 Task: Look for space in Lofthouse, United Kingdom from 4th August, 2023 to 8th August, 2023 for 1 adult in price range Rs.10000 to Rs.15000. Place can be private room with 1  bedroom having 1 bed and 1 bathroom. Property type can be flatguest house, hotel. Amenities needed are: wifi. Booking option can be shelf check-in. Required host language is English.
Action: Mouse moved to (546, 120)
Screenshot: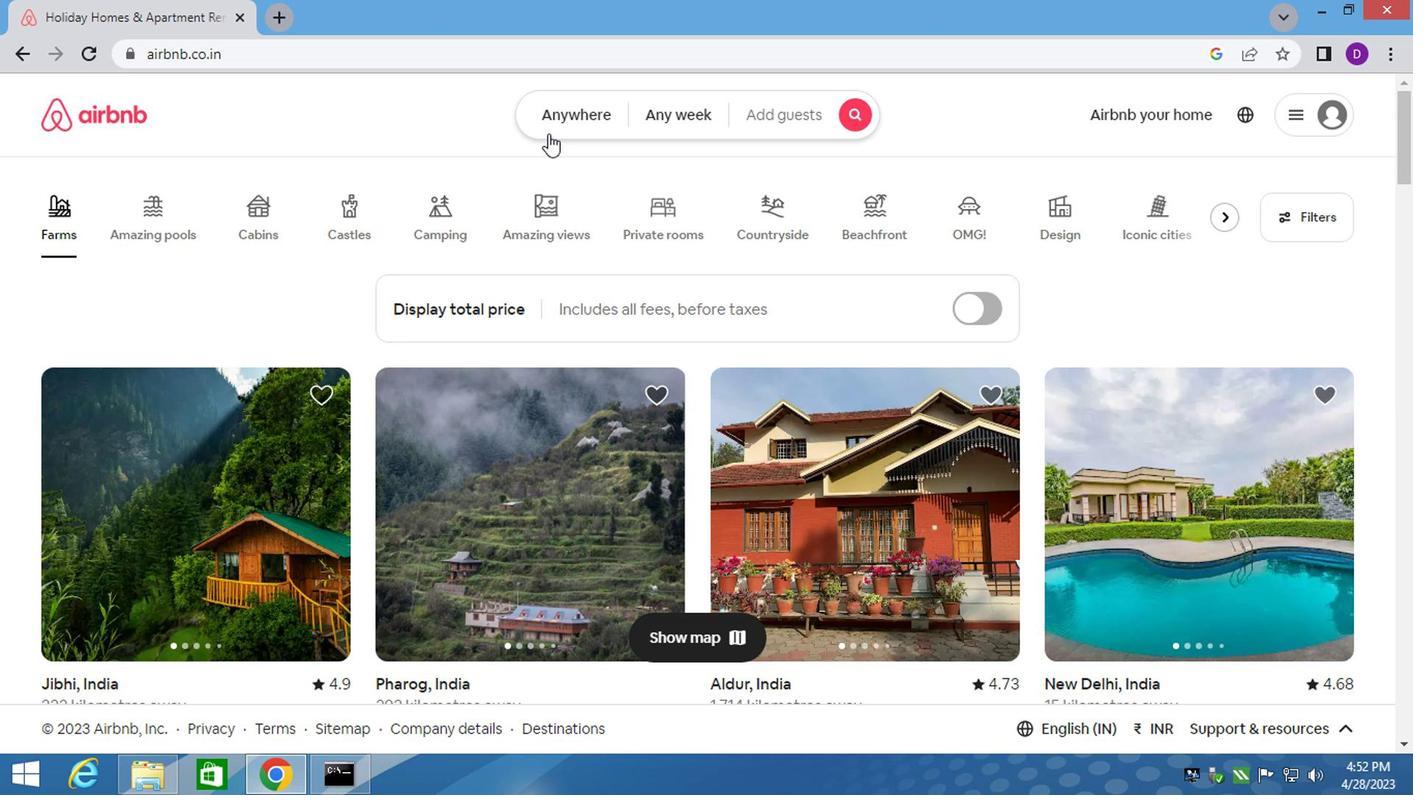 
Action: Mouse pressed left at (546, 120)
Screenshot: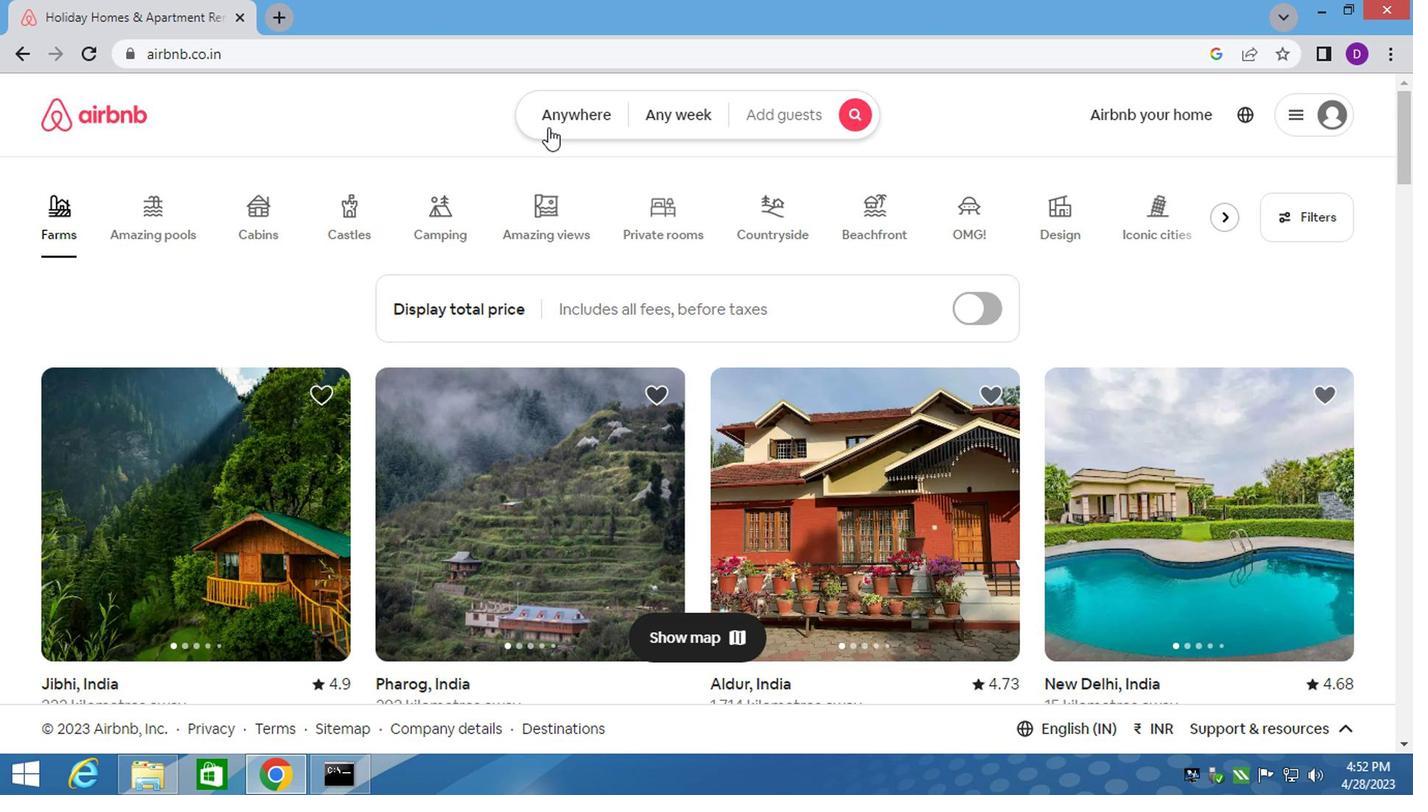 
Action: Mouse moved to (410, 206)
Screenshot: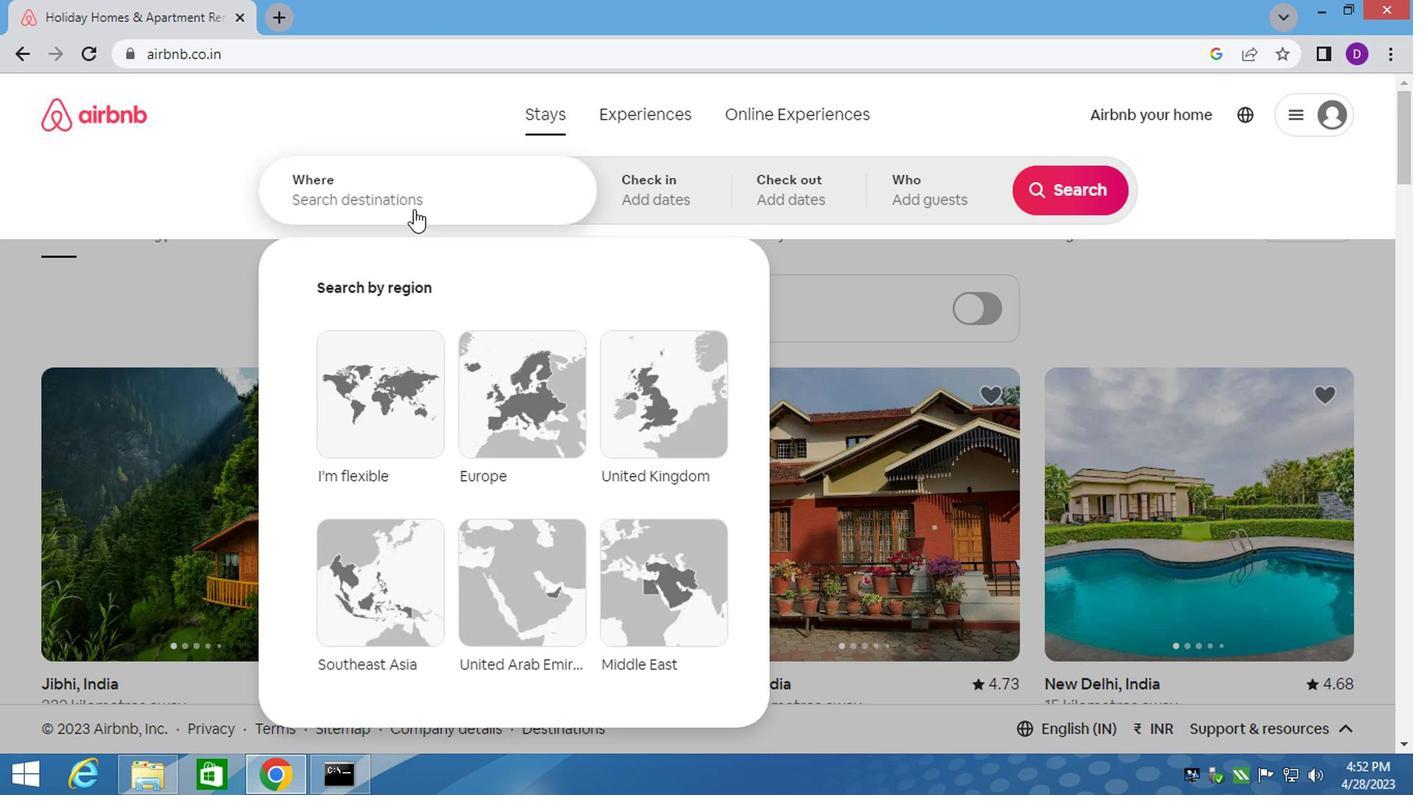 
Action: Mouse pressed left at (410, 206)
Screenshot: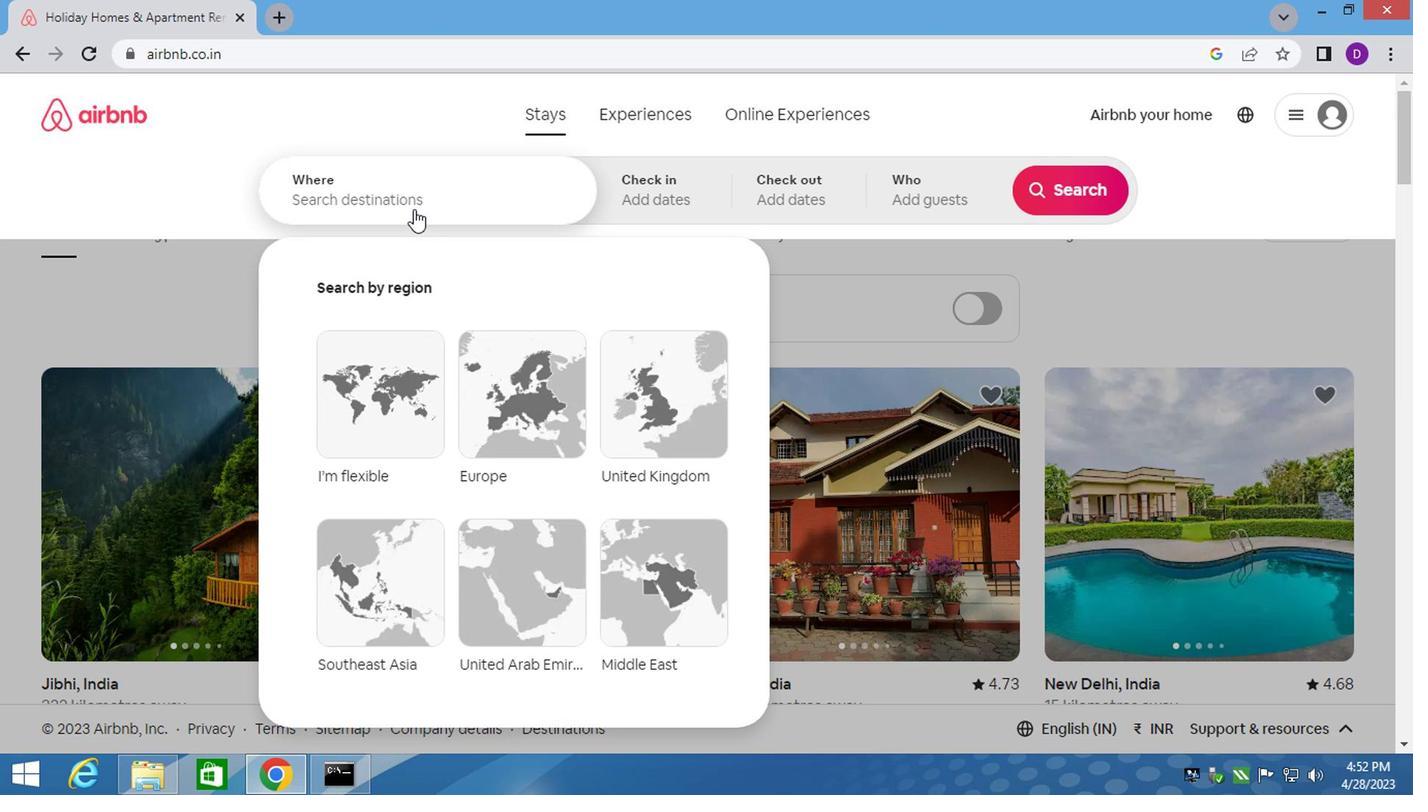 
Action: Key pressed <Key.shift>LOFTHOUSE,<Key.space><Key.shift>UNITED<Key.backspace><Key.backspace><Key.backspace><Key.backspace><Key.backspace><Key.backspace><Key.shift>UNITED<Key.space><Key.shift><Key.shift><Key.shift>KINGDOM<Key.enter>
Screenshot: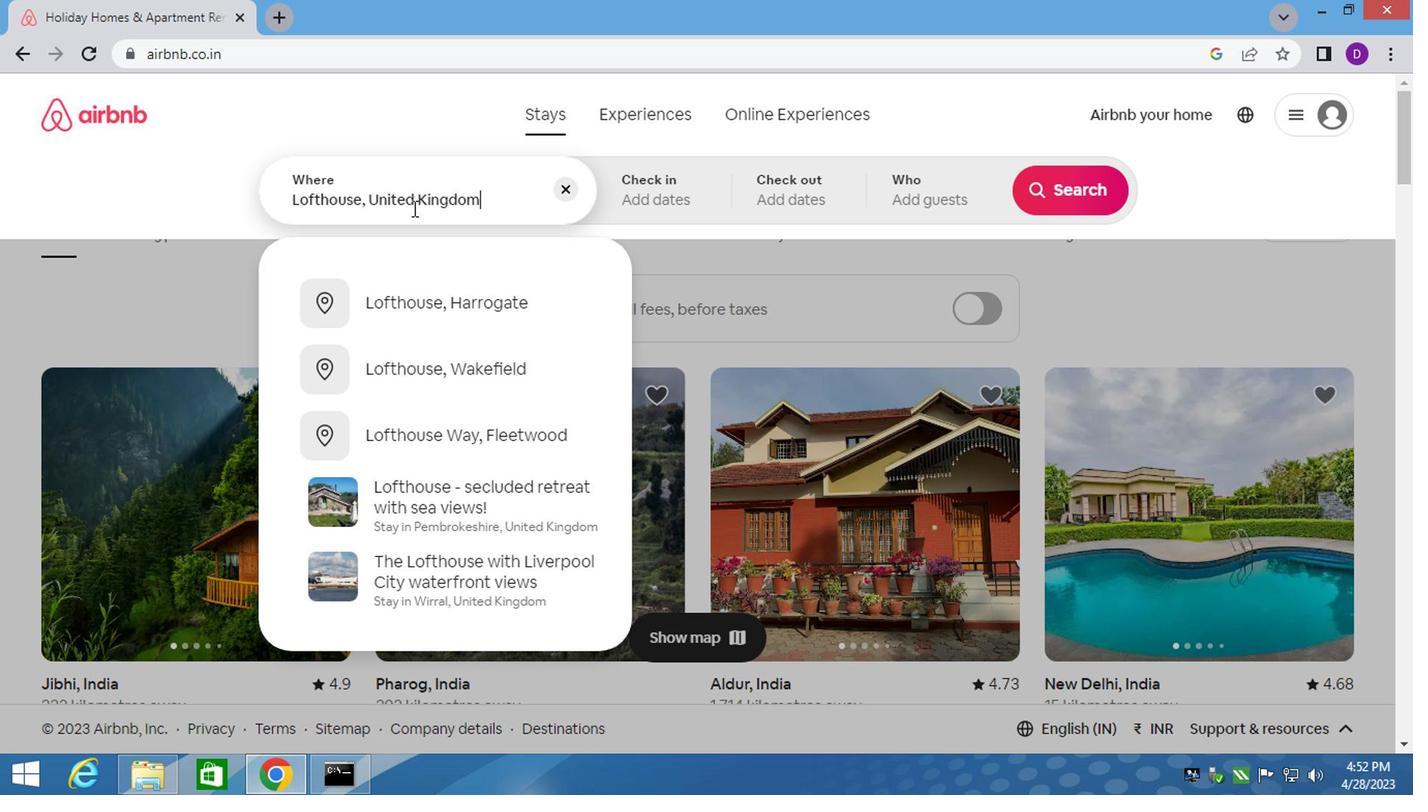 
Action: Mouse moved to (1050, 353)
Screenshot: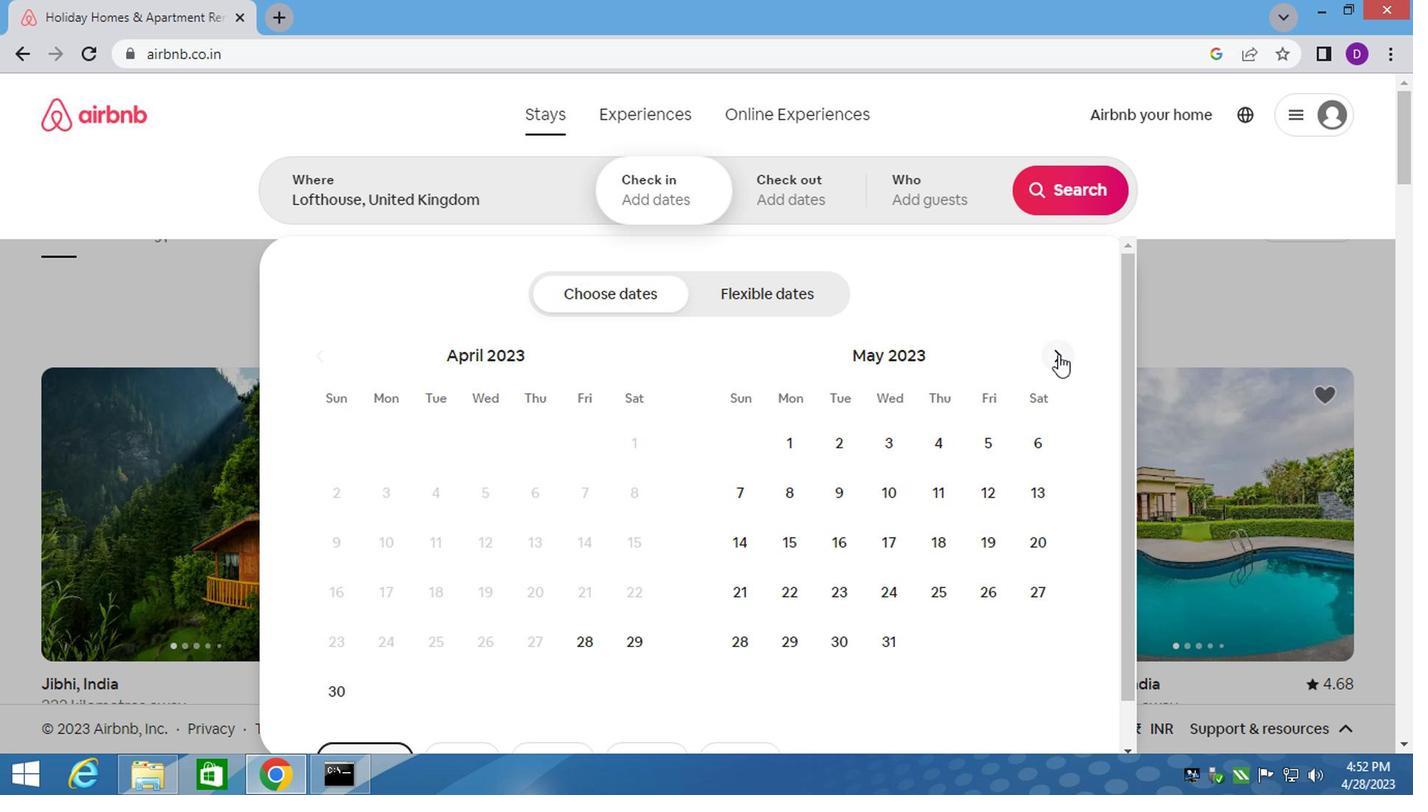 
Action: Mouse pressed left at (1050, 353)
Screenshot: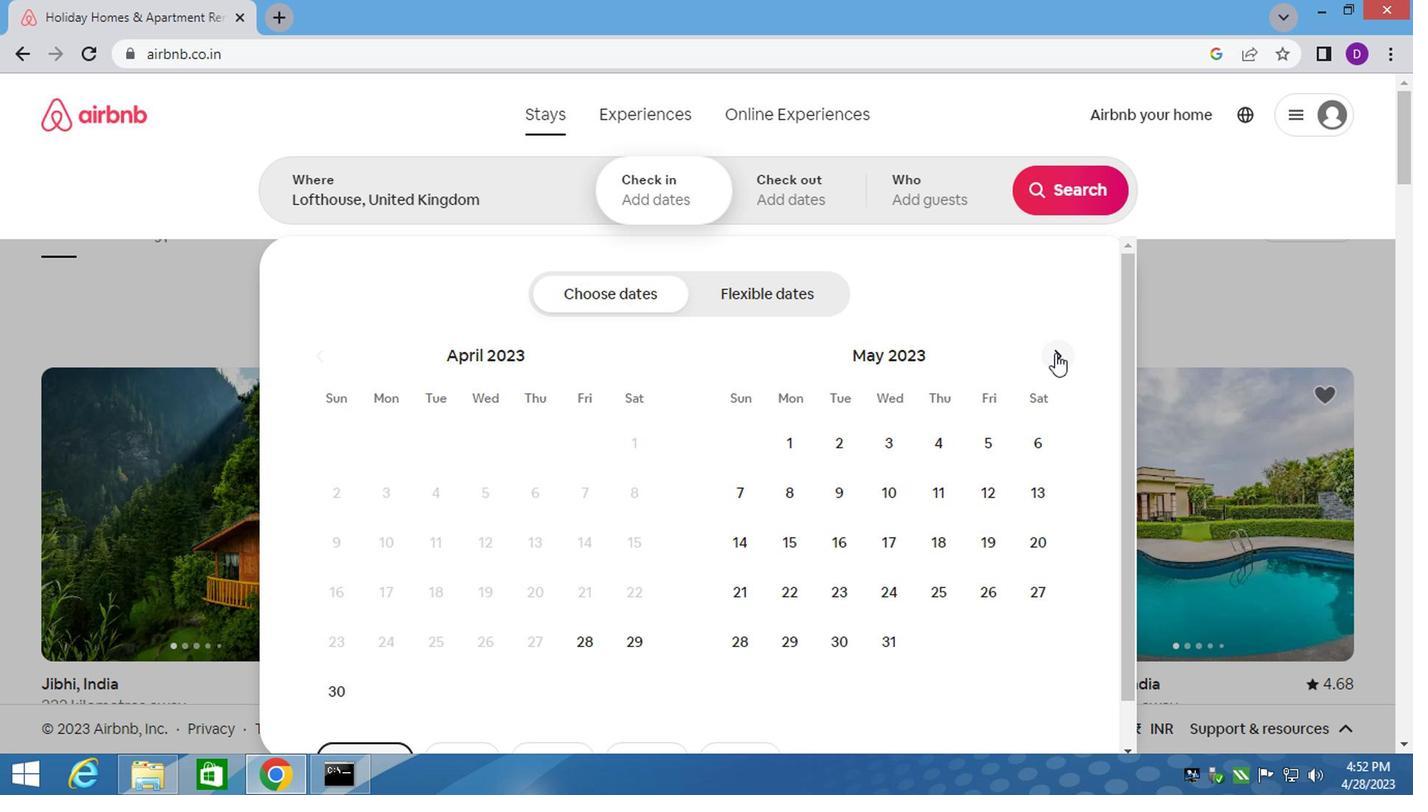 
Action: Mouse pressed left at (1050, 353)
Screenshot: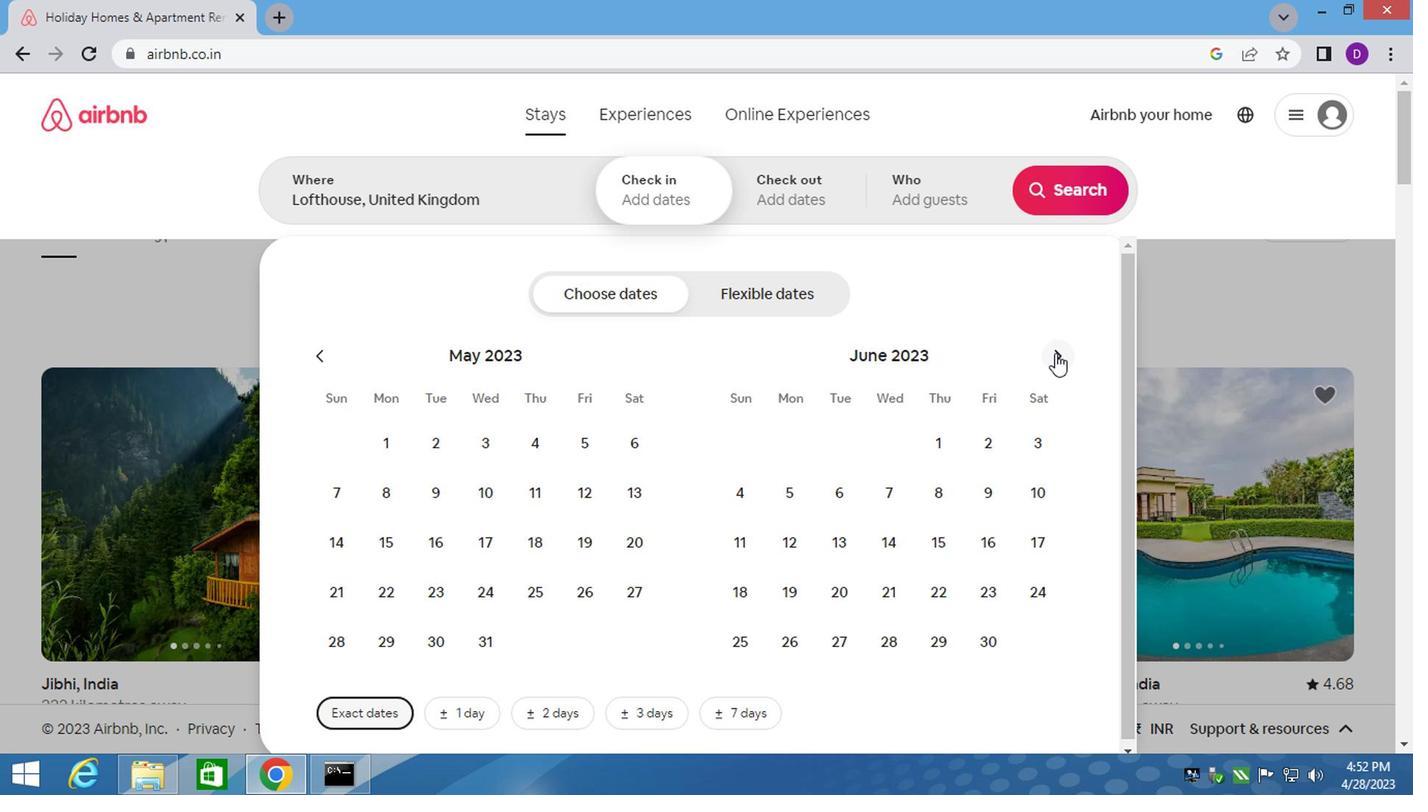 
Action: Mouse pressed left at (1050, 353)
Screenshot: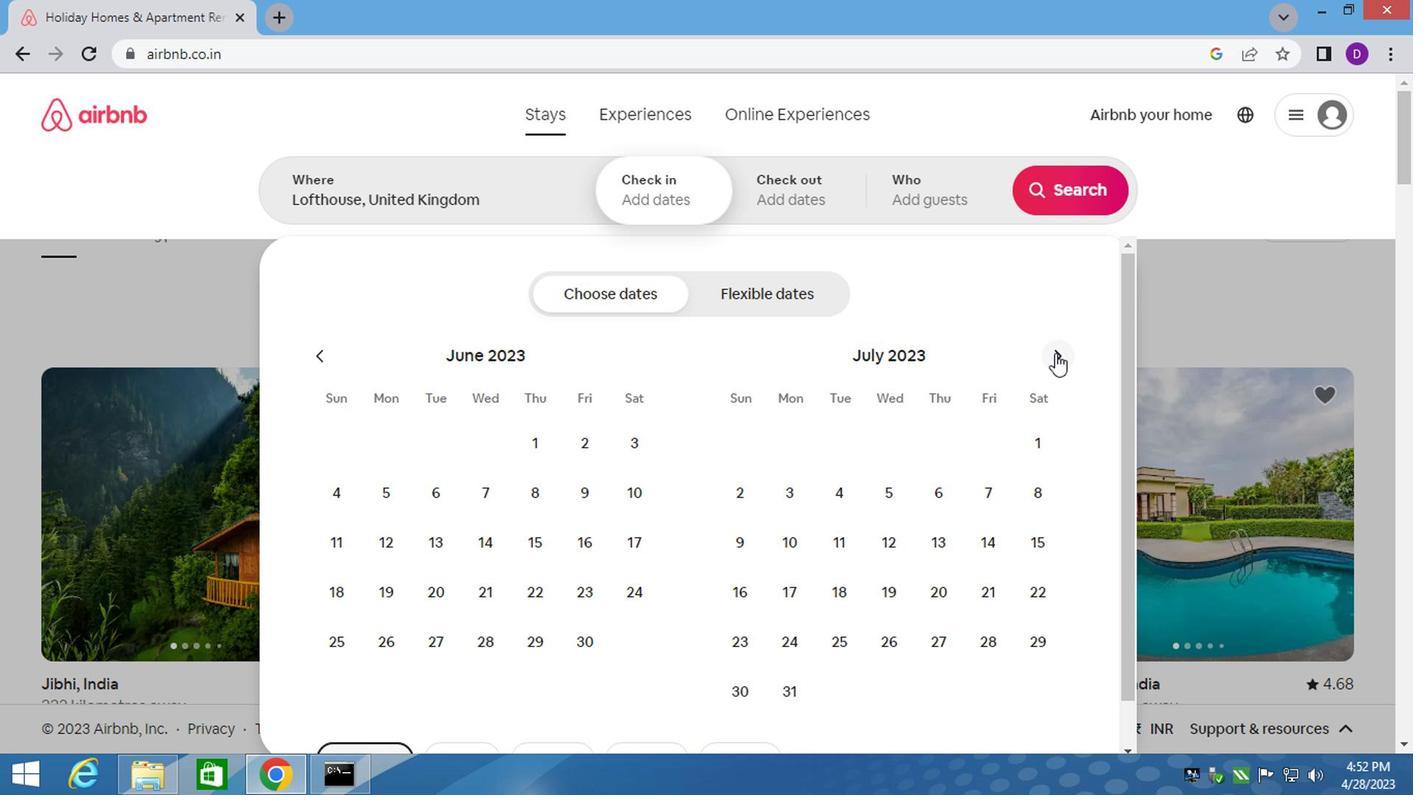 
Action: Mouse moved to (983, 450)
Screenshot: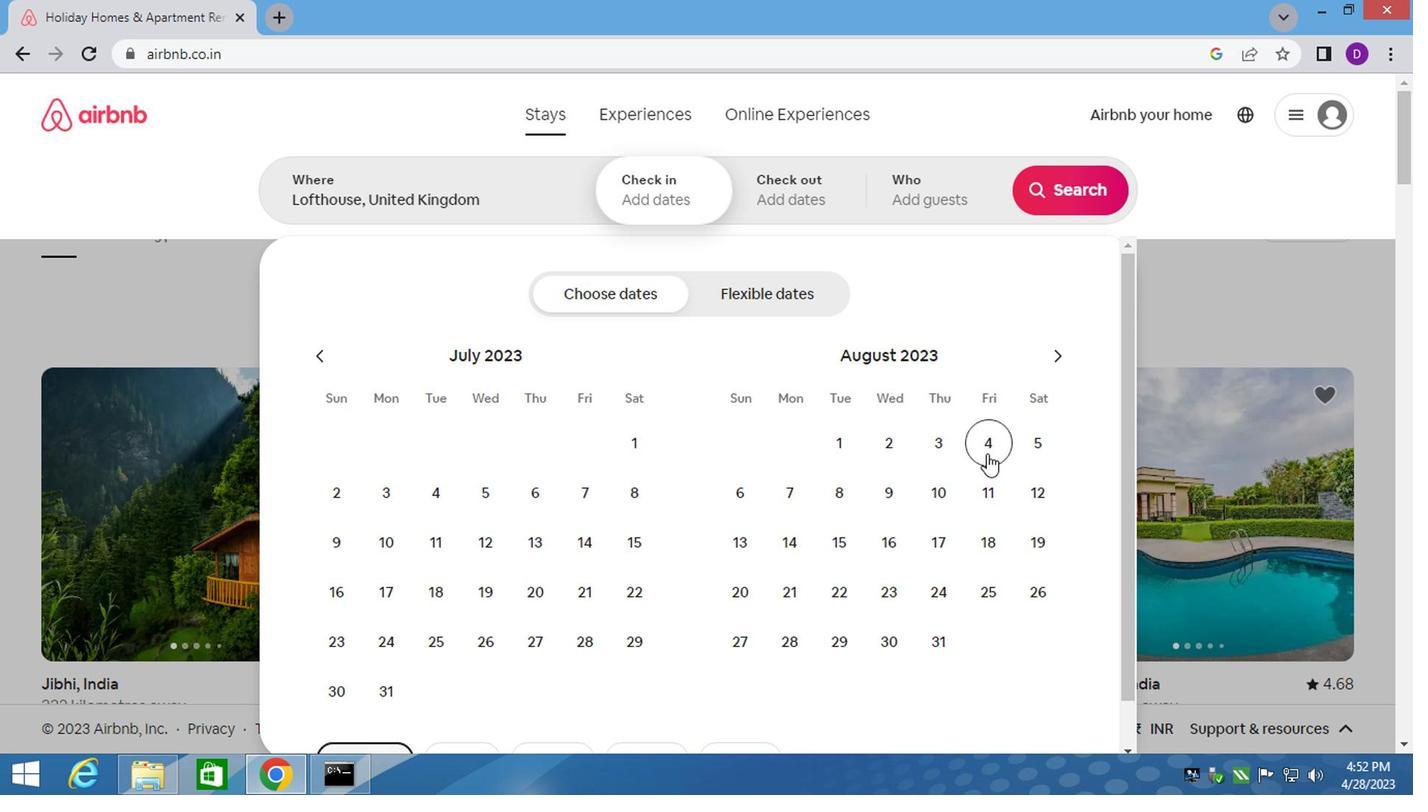 
Action: Mouse pressed left at (983, 450)
Screenshot: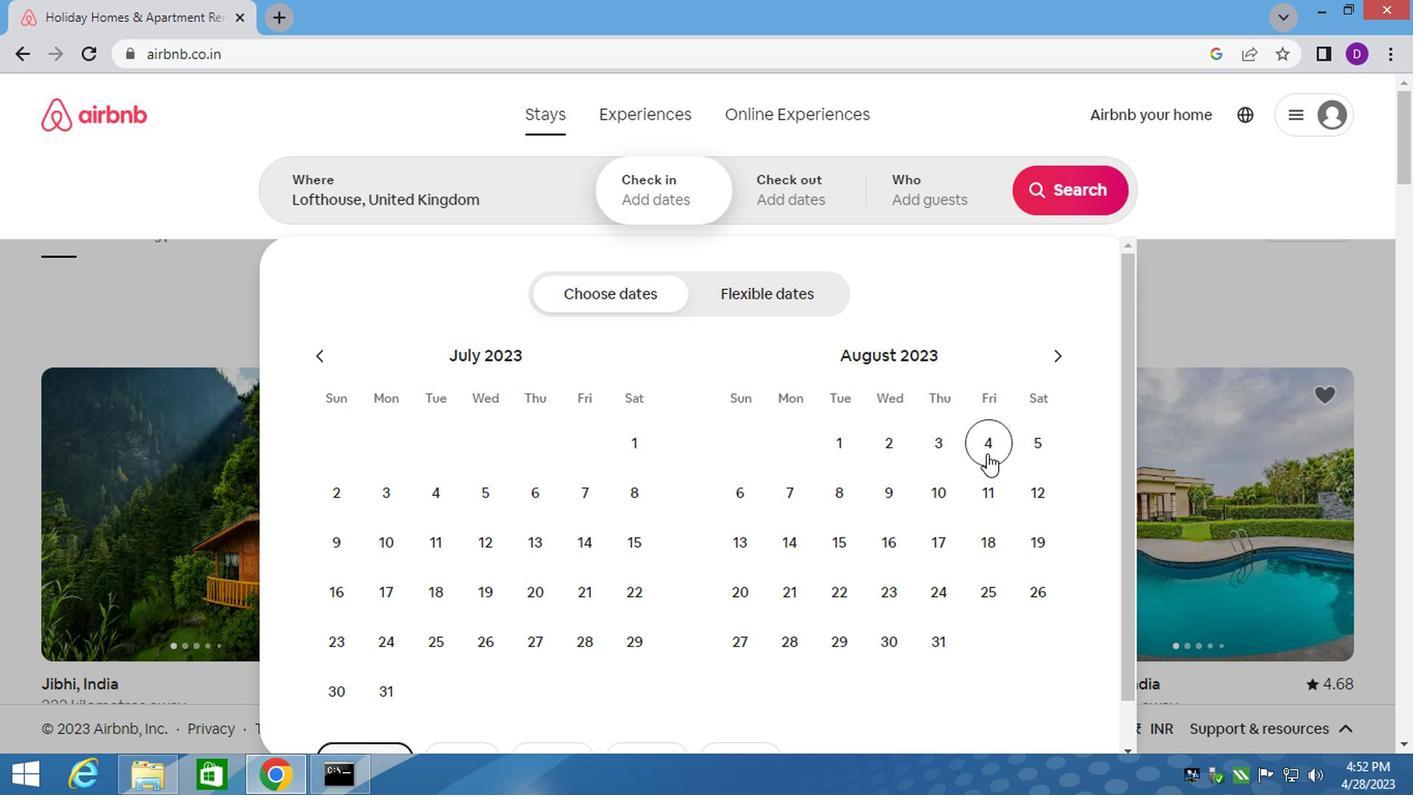 
Action: Mouse moved to (844, 499)
Screenshot: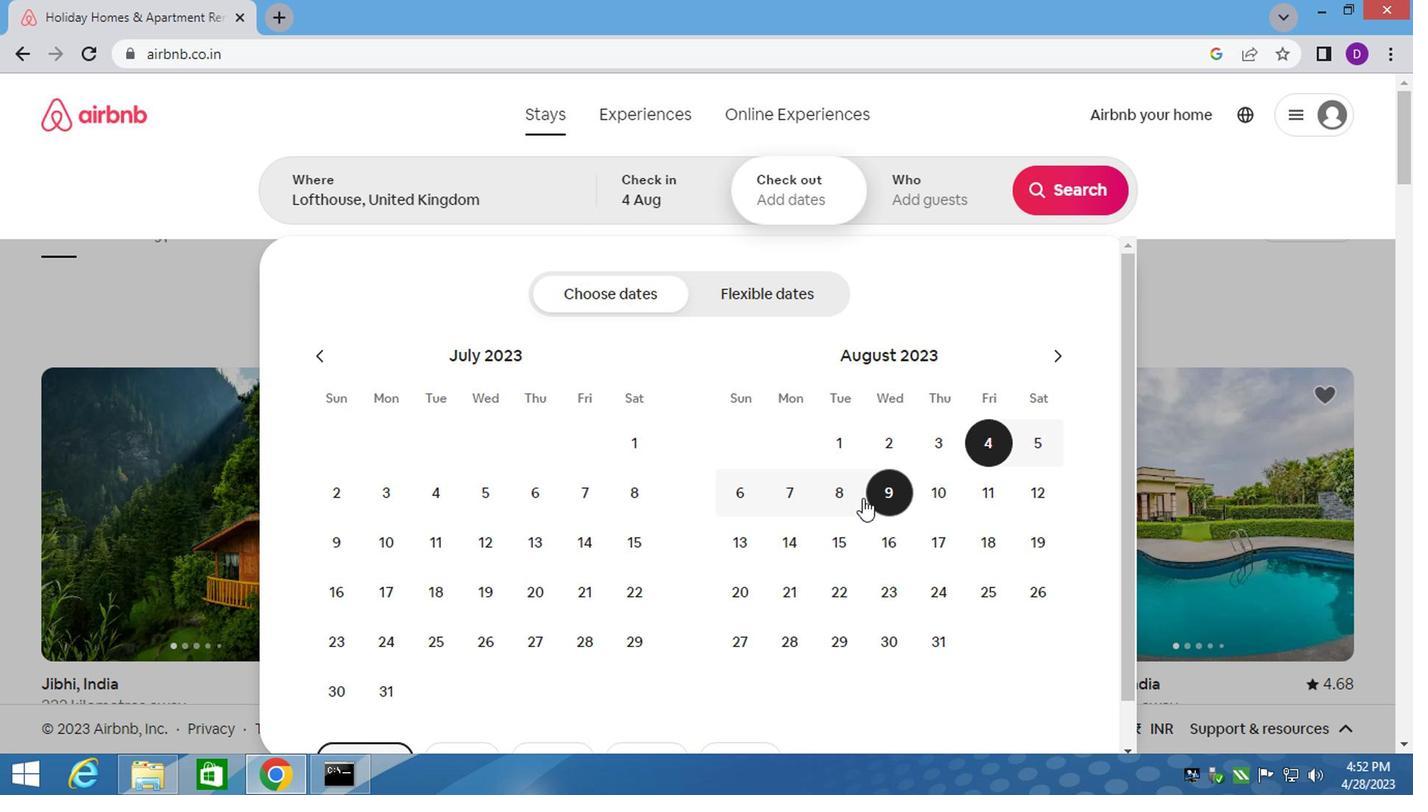 
Action: Mouse pressed left at (844, 499)
Screenshot: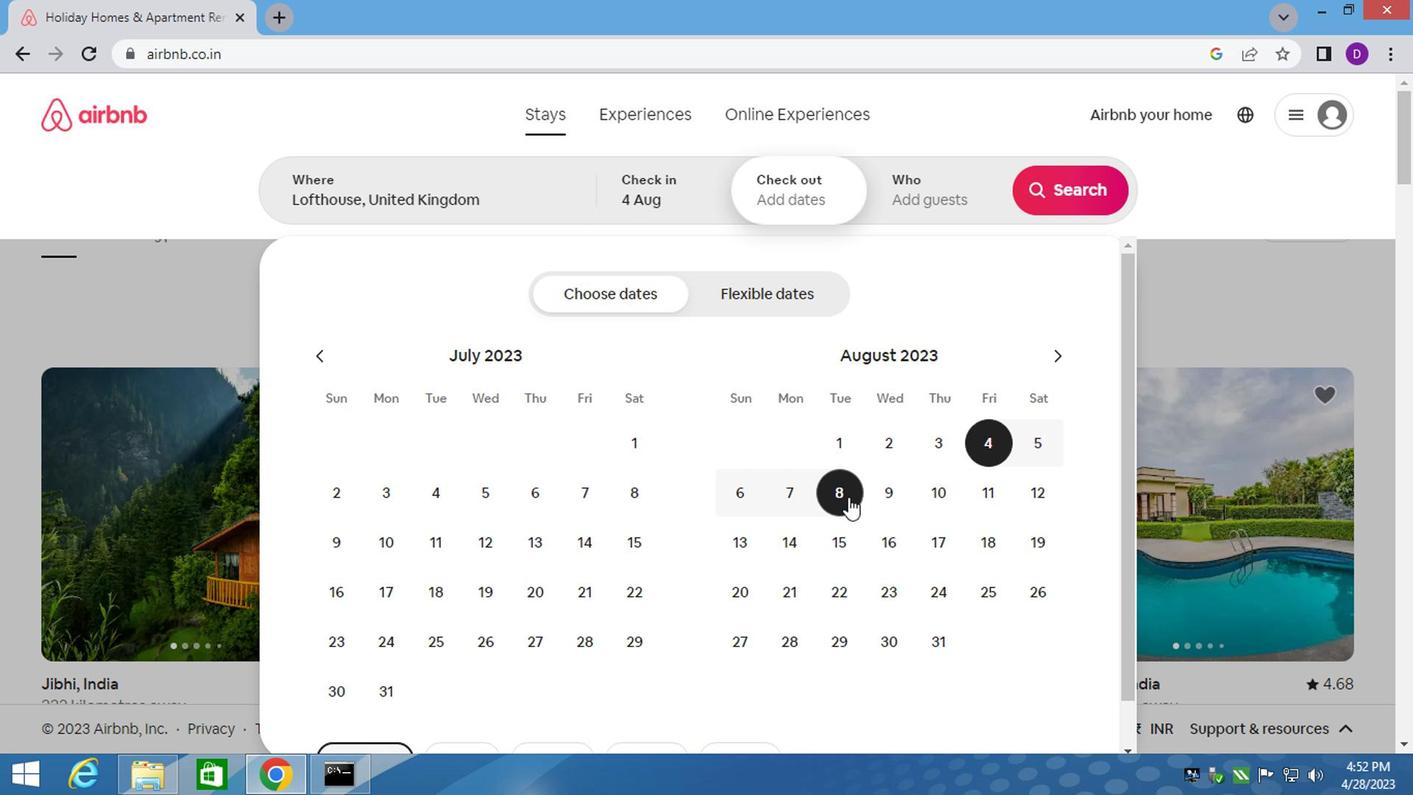 
Action: Mouse moved to (934, 189)
Screenshot: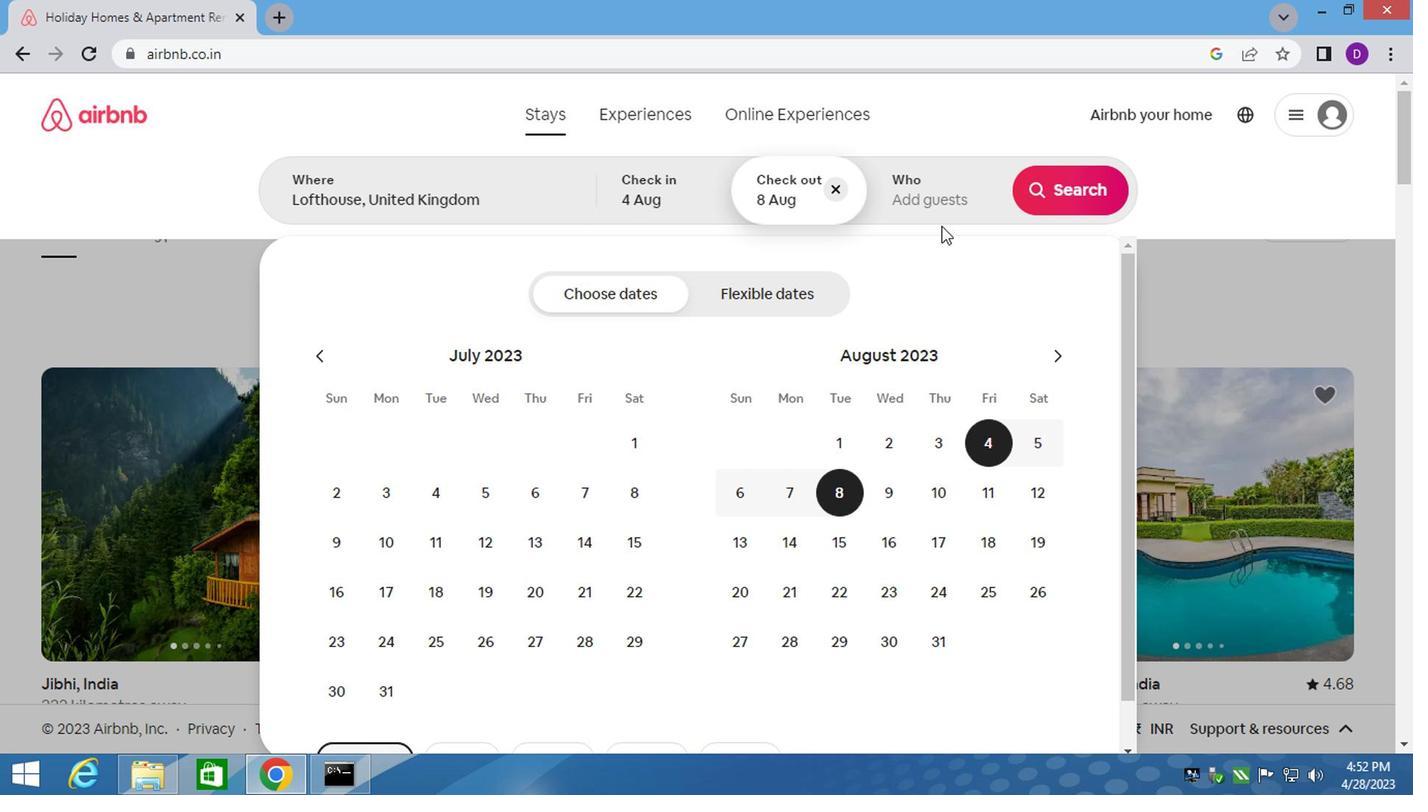 
Action: Mouse pressed left at (934, 189)
Screenshot: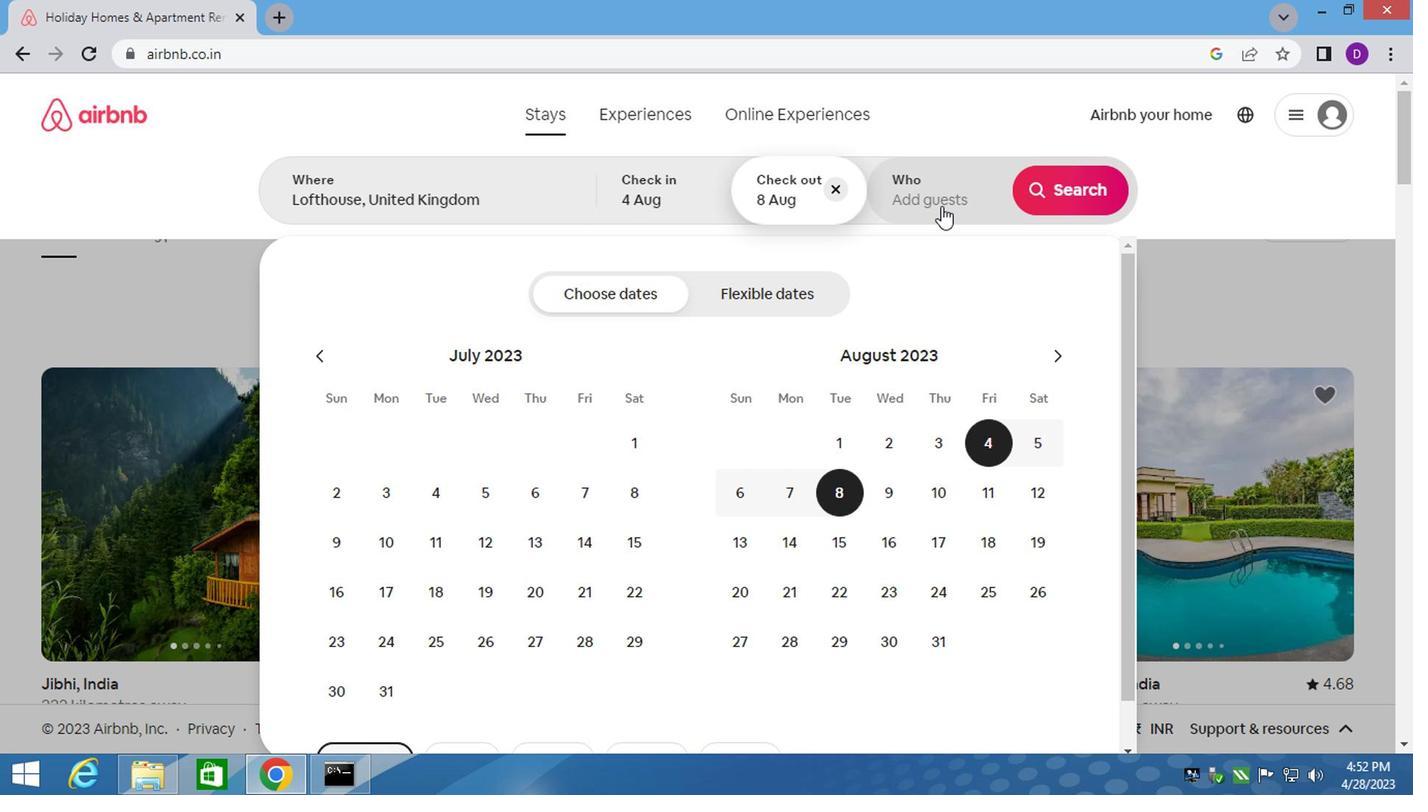 
Action: Mouse moved to (1072, 301)
Screenshot: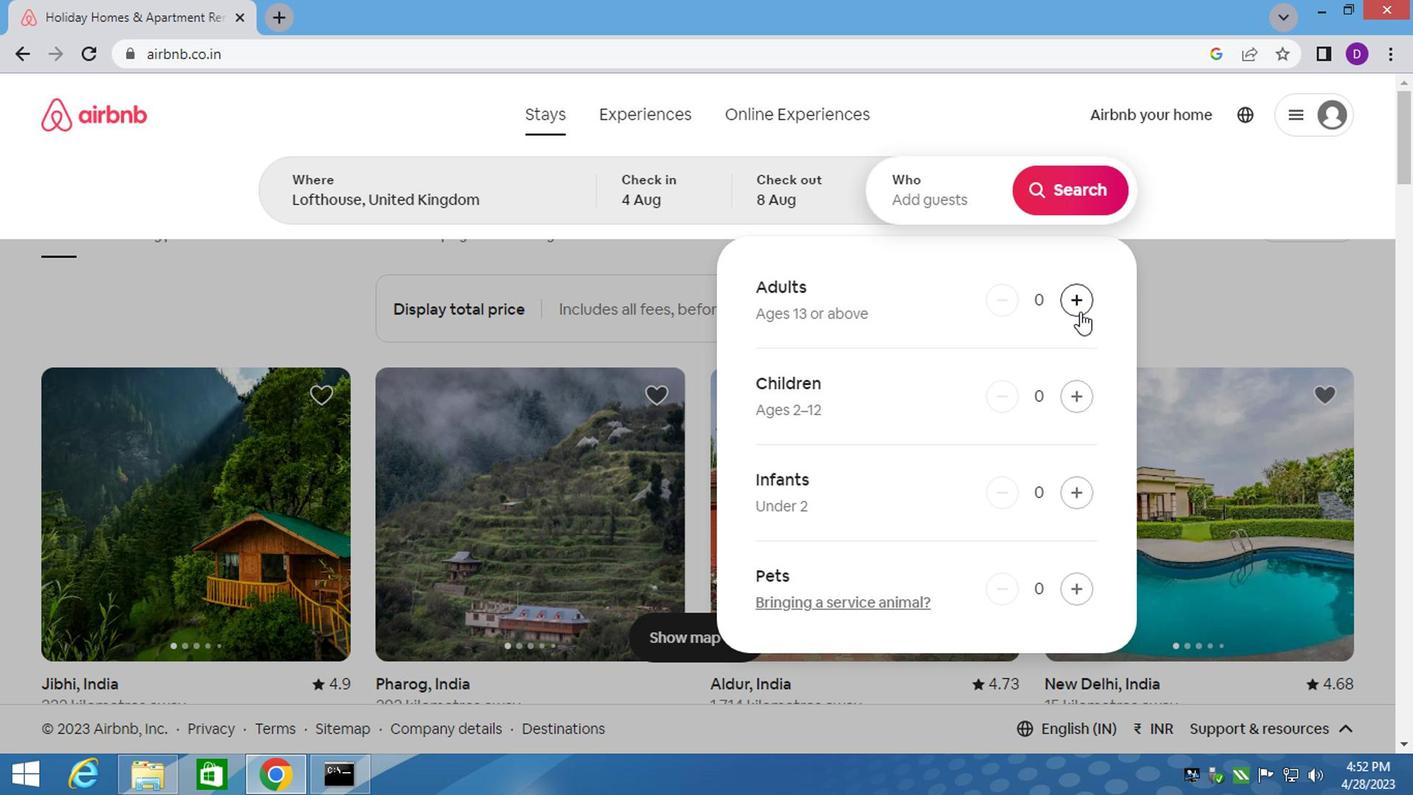 
Action: Mouse pressed left at (1072, 301)
Screenshot: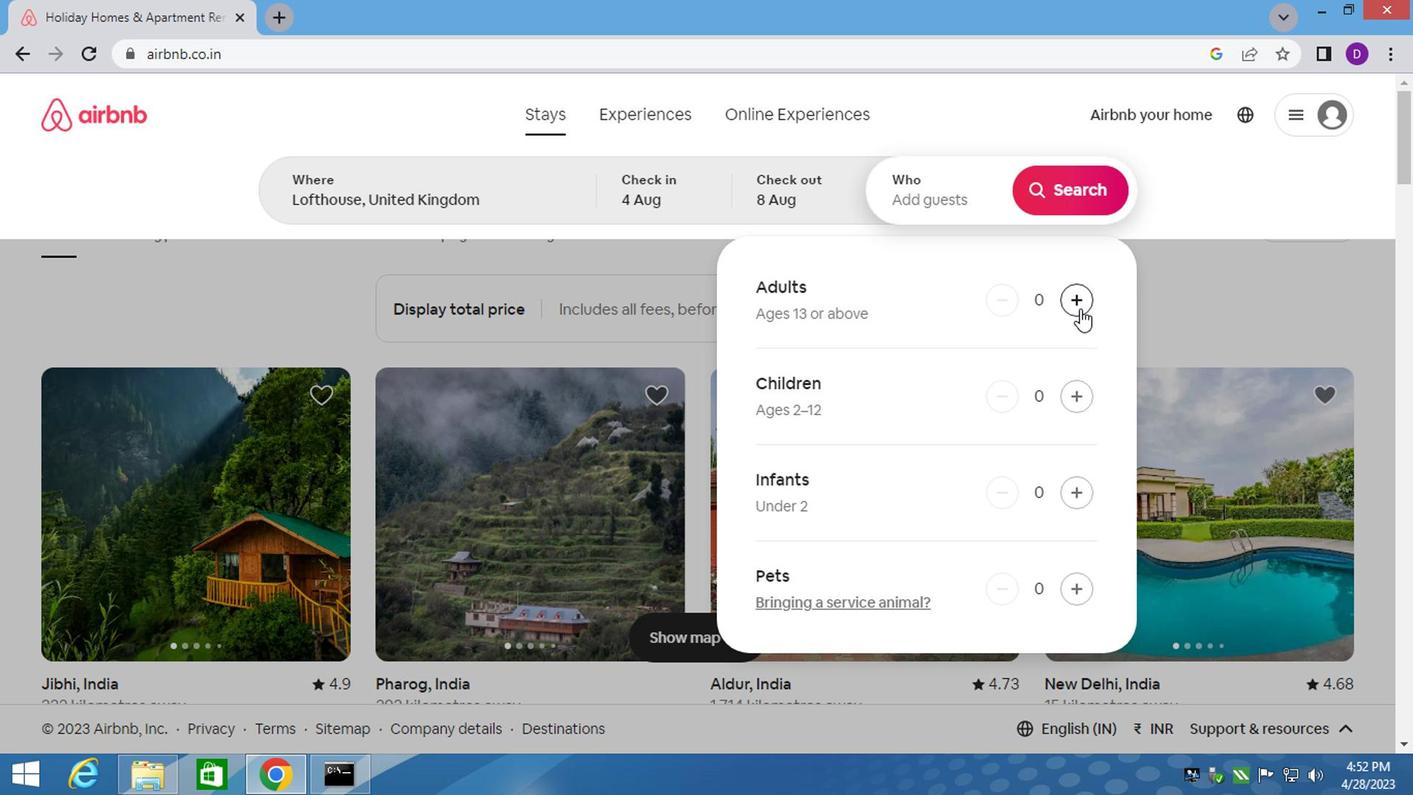 
Action: Mouse moved to (1080, 196)
Screenshot: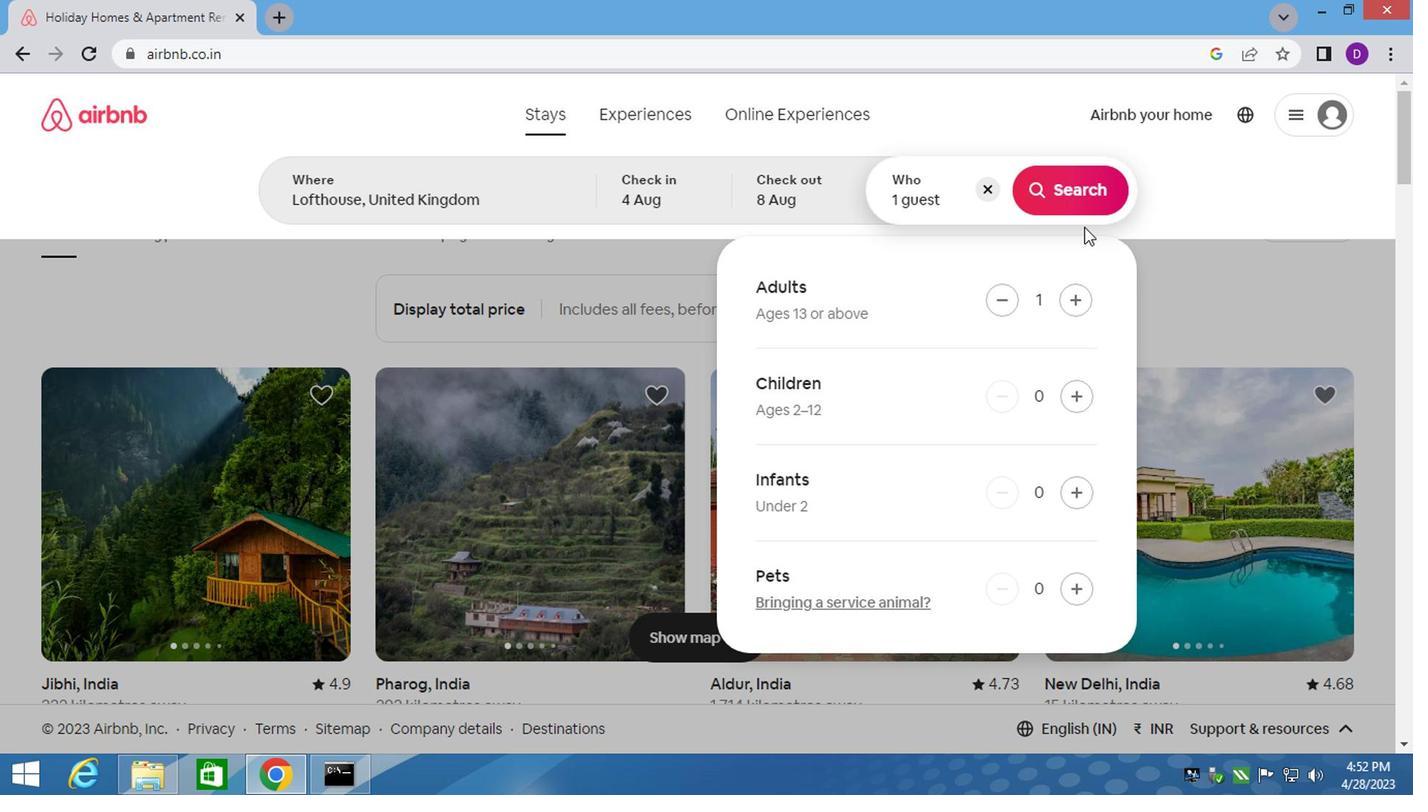 
Action: Mouse pressed left at (1080, 196)
Screenshot: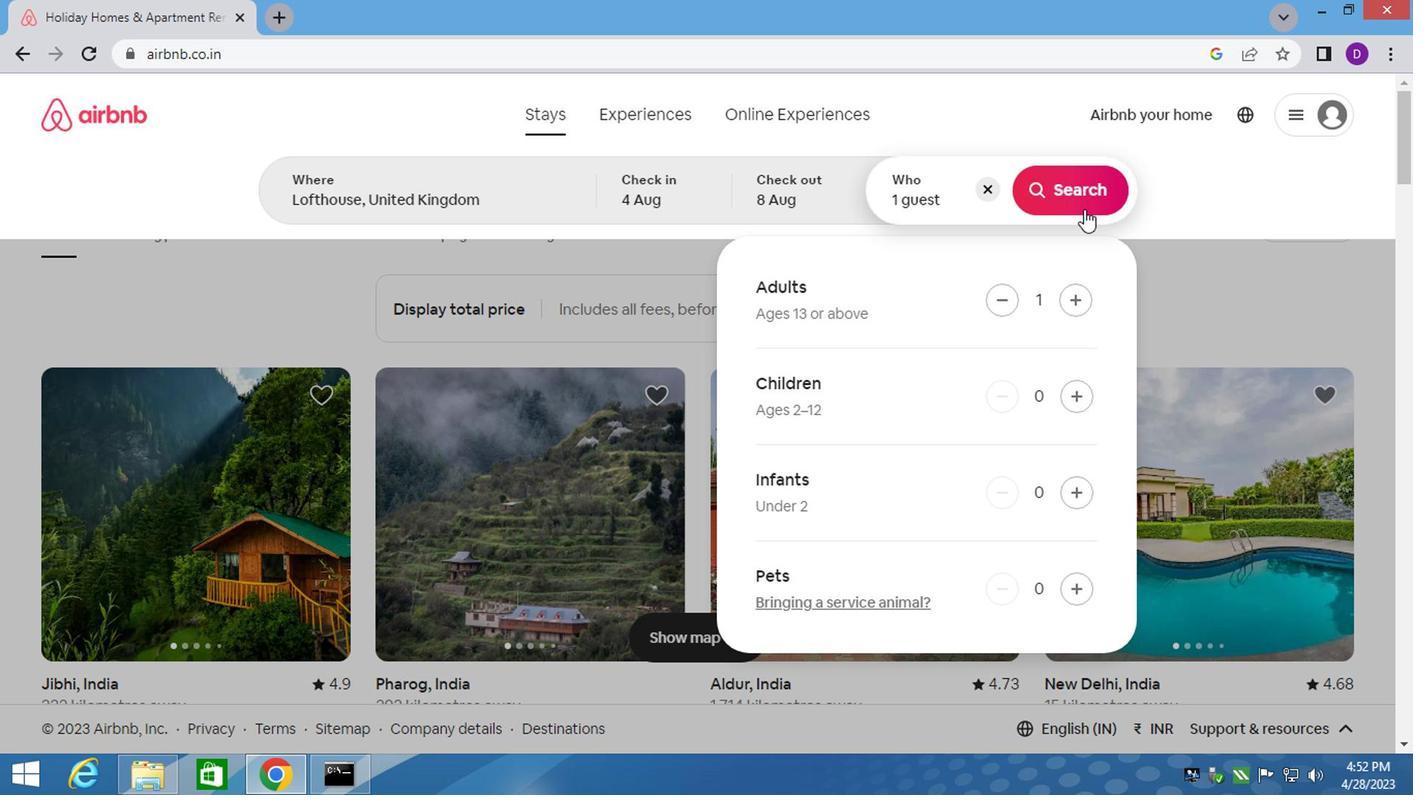
Action: Mouse moved to (1302, 194)
Screenshot: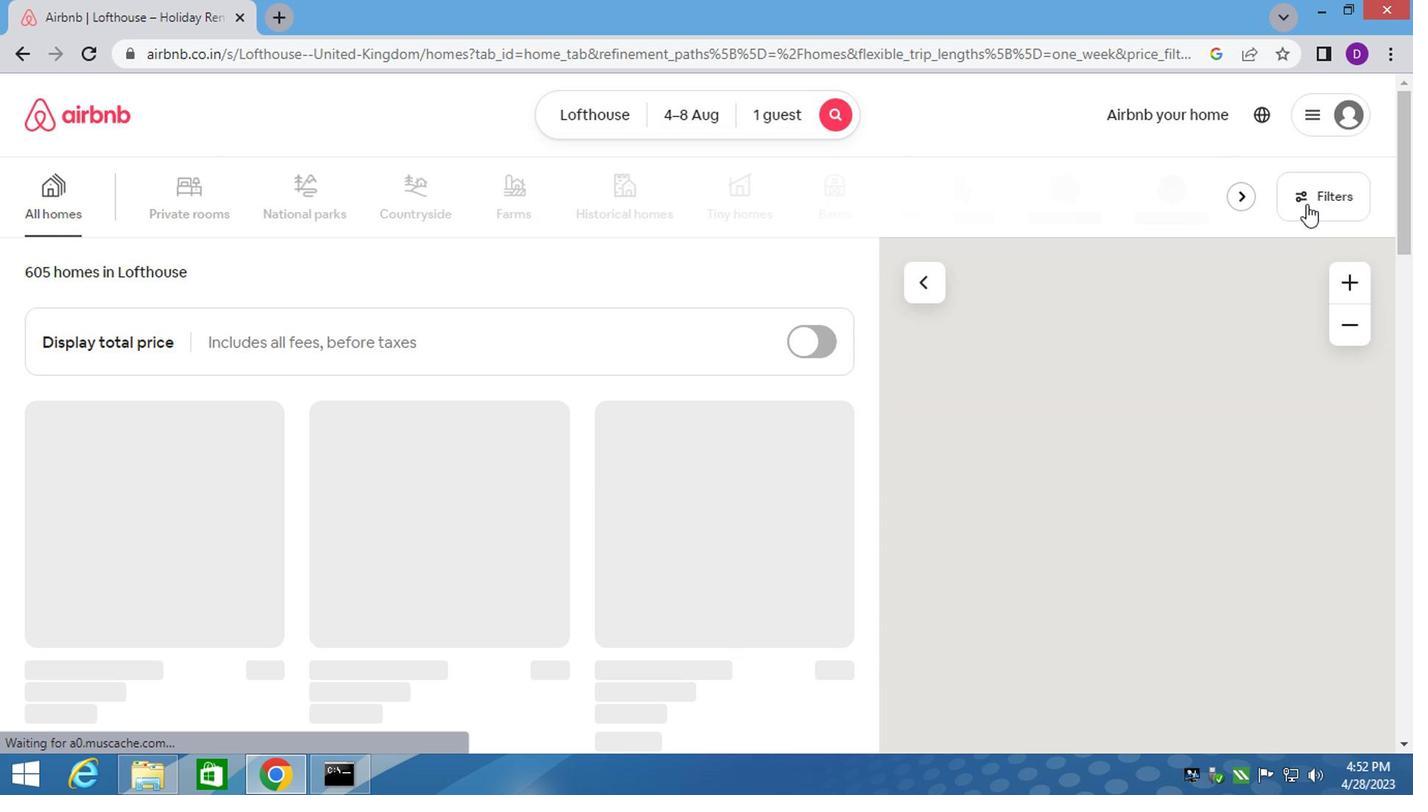 
Action: Mouse pressed left at (1302, 194)
Screenshot: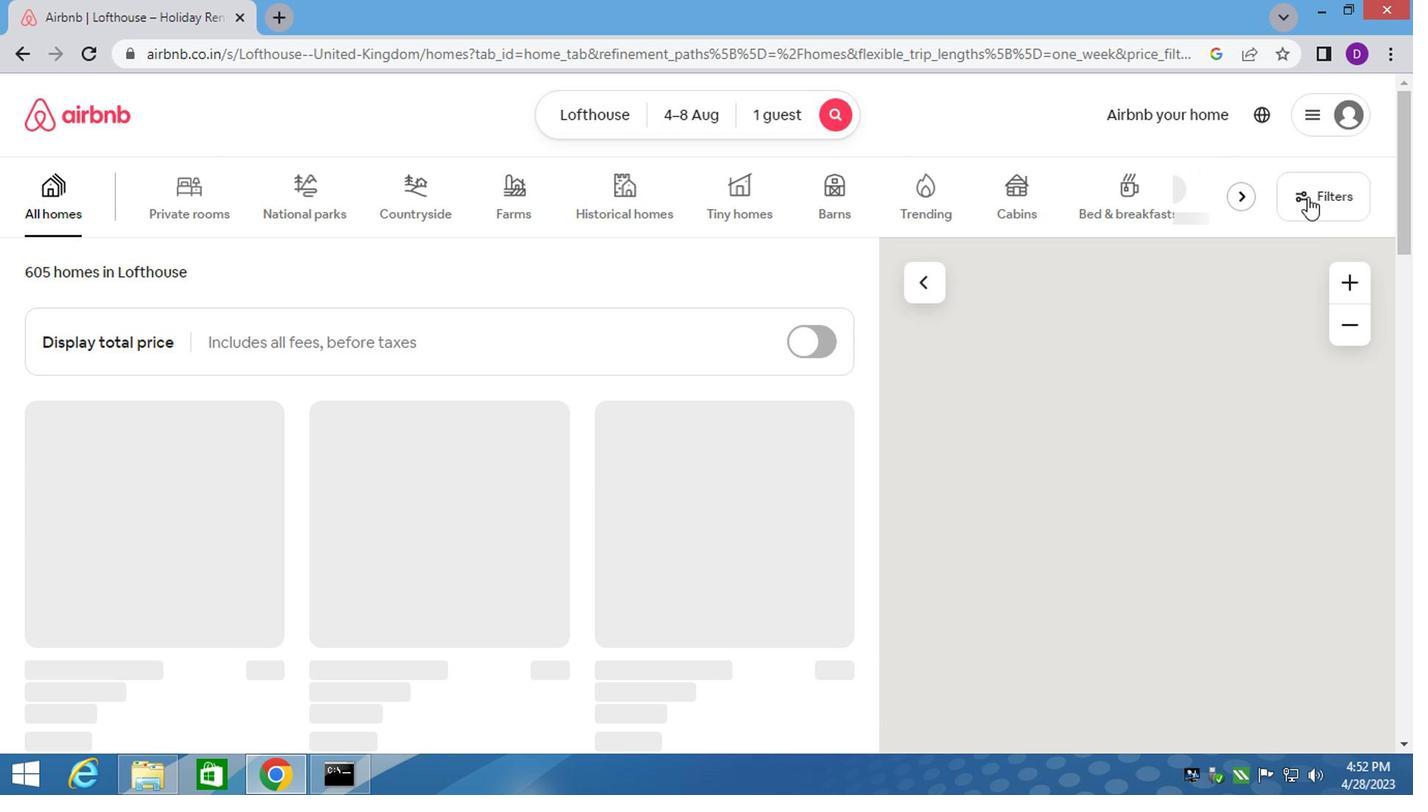 
Action: Mouse moved to (434, 468)
Screenshot: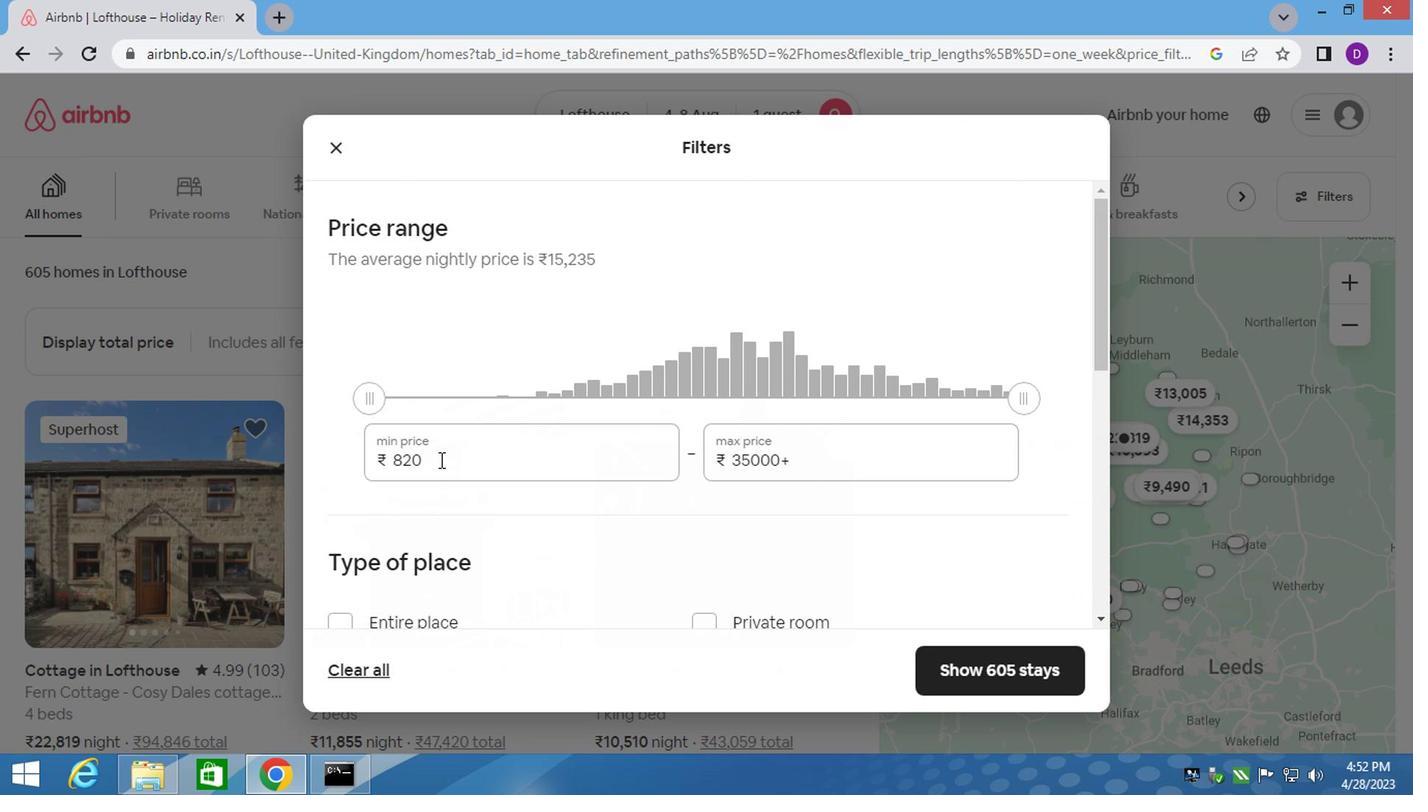 
Action: Mouse pressed left at (434, 468)
Screenshot: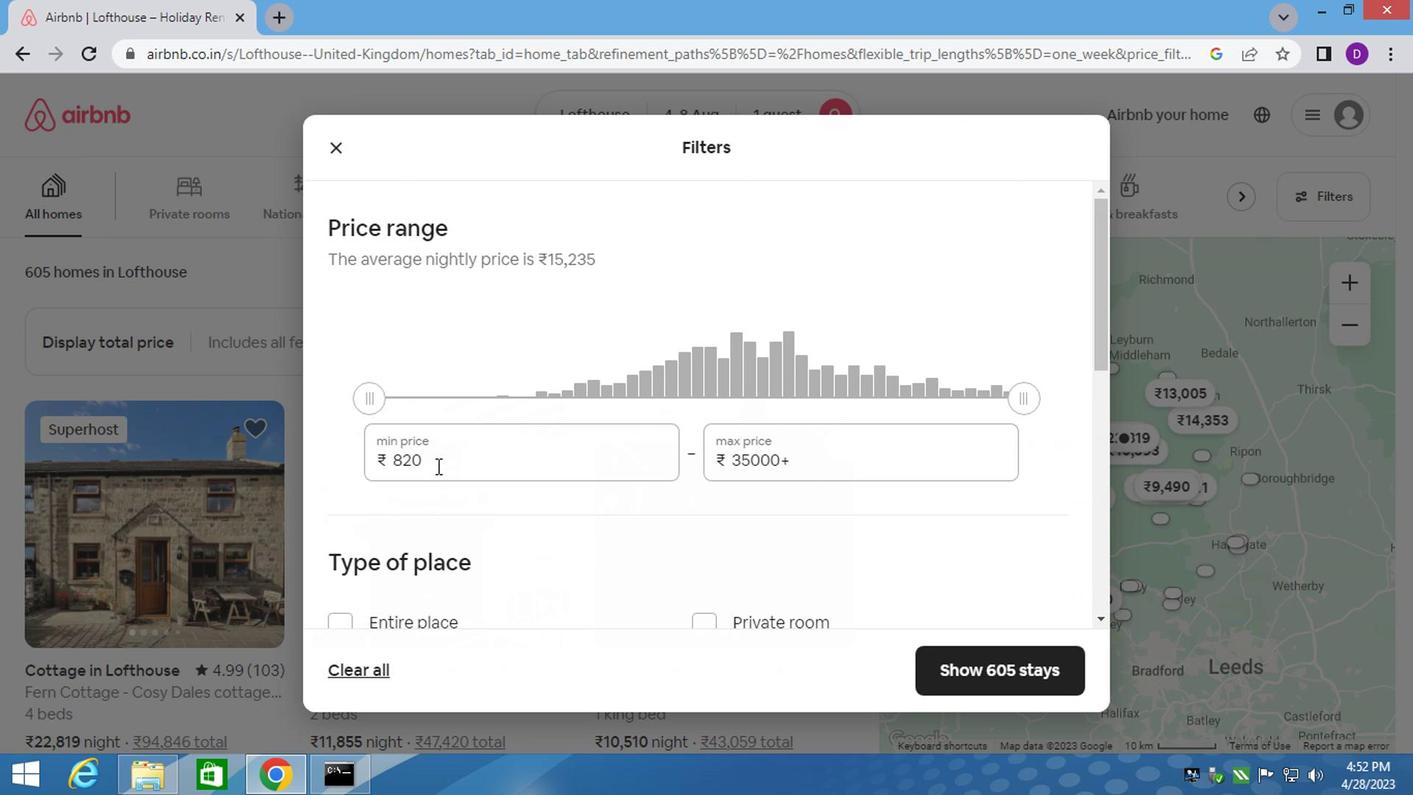 
Action: Mouse pressed left at (434, 468)
Screenshot: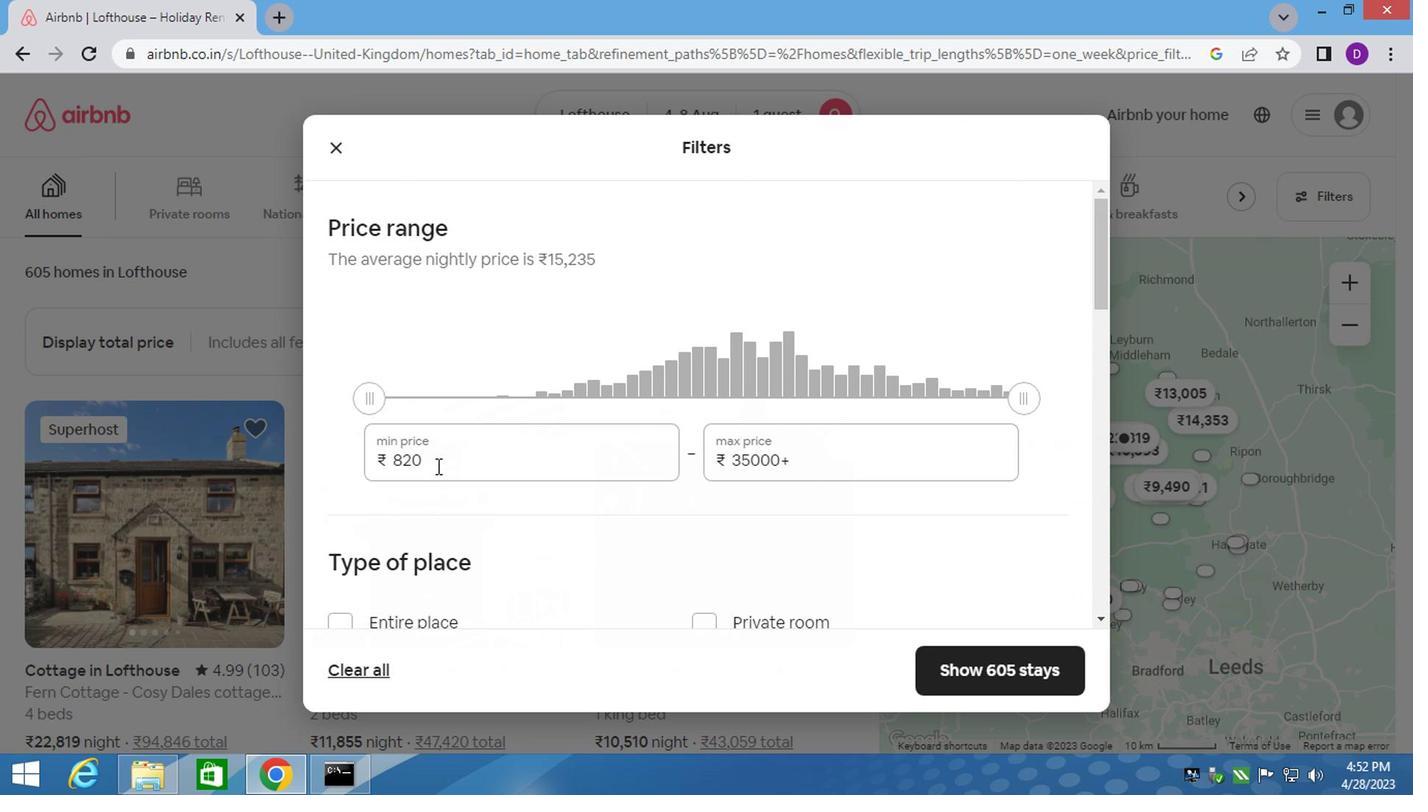
Action: Key pressed 10000<Key.tab>15000
Screenshot: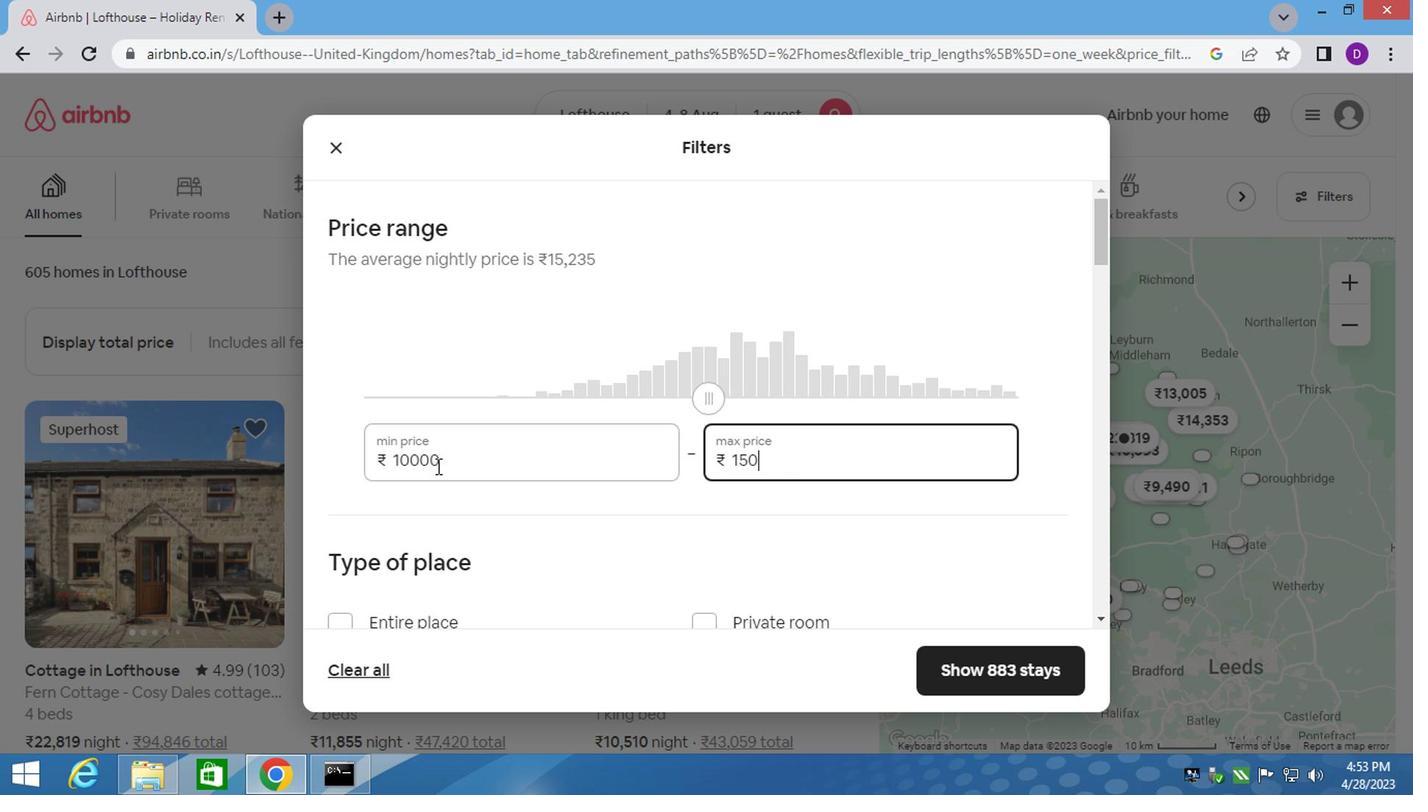 
Action: Mouse moved to (371, 513)
Screenshot: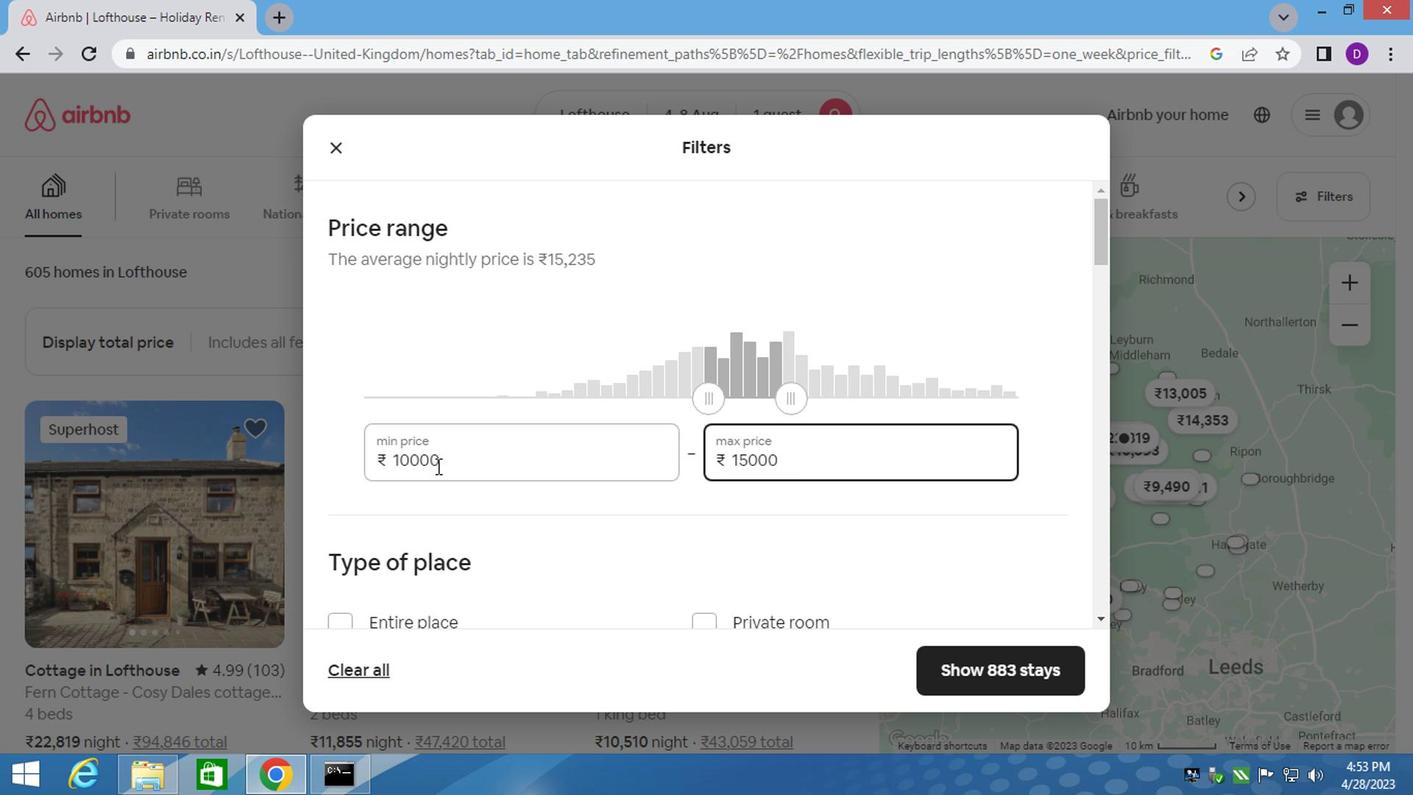 
Action: Mouse scrolled (371, 511) with delta (0, -1)
Screenshot: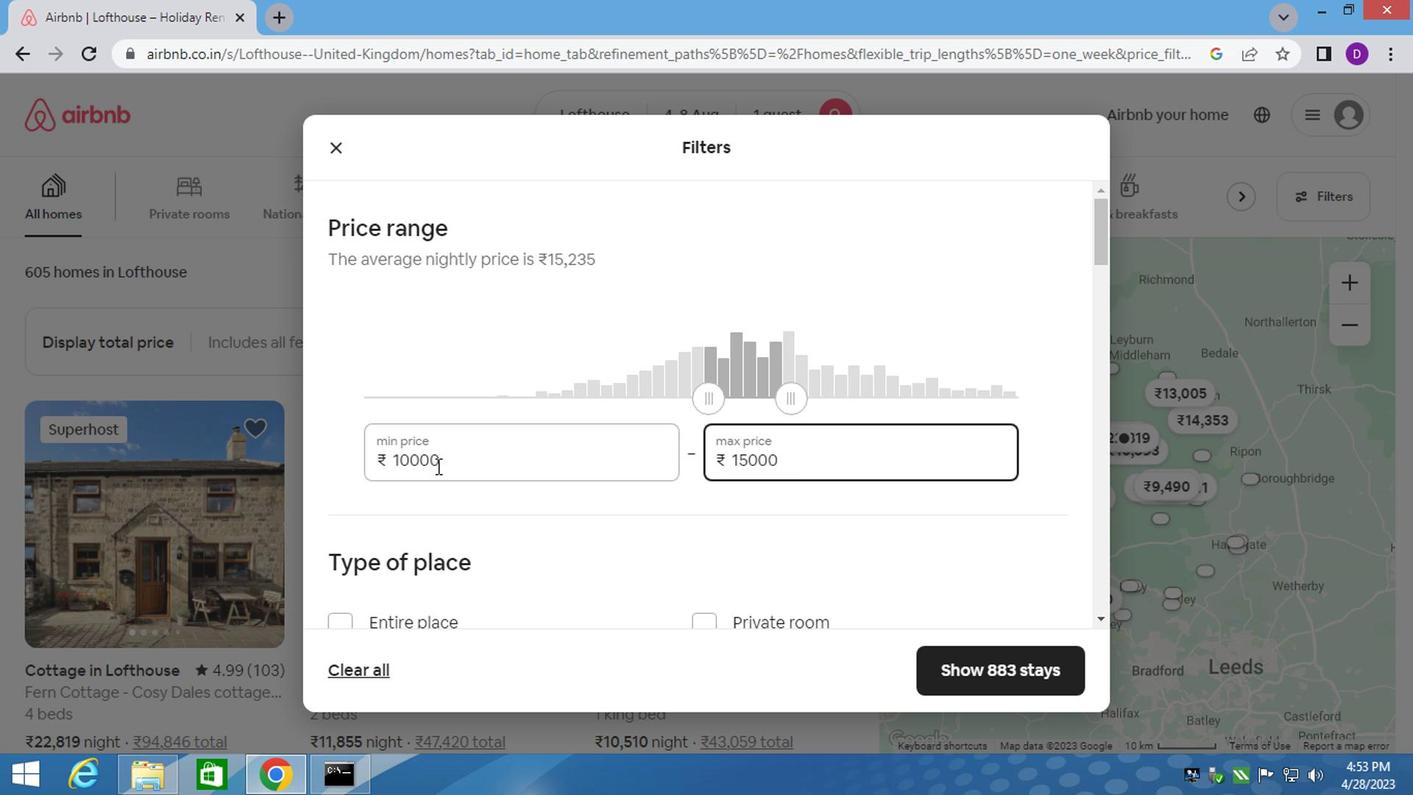 
Action: Mouse scrolled (371, 511) with delta (0, -1)
Screenshot: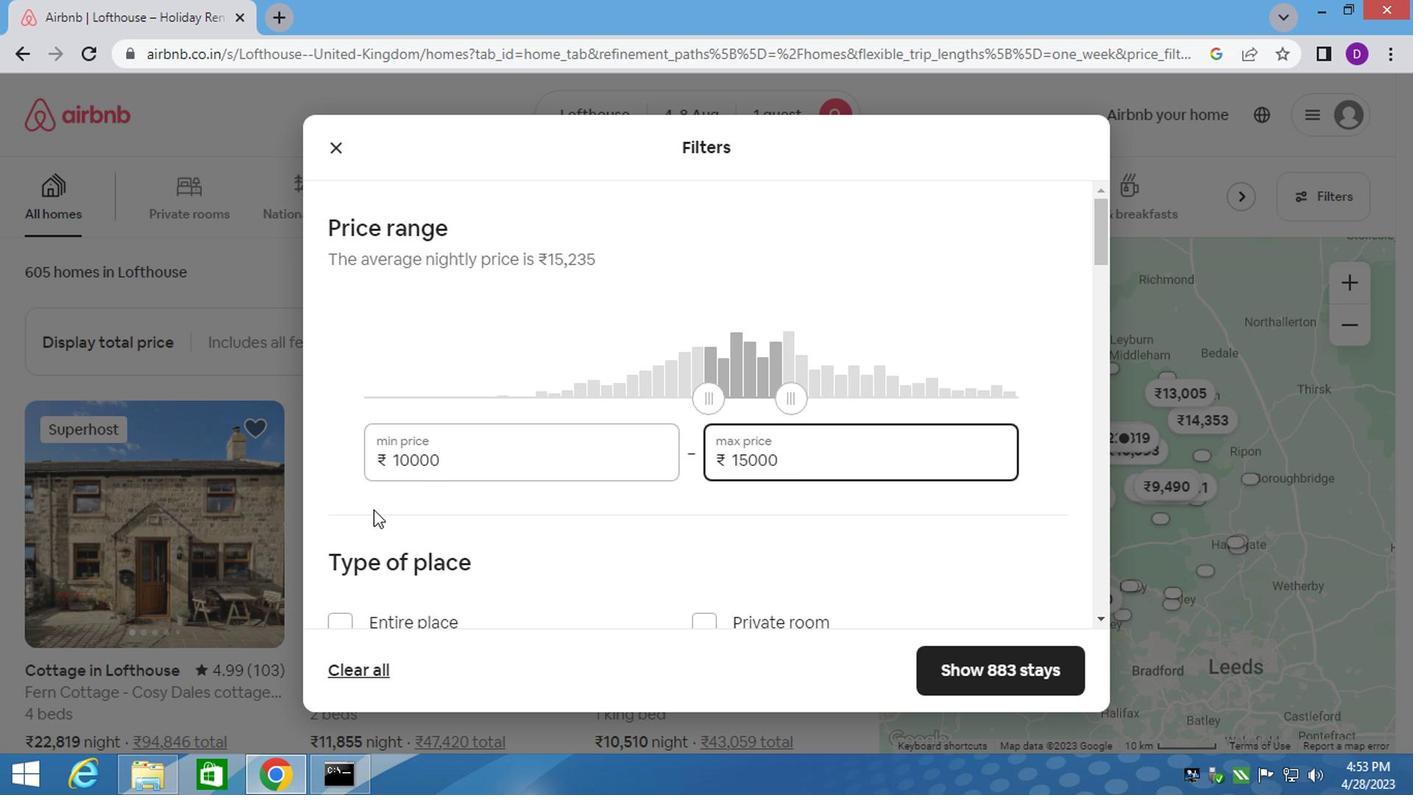 
Action: Mouse moved to (370, 513)
Screenshot: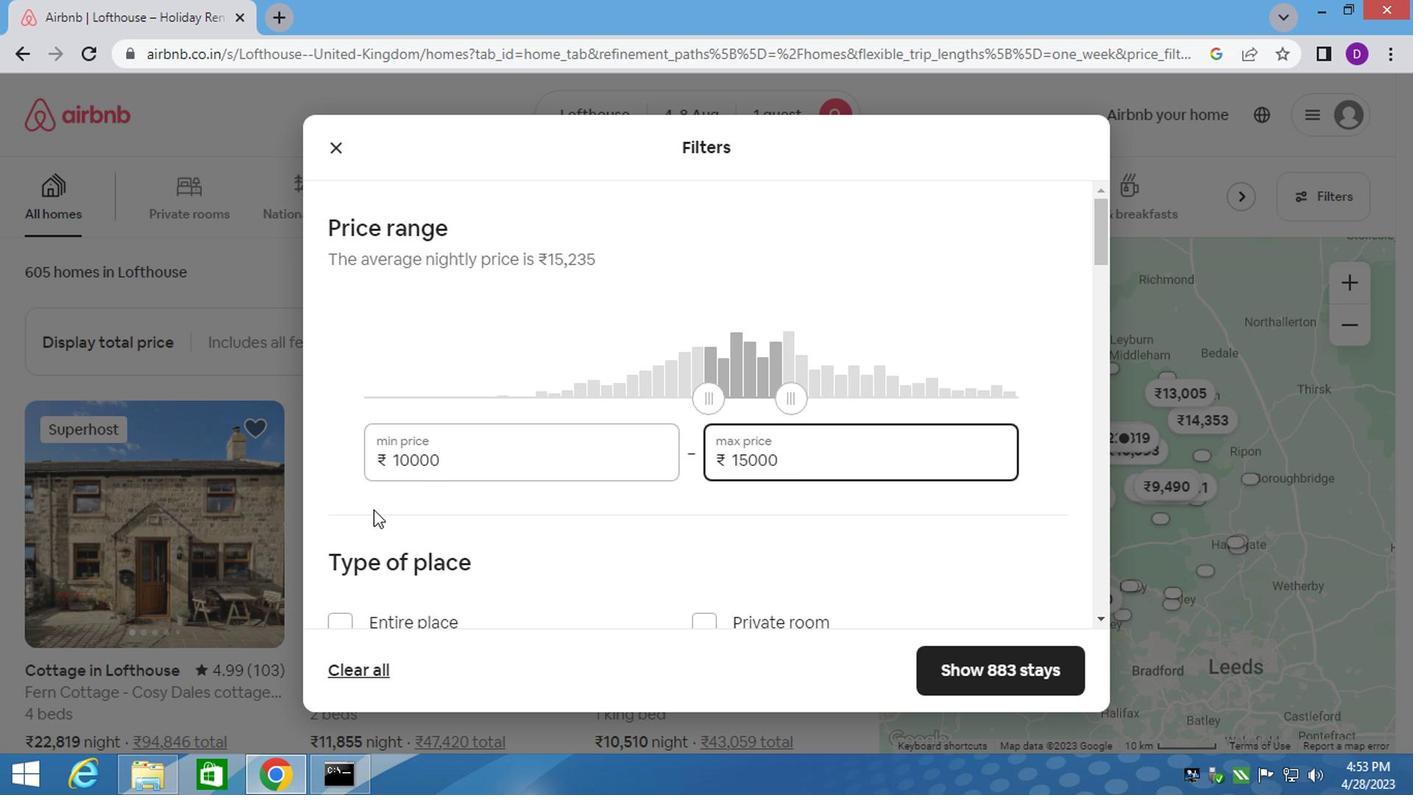 
Action: Mouse scrolled (370, 513) with delta (0, 0)
Screenshot: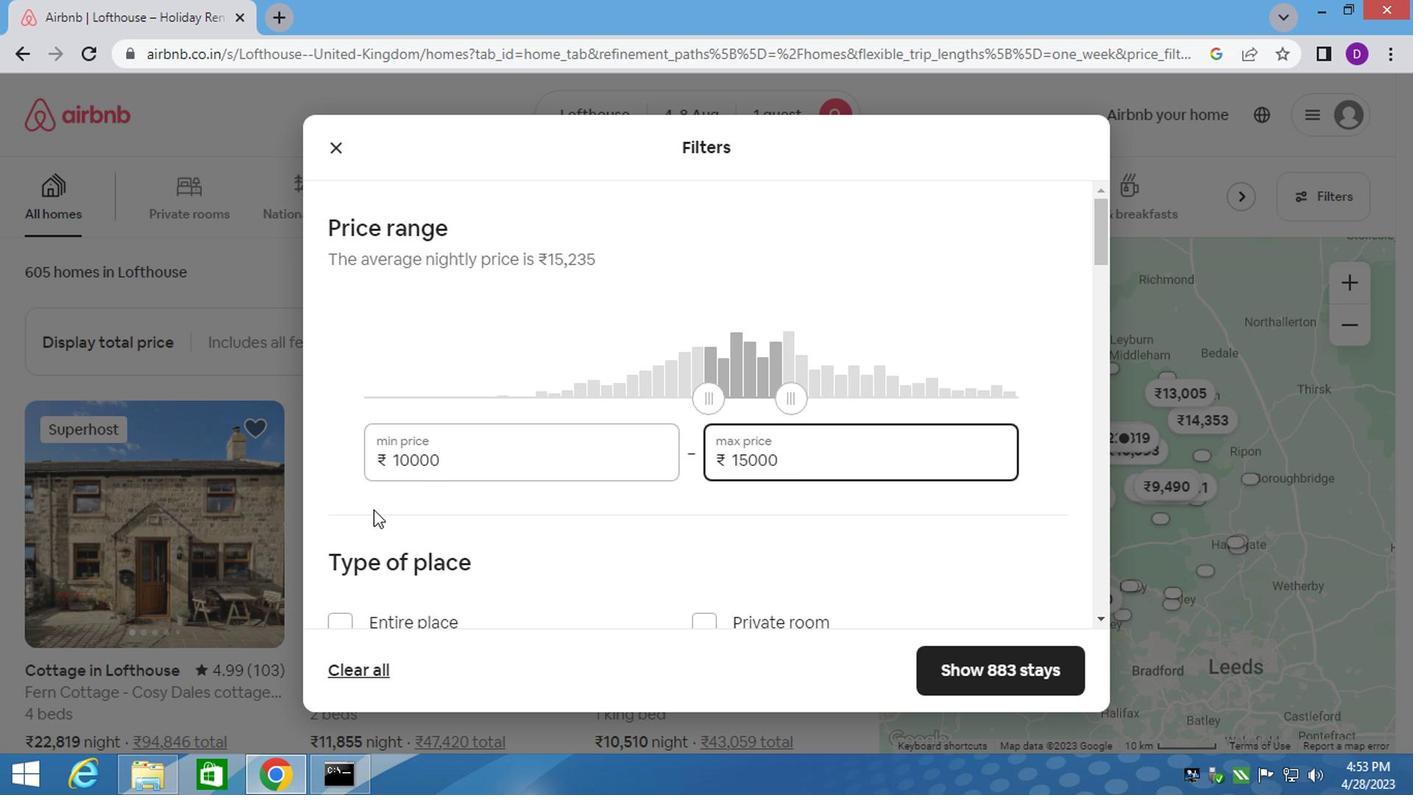 
Action: Mouse moved to (703, 317)
Screenshot: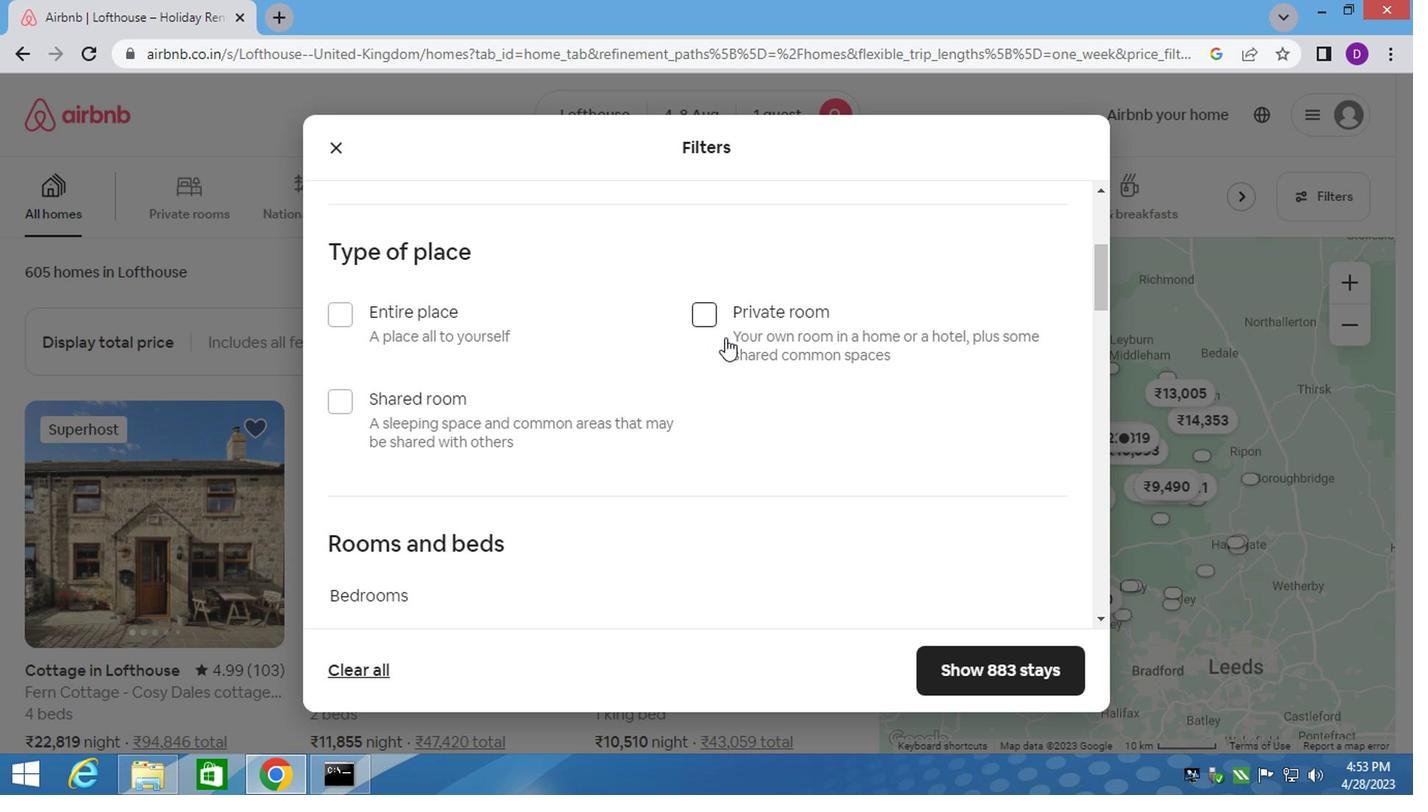 
Action: Mouse pressed left at (703, 317)
Screenshot: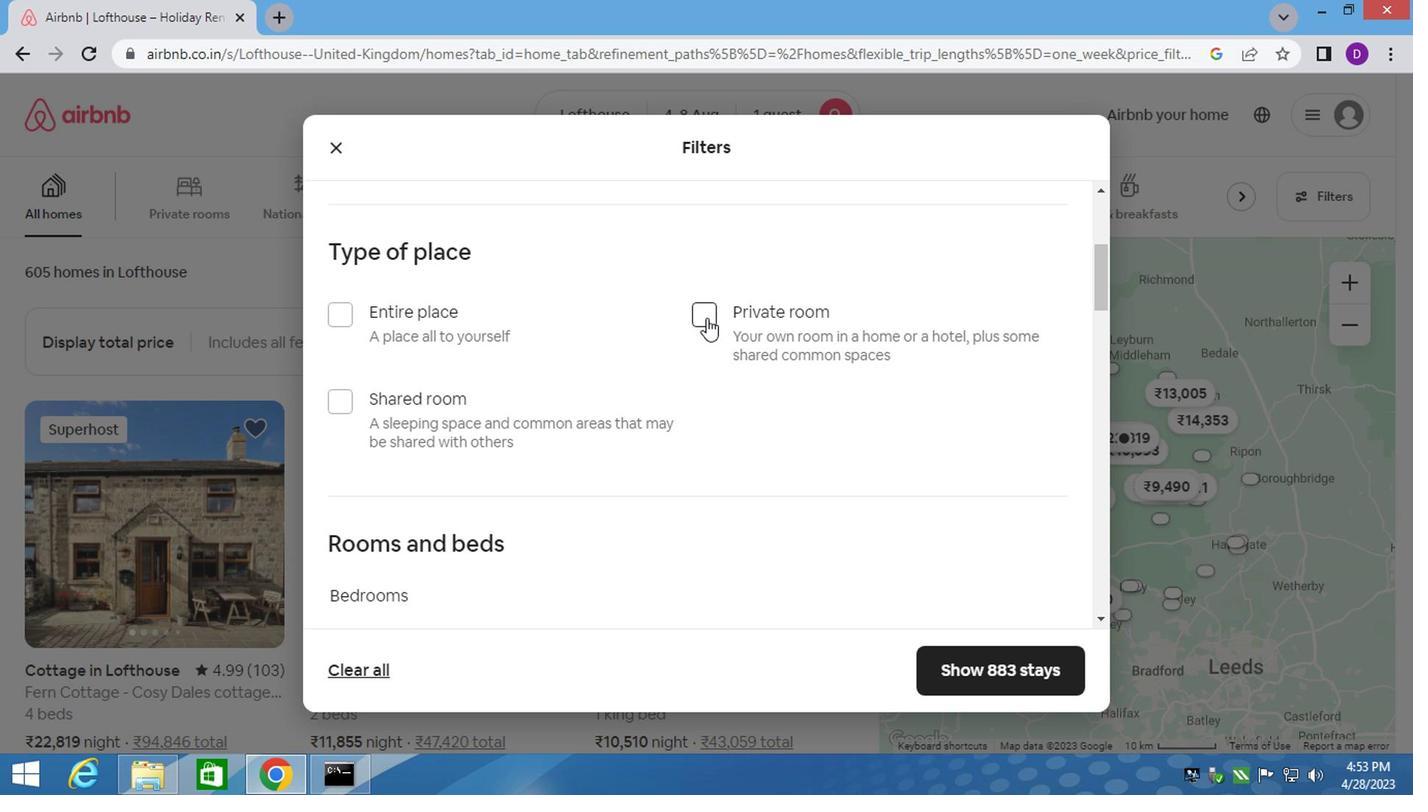 
Action: Mouse moved to (678, 368)
Screenshot: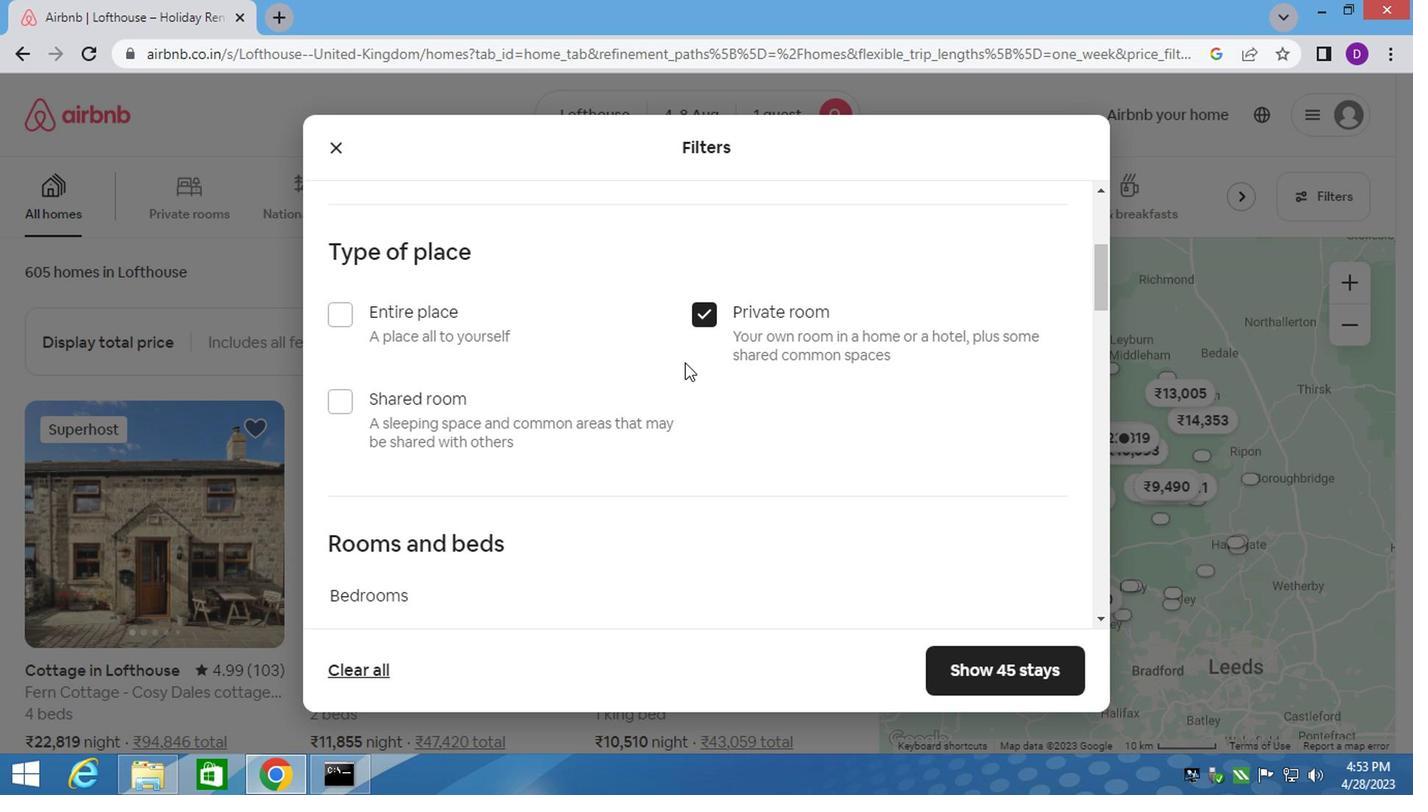 
Action: Mouse scrolled (678, 367) with delta (0, 0)
Screenshot: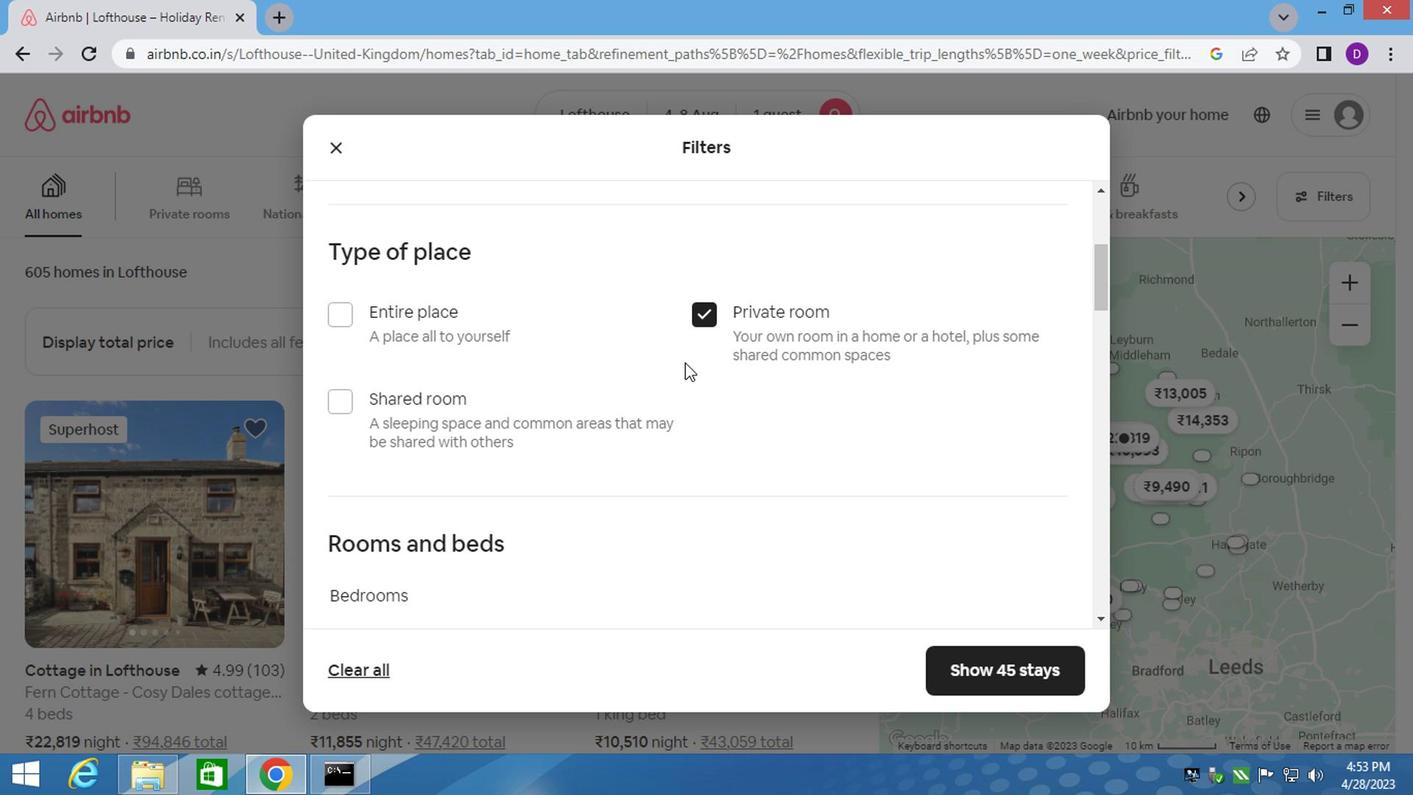 
Action: Mouse moved to (676, 371)
Screenshot: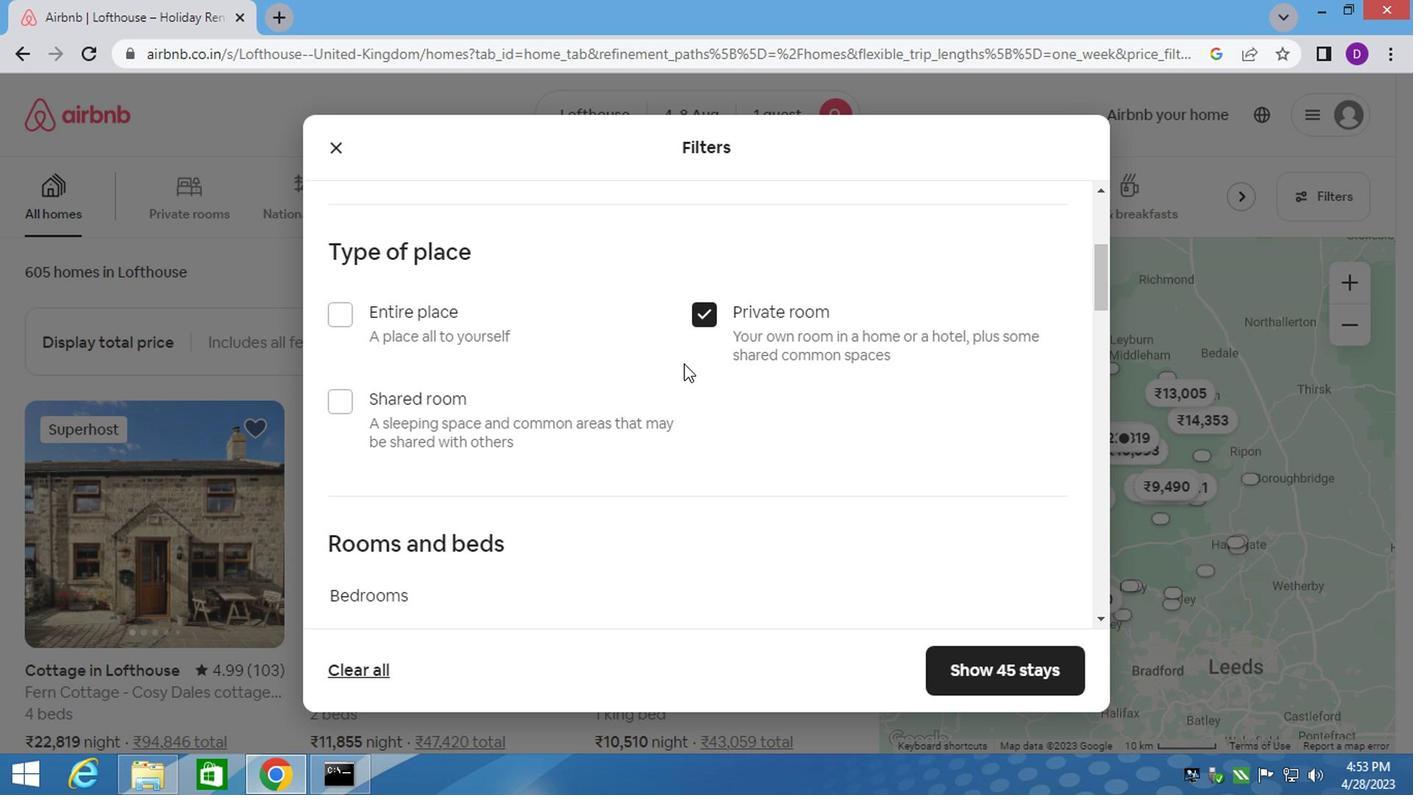 
Action: Mouse scrolled (676, 370) with delta (0, -1)
Screenshot: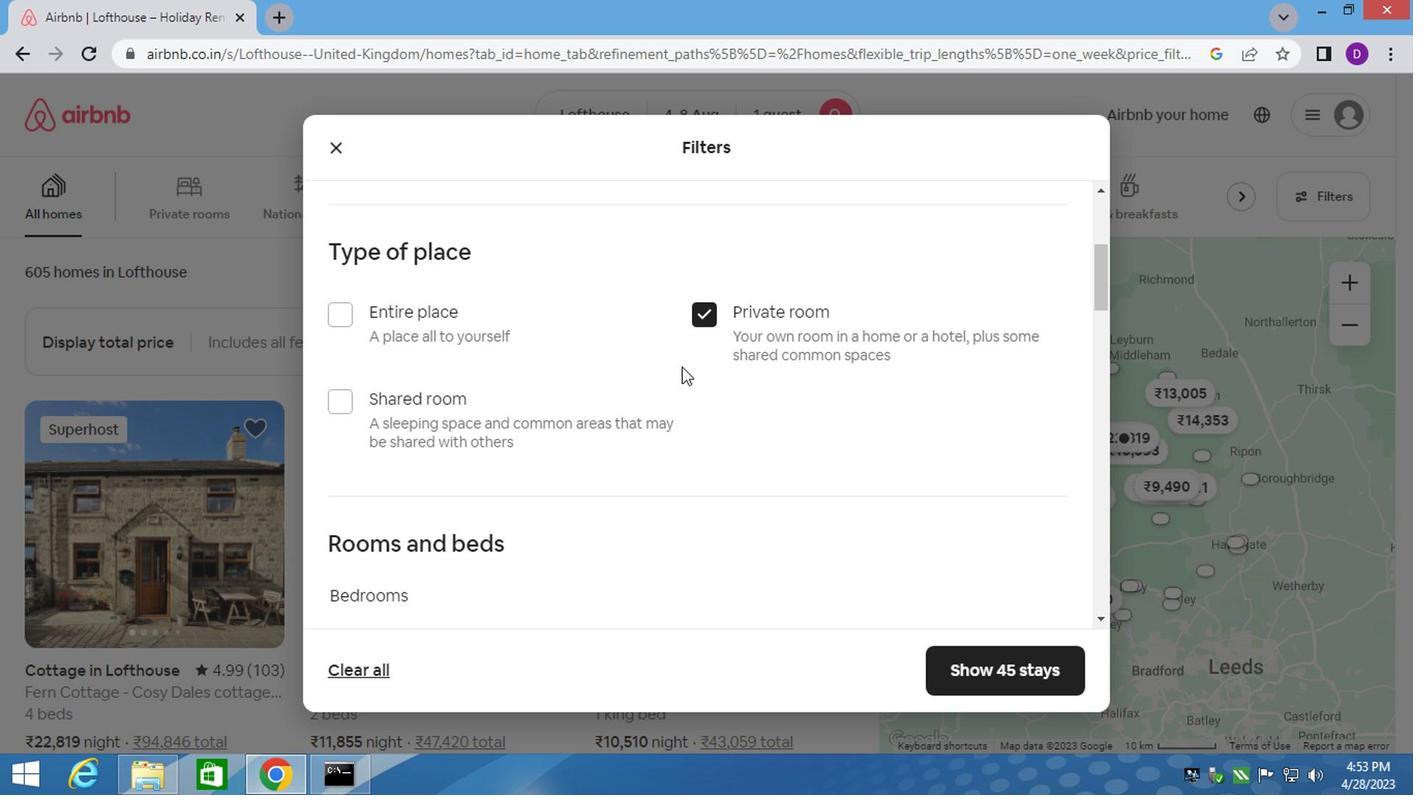 
Action: Mouse moved to (674, 375)
Screenshot: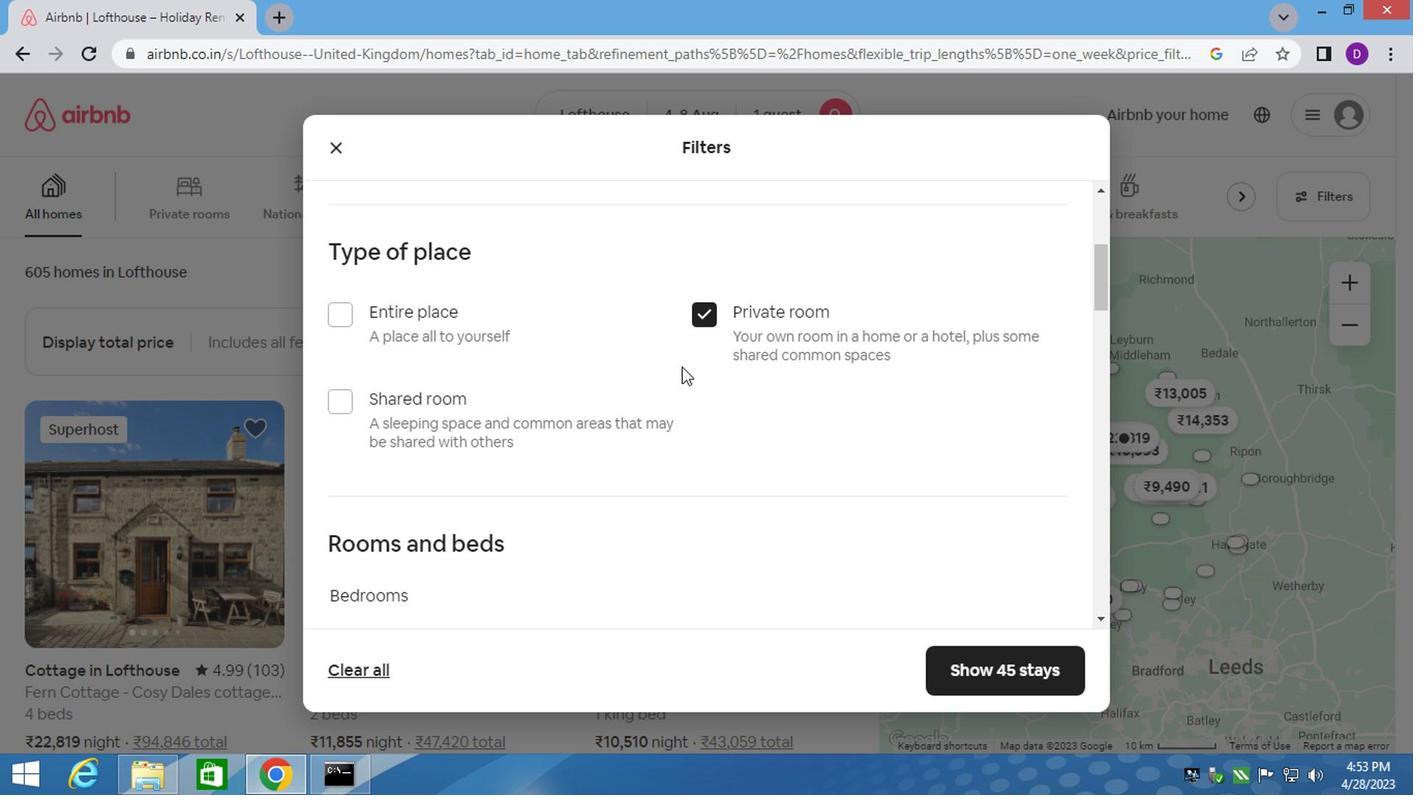 
Action: Mouse scrolled (674, 374) with delta (0, 0)
Screenshot: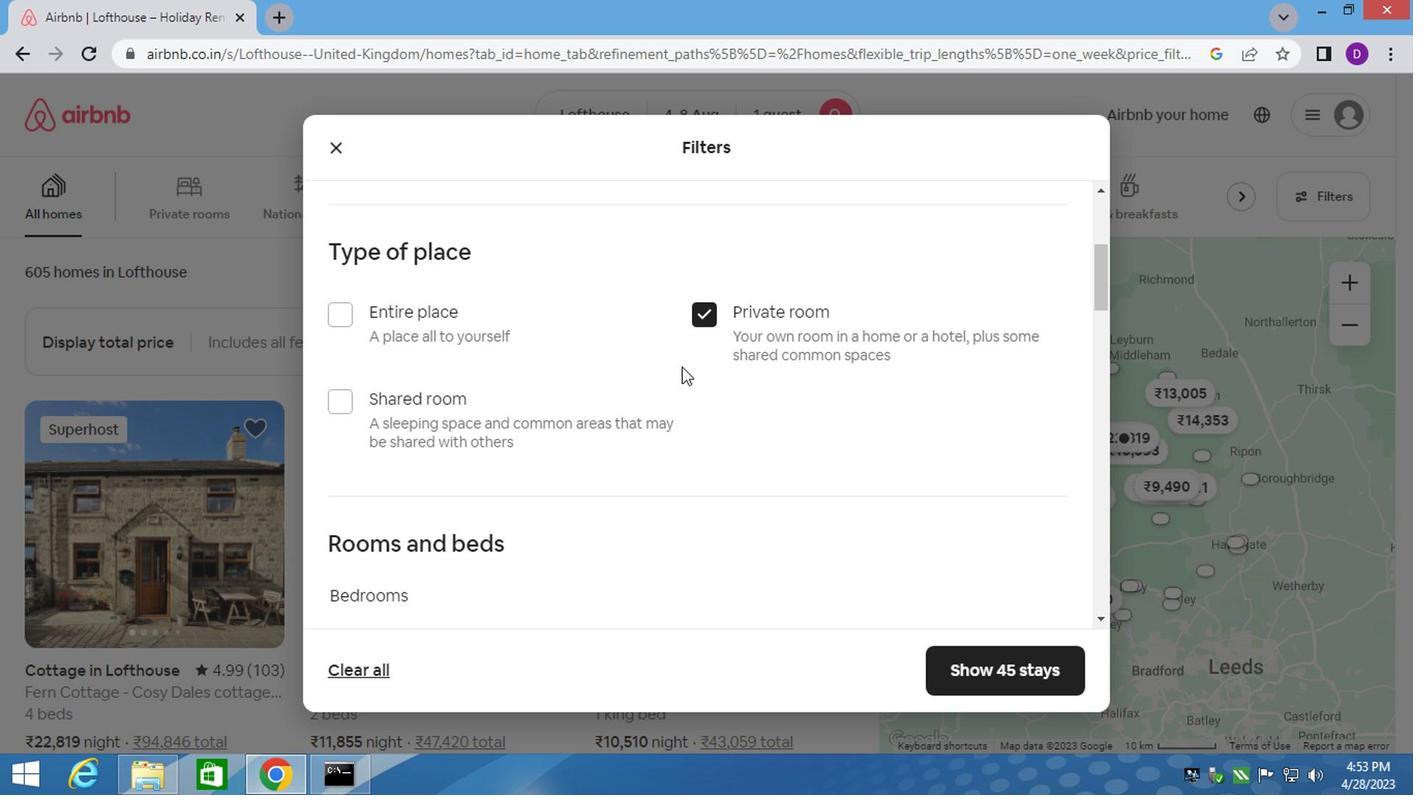 
Action: Mouse moved to (466, 333)
Screenshot: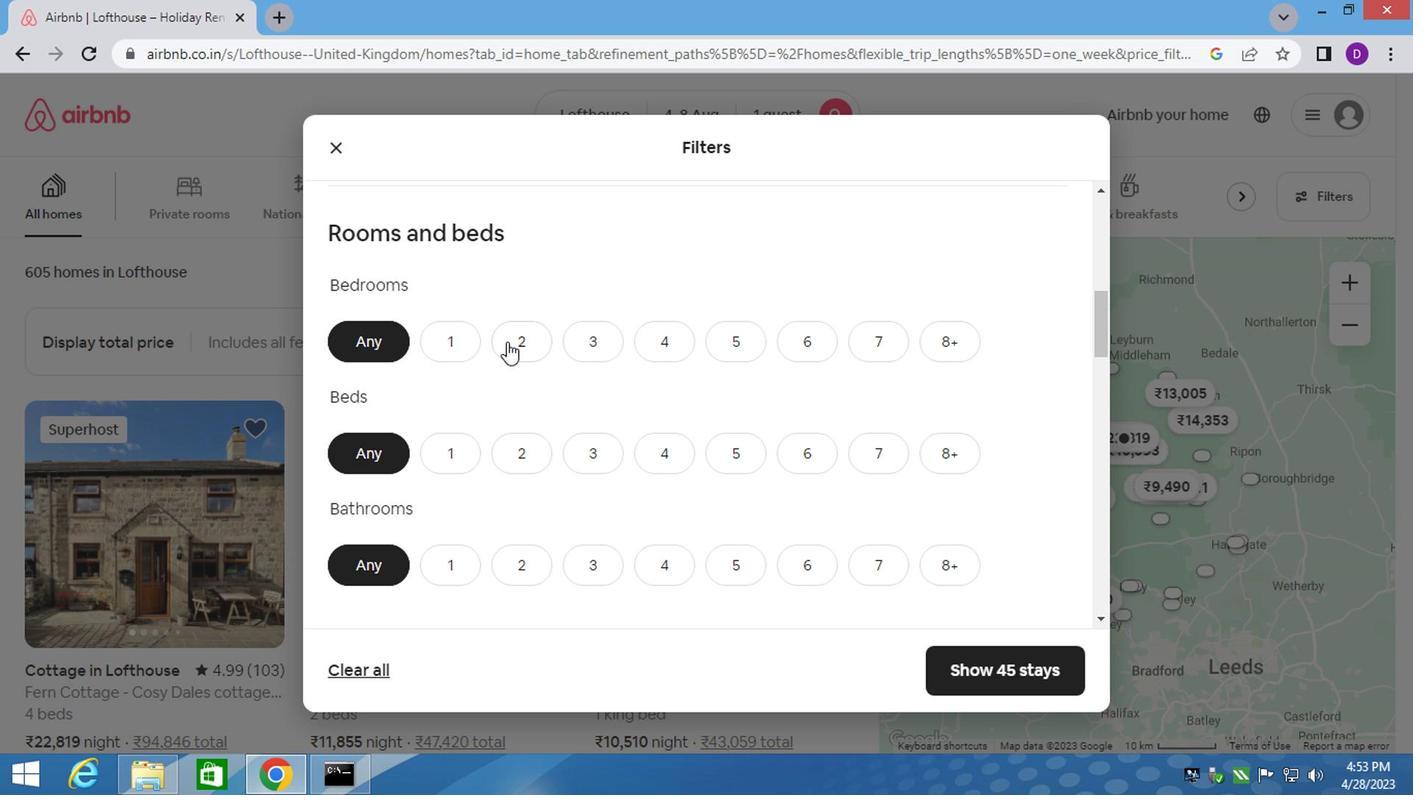 
Action: Mouse pressed left at (466, 333)
Screenshot: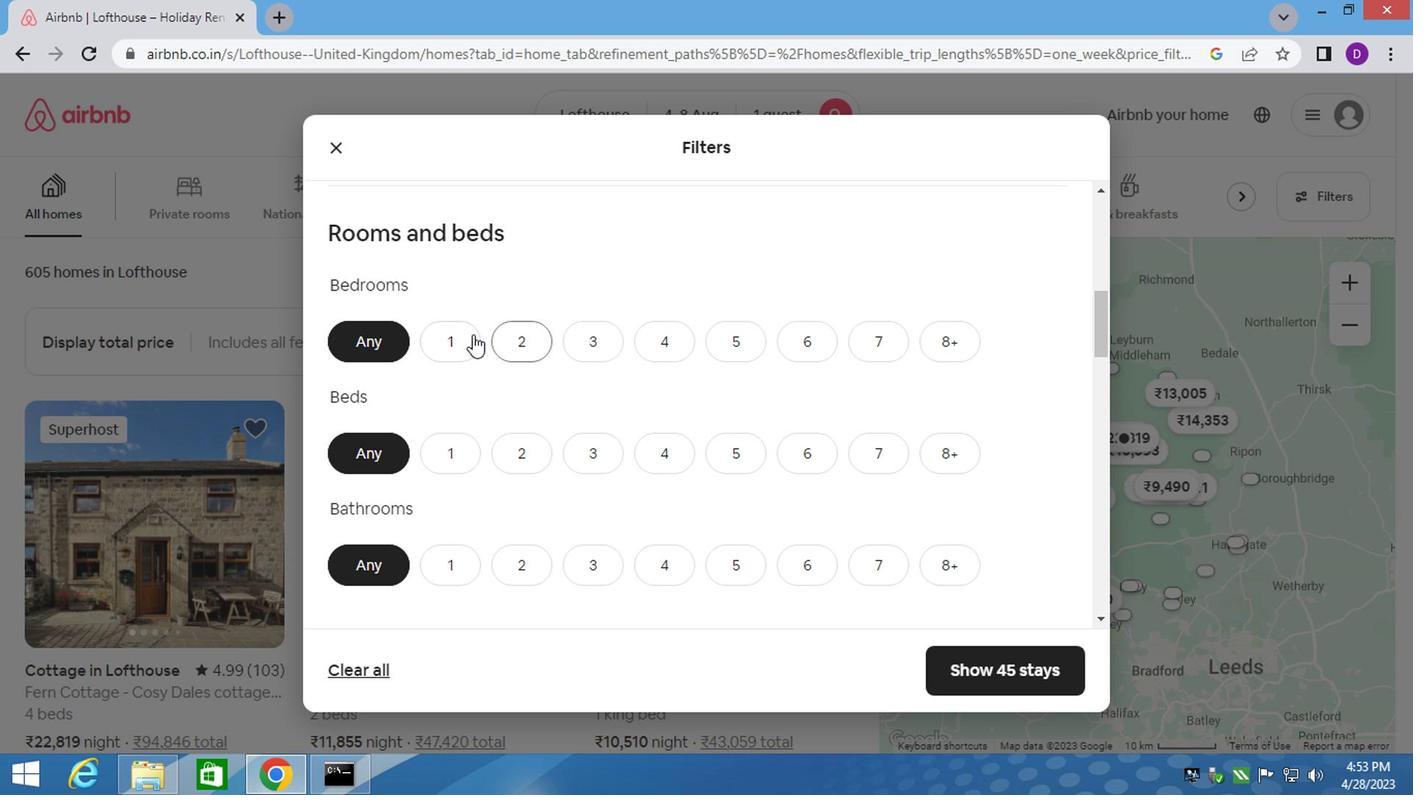 
Action: Mouse moved to (459, 466)
Screenshot: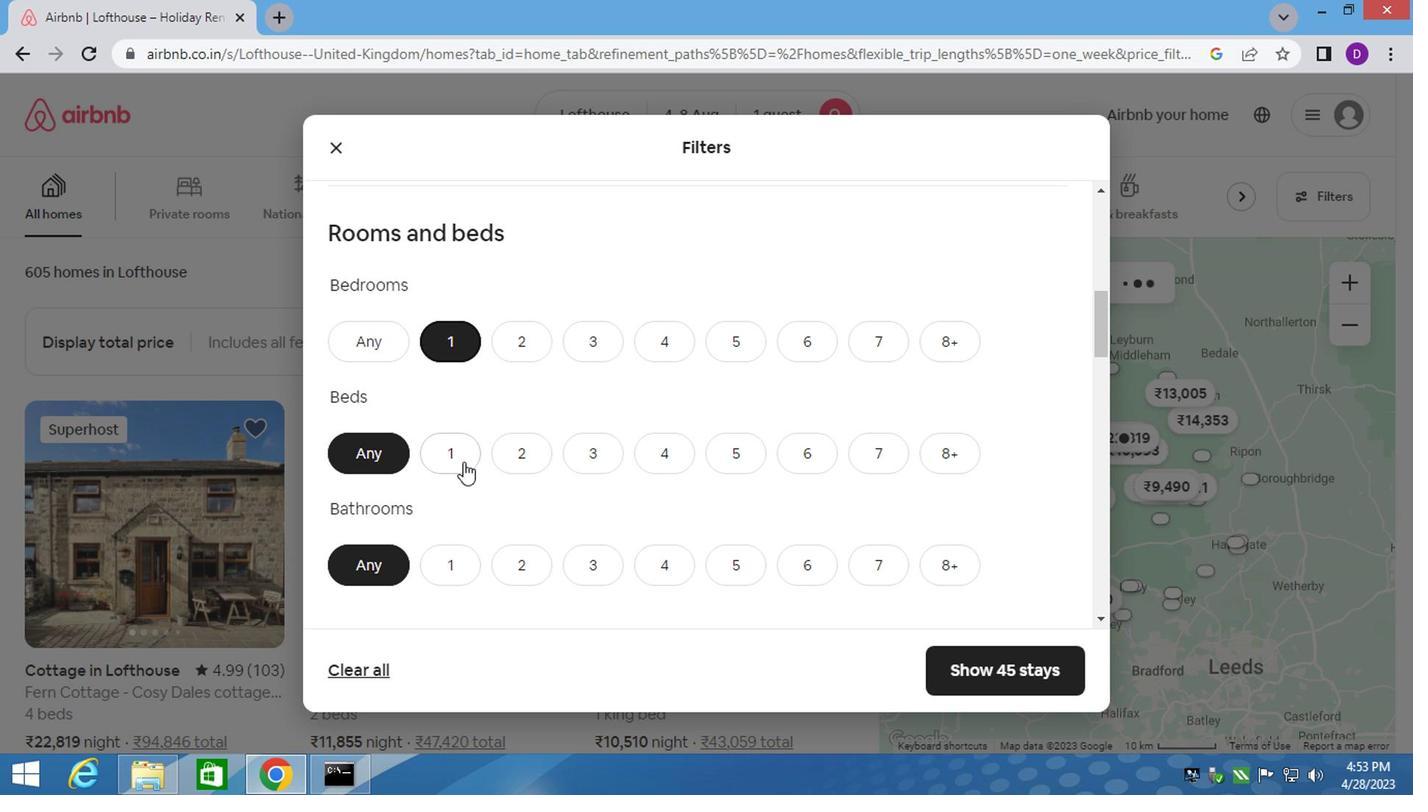 
Action: Mouse pressed left at (459, 466)
Screenshot: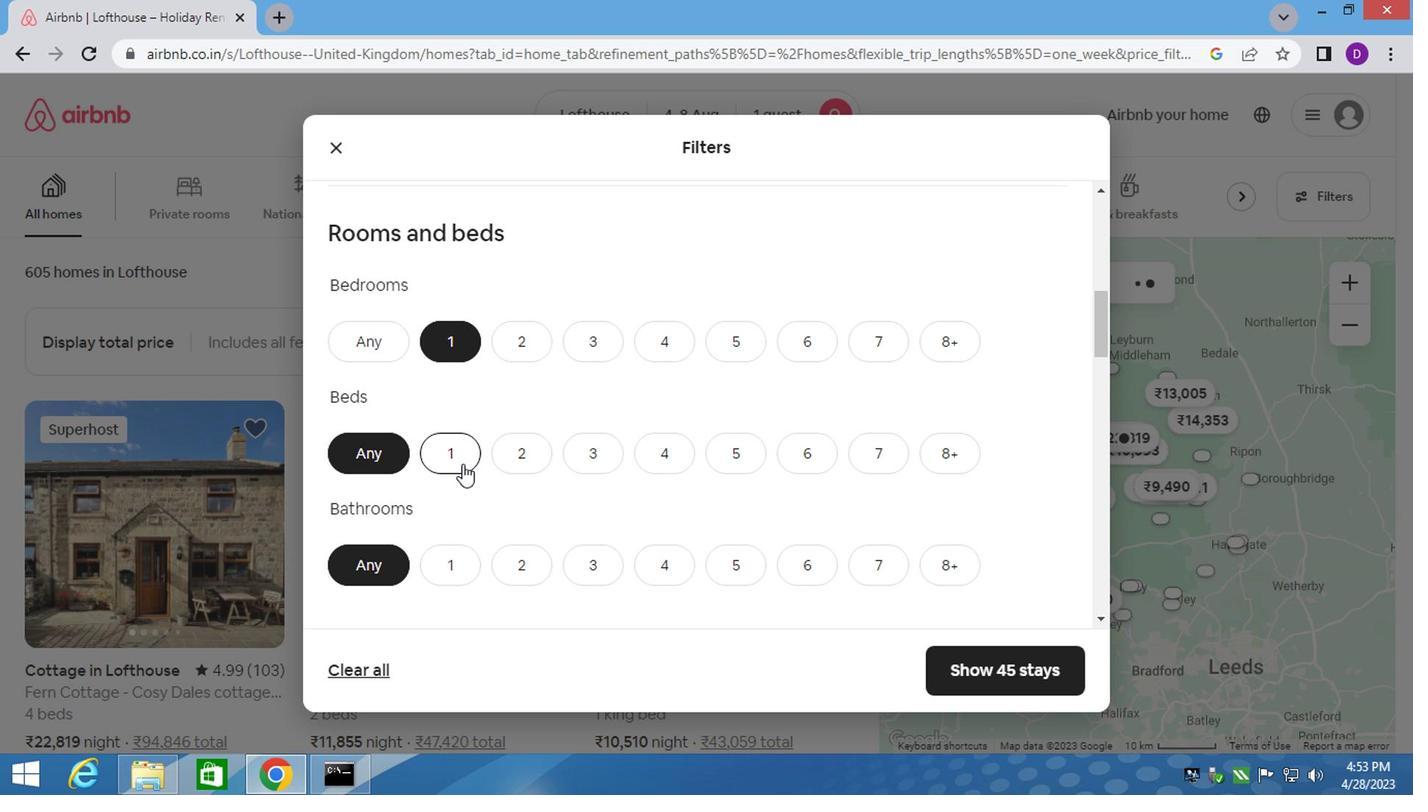 
Action: Mouse moved to (443, 564)
Screenshot: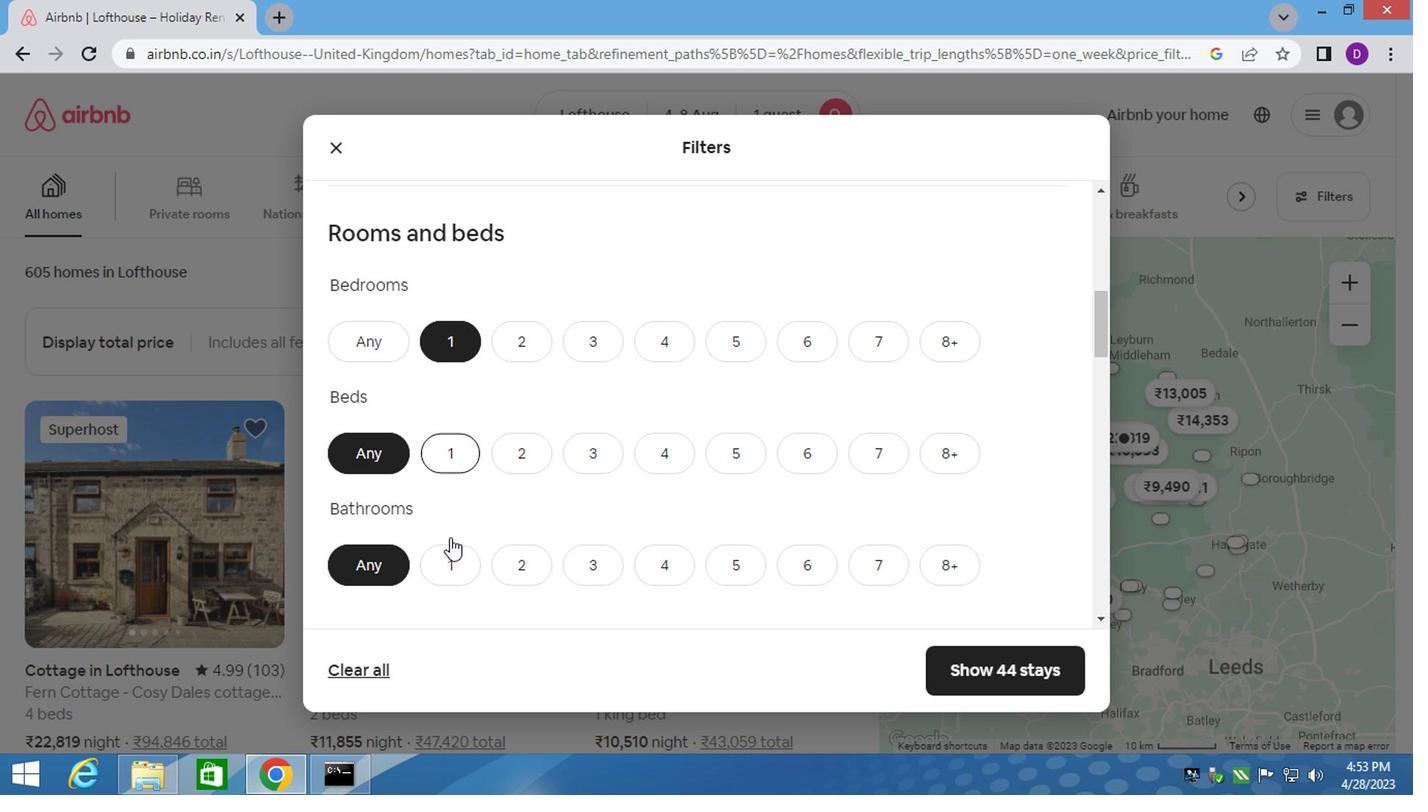 
Action: Mouse pressed left at (443, 564)
Screenshot: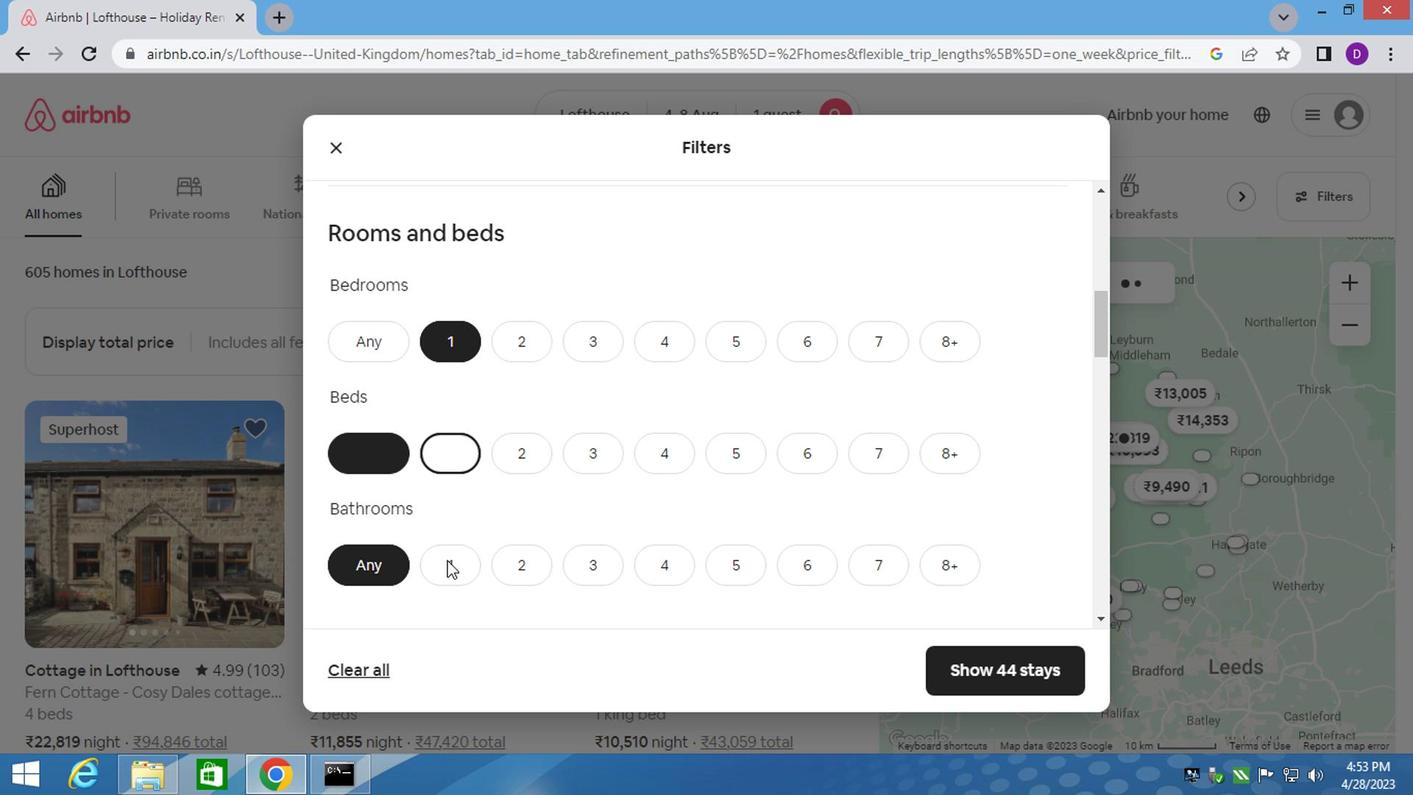 
Action: Mouse scrolled (443, 563) with delta (0, -1)
Screenshot: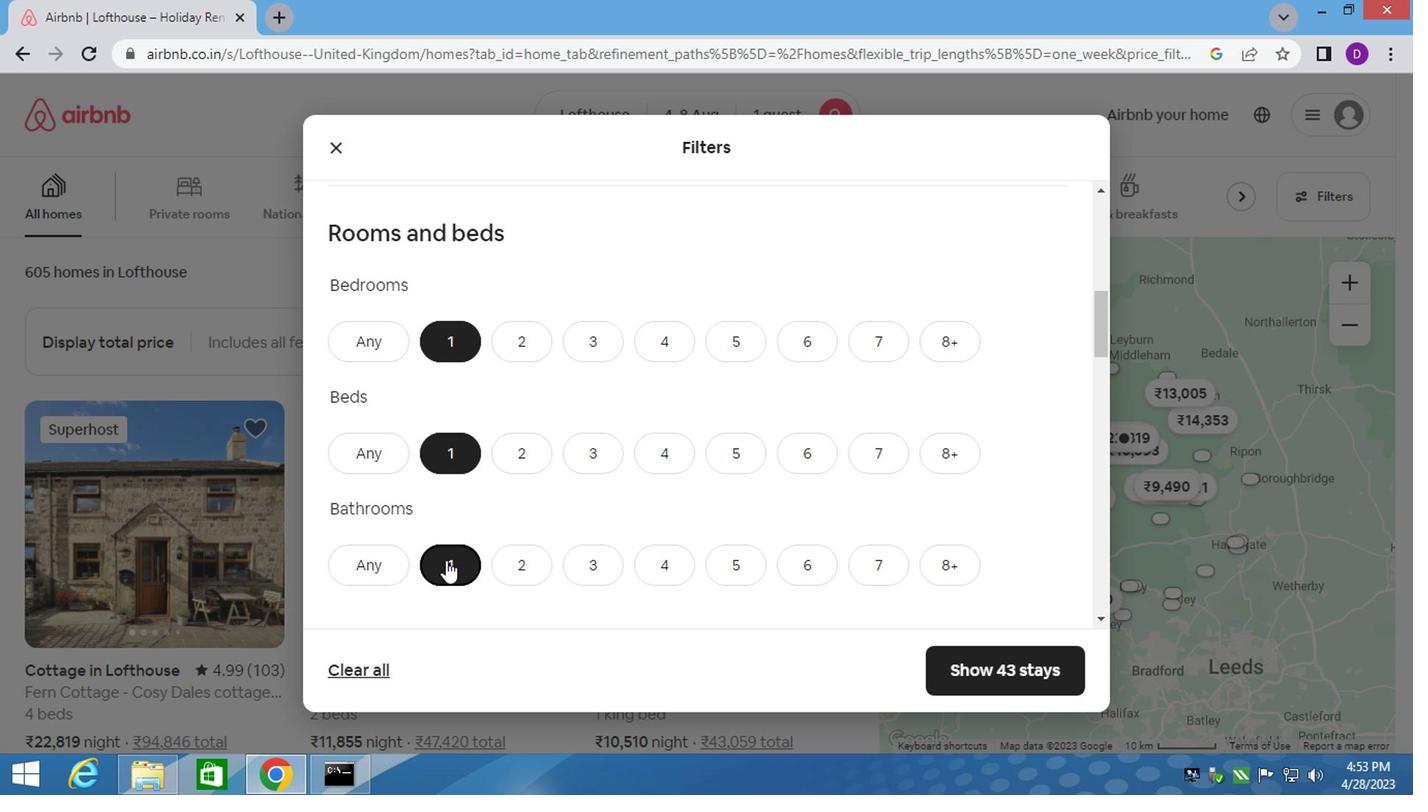 
Action: Mouse scrolled (443, 563) with delta (0, -1)
Screenshot: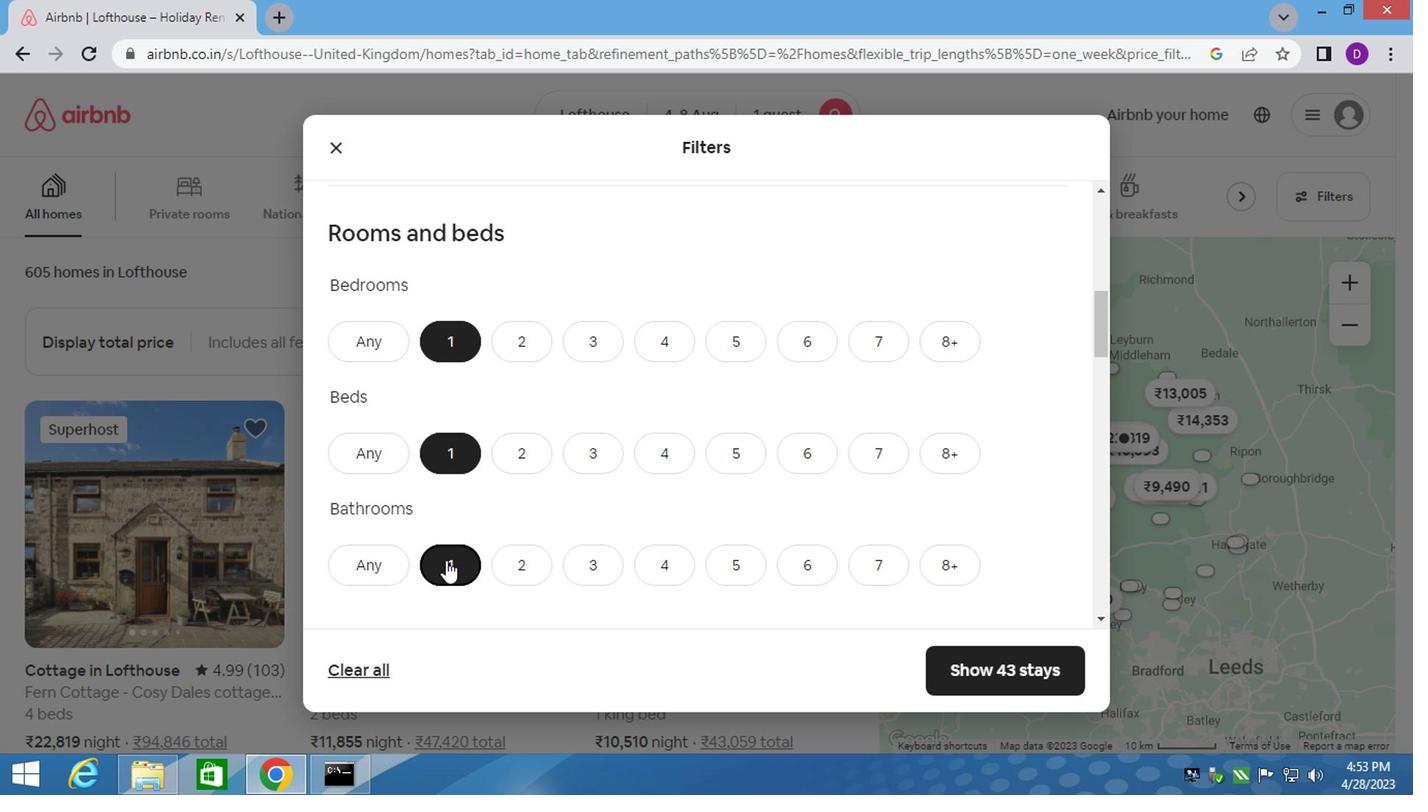 
Action: Mouse moved to (447, 574)
Screenshot: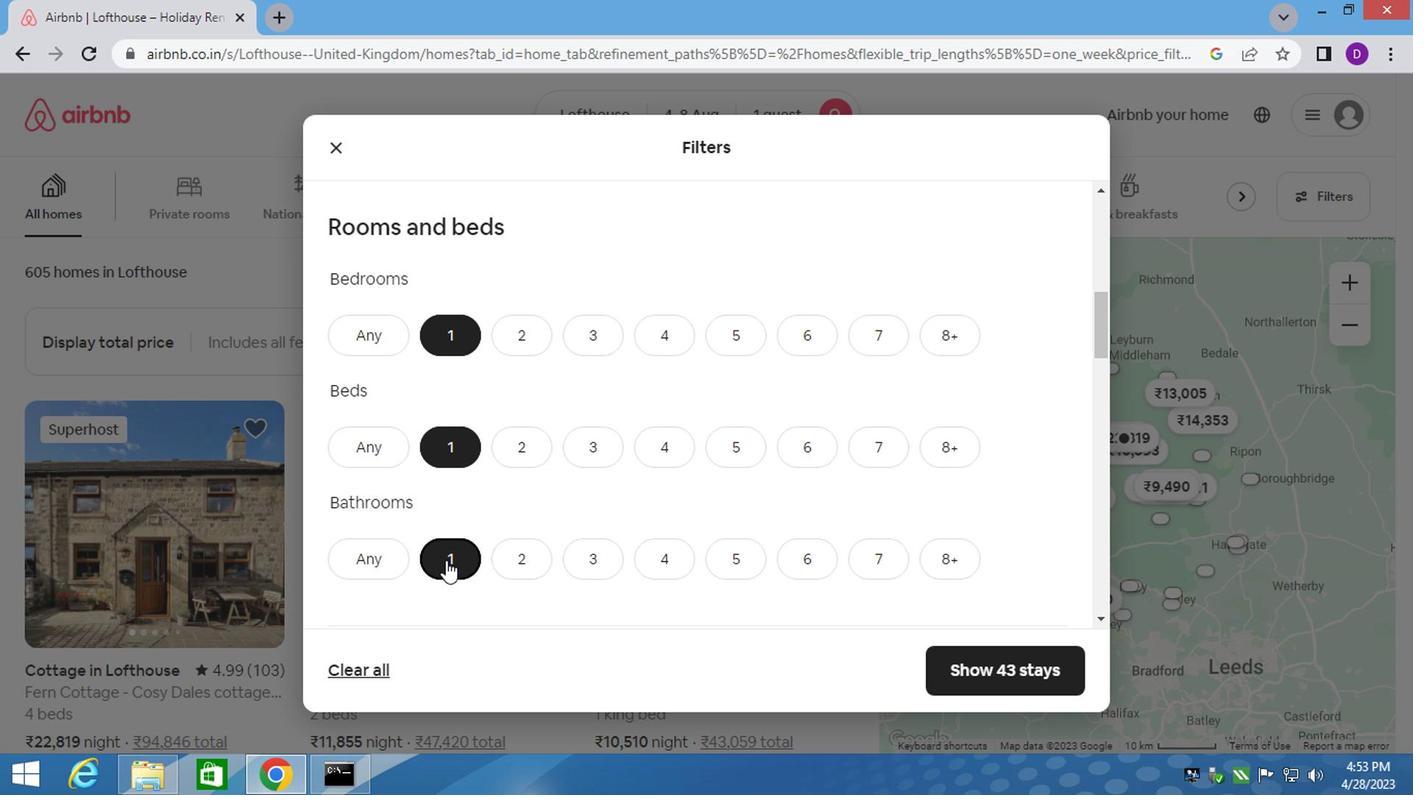 
Action: Mouse scrolled (447, 572) with delta (0, -1)
Screenshot: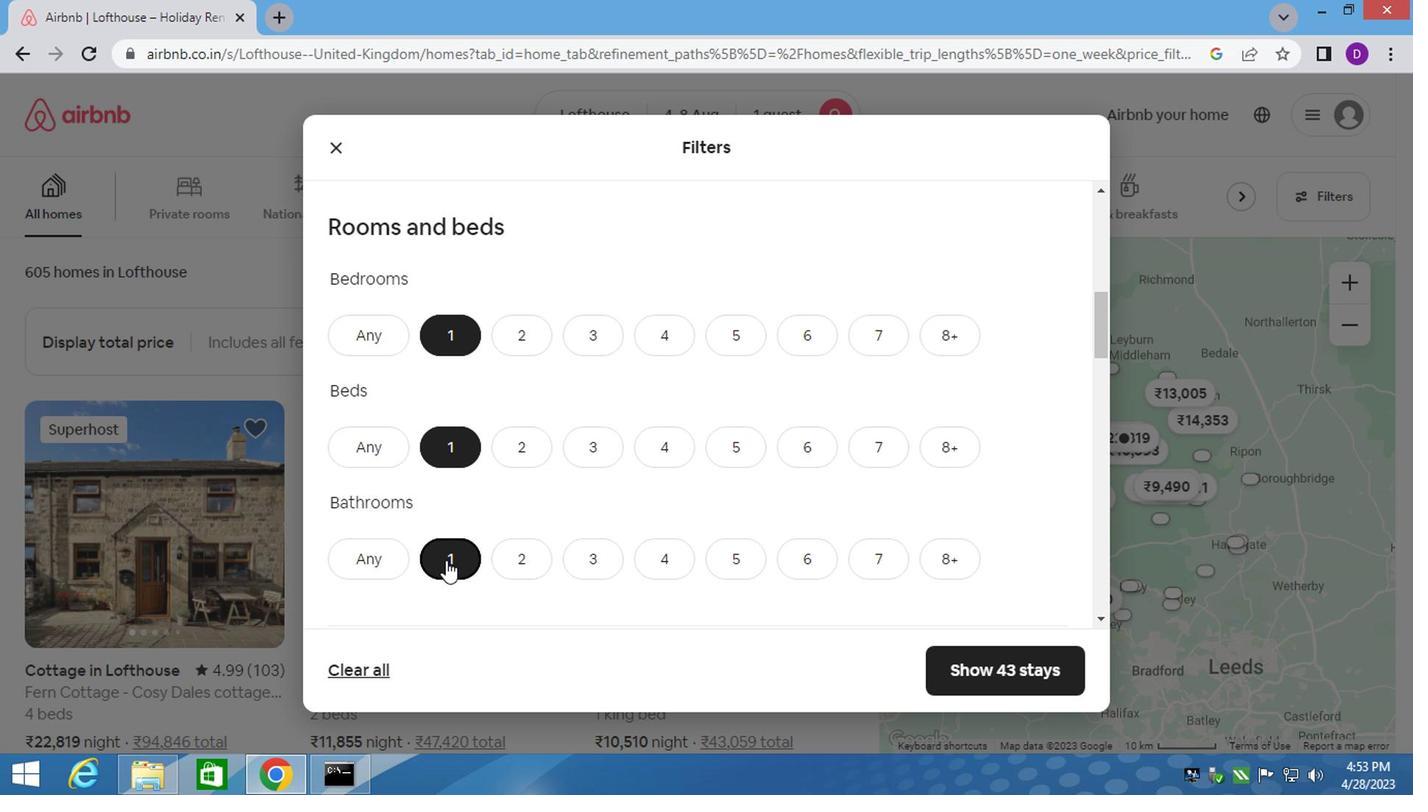 
Action: Mouse moved to (575, 467)
Screenshot: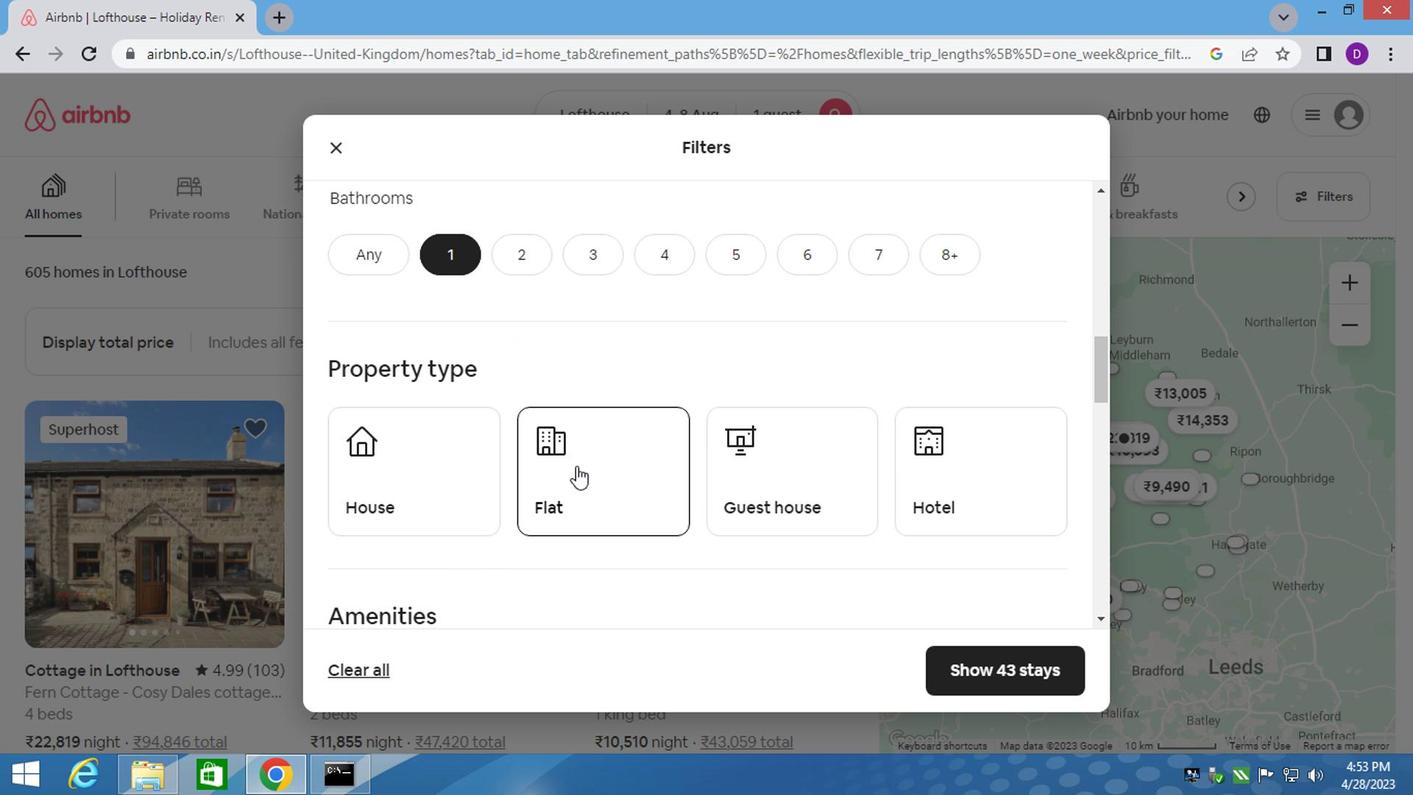 
Action: Mouse pressed left at (575, 467)
Screenshot: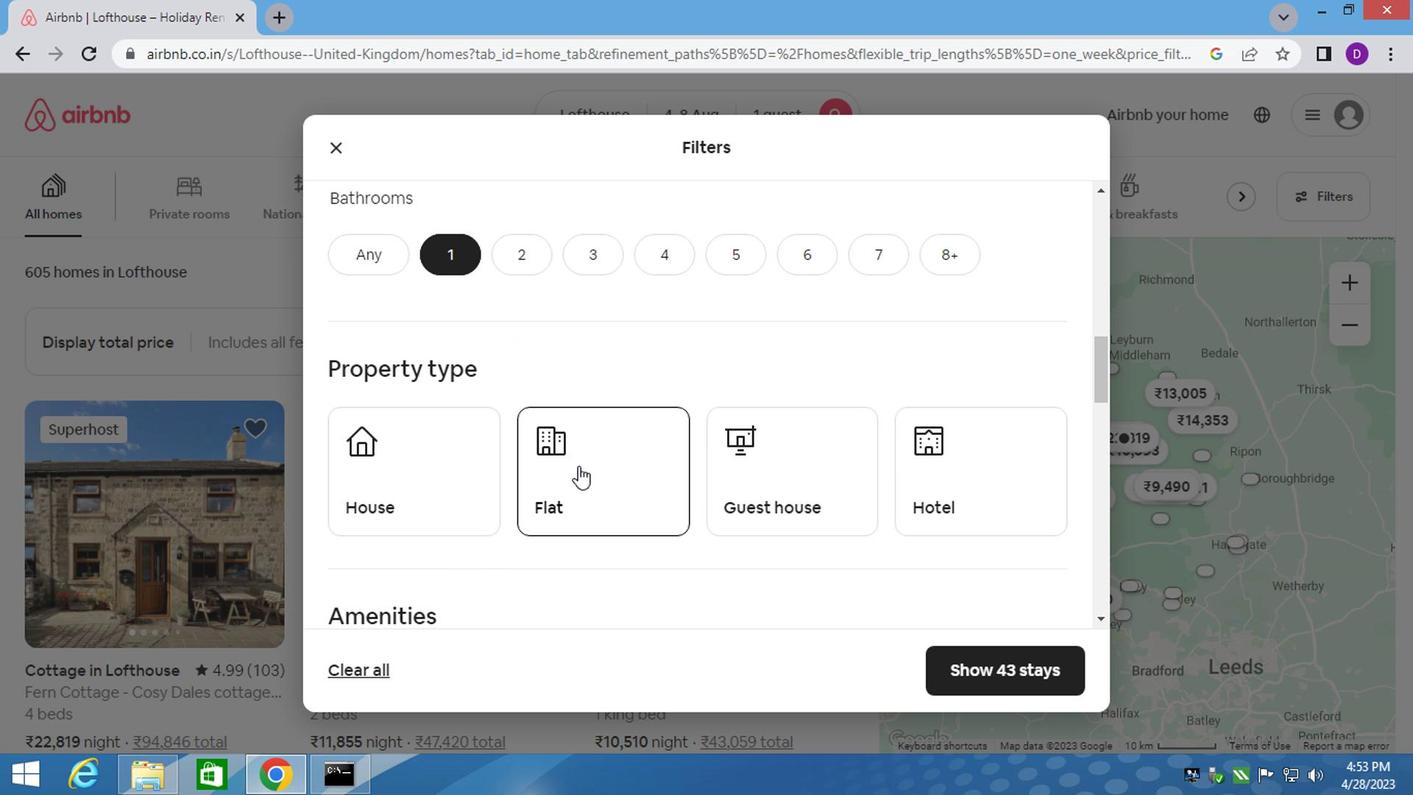 
Action: Mouse moved to (719, 474)
Screenshot: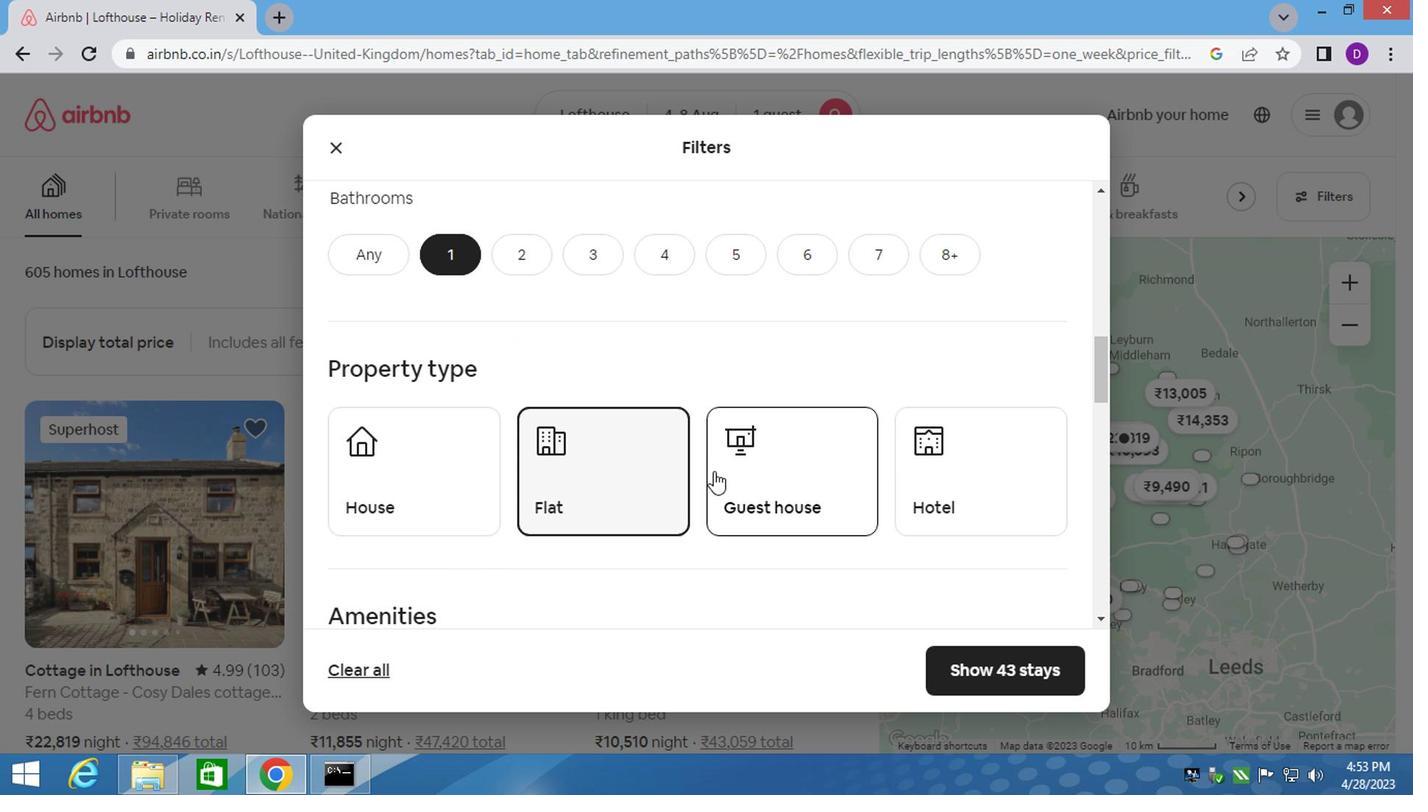 
Action: Mouse pressed left at (719, 474)
Screenshot: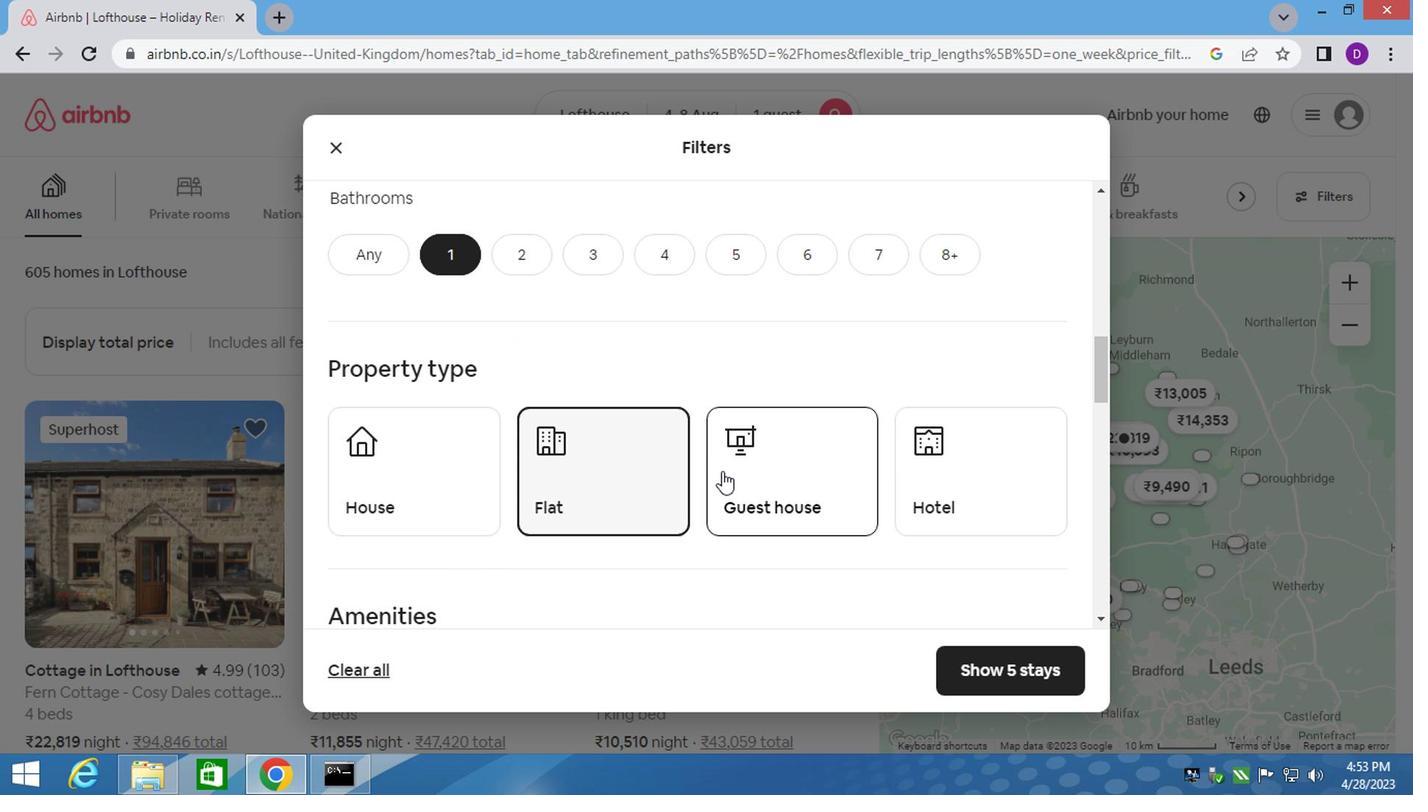 
Action: Mouse moved to (940, 470)
Screenshot: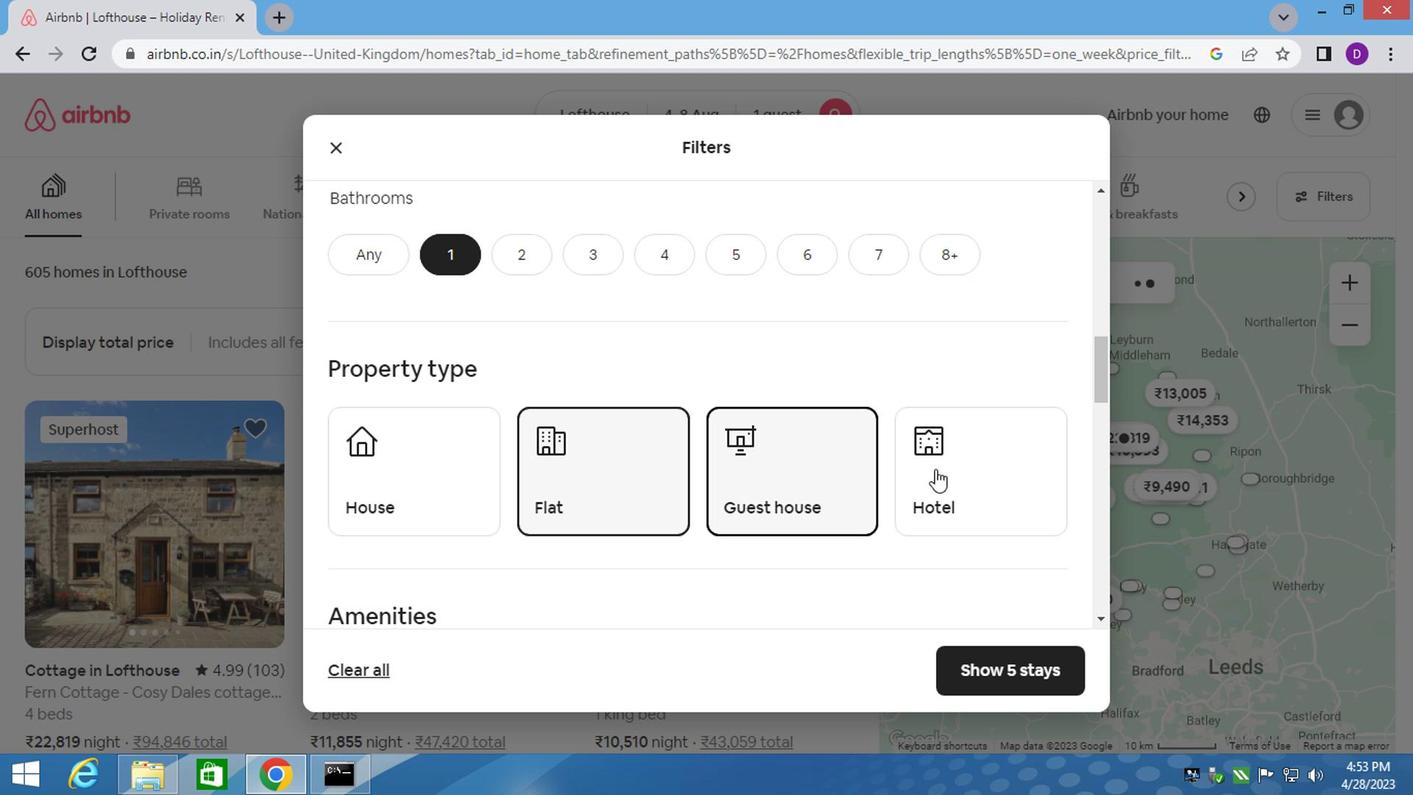 
Action: Mouse pressed left at (940, 470)
Screenshot: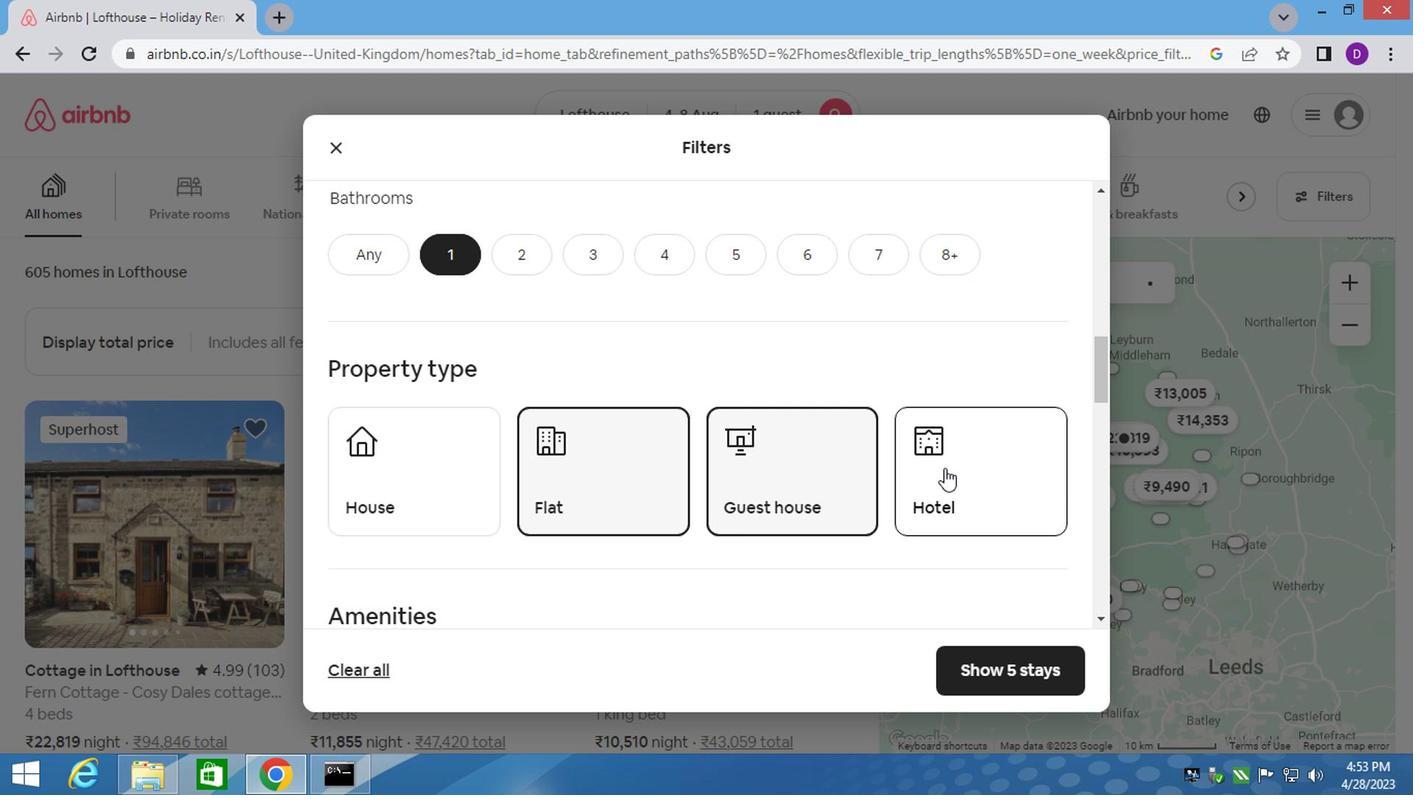 
Action: Mouse moved to (661, 477)
Screenshot: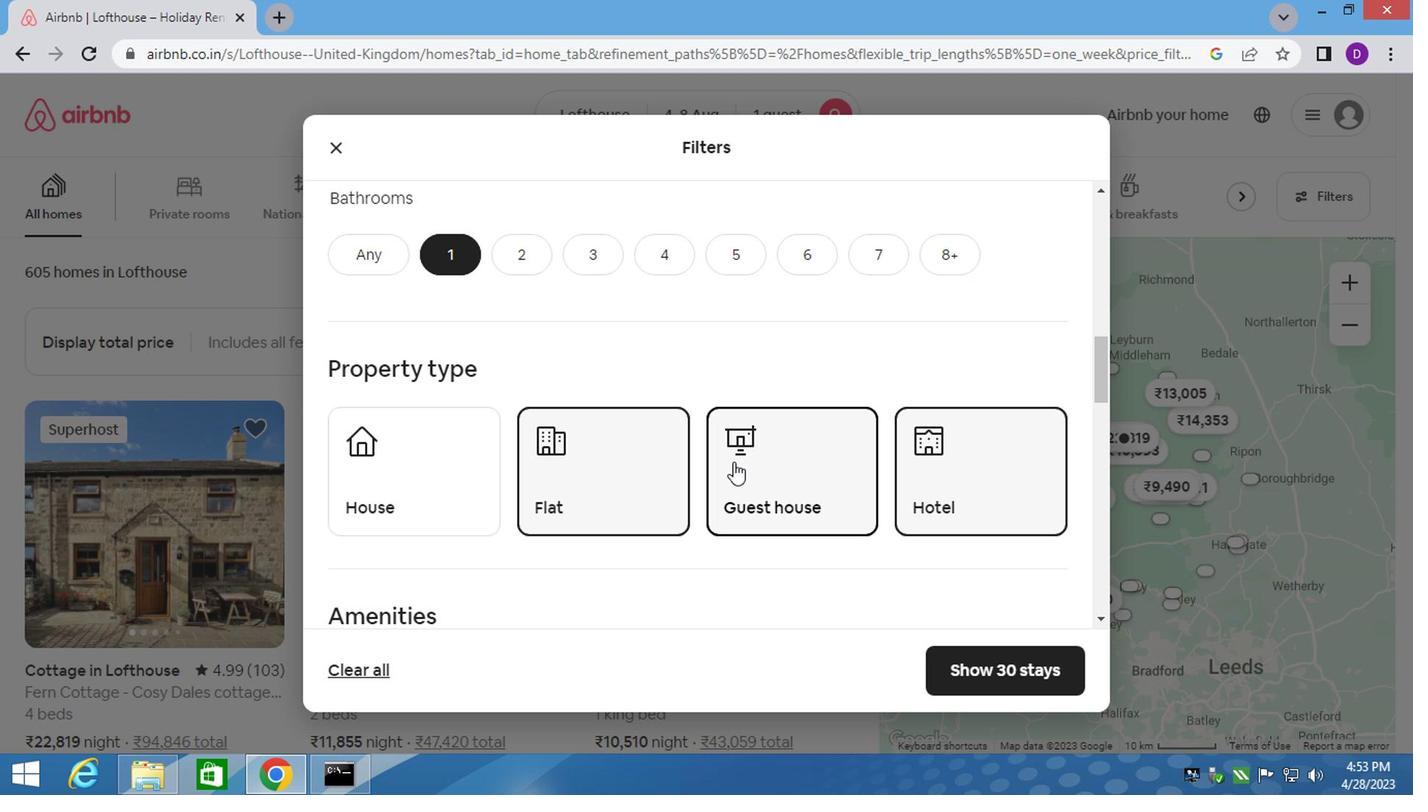 
Action: Mouse scrolled (666, 472) with delta (0, -1)
Screenshot: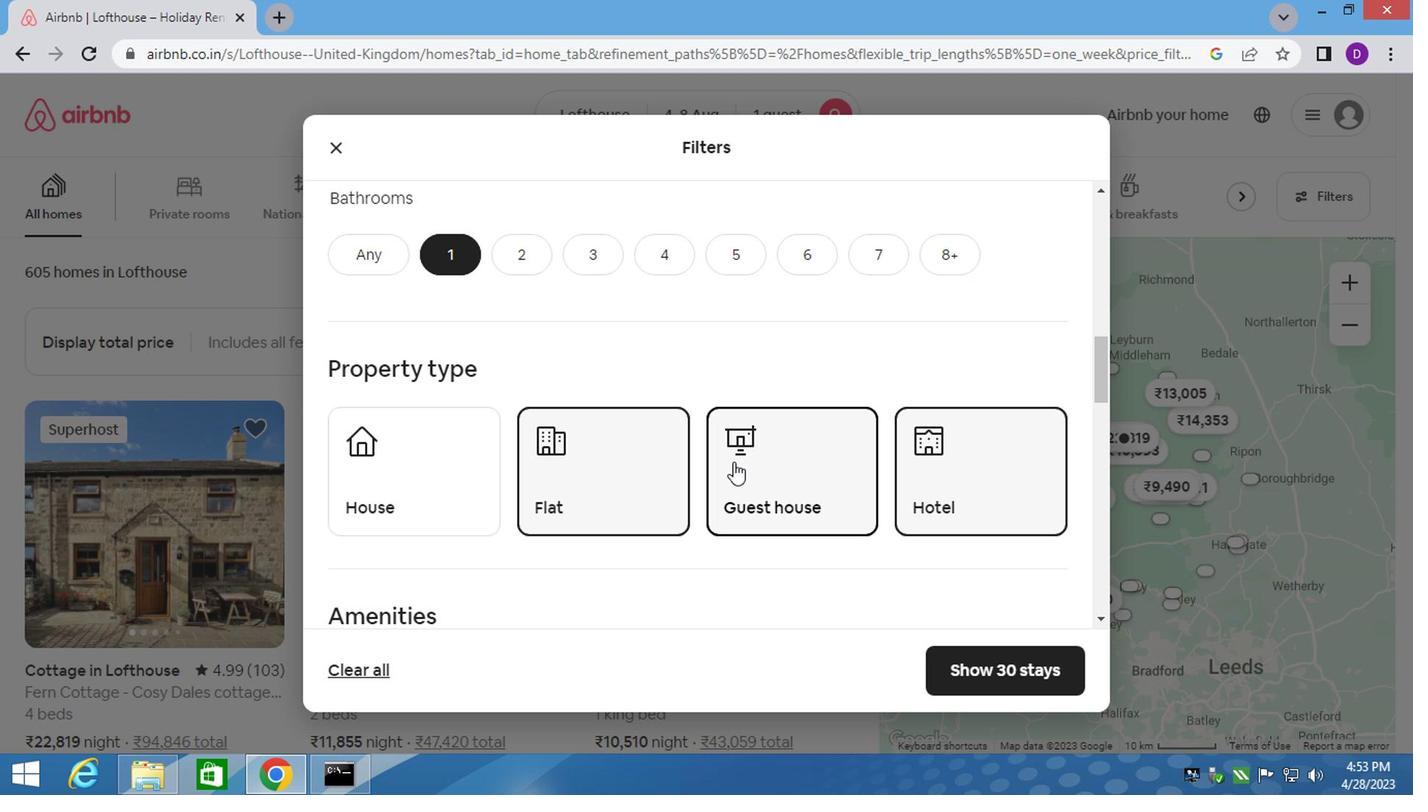 
Action: Mouse scrolled (661, 475) with delta (0, -1)
Screenshot: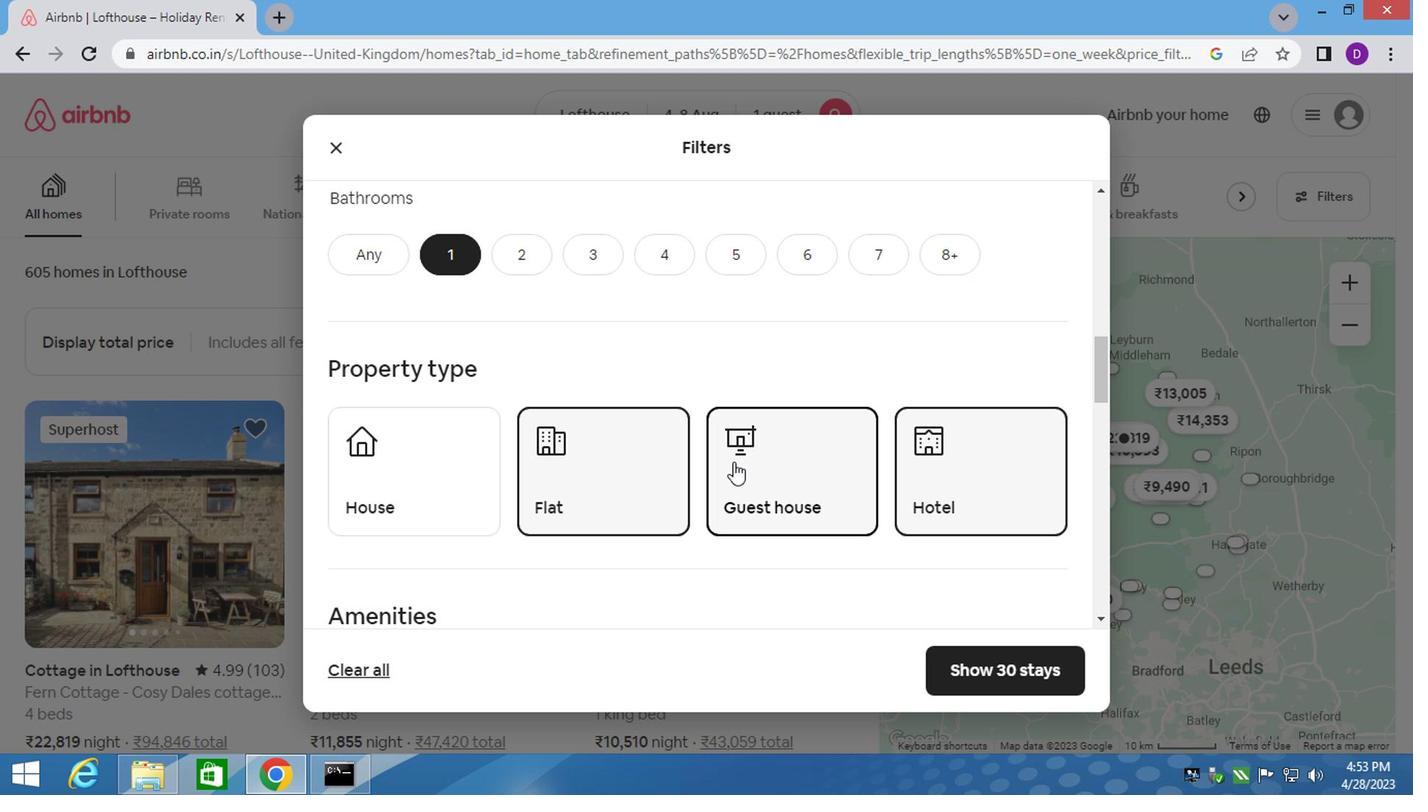 
Action: Mouse moved to (660, 477)
Screenshot: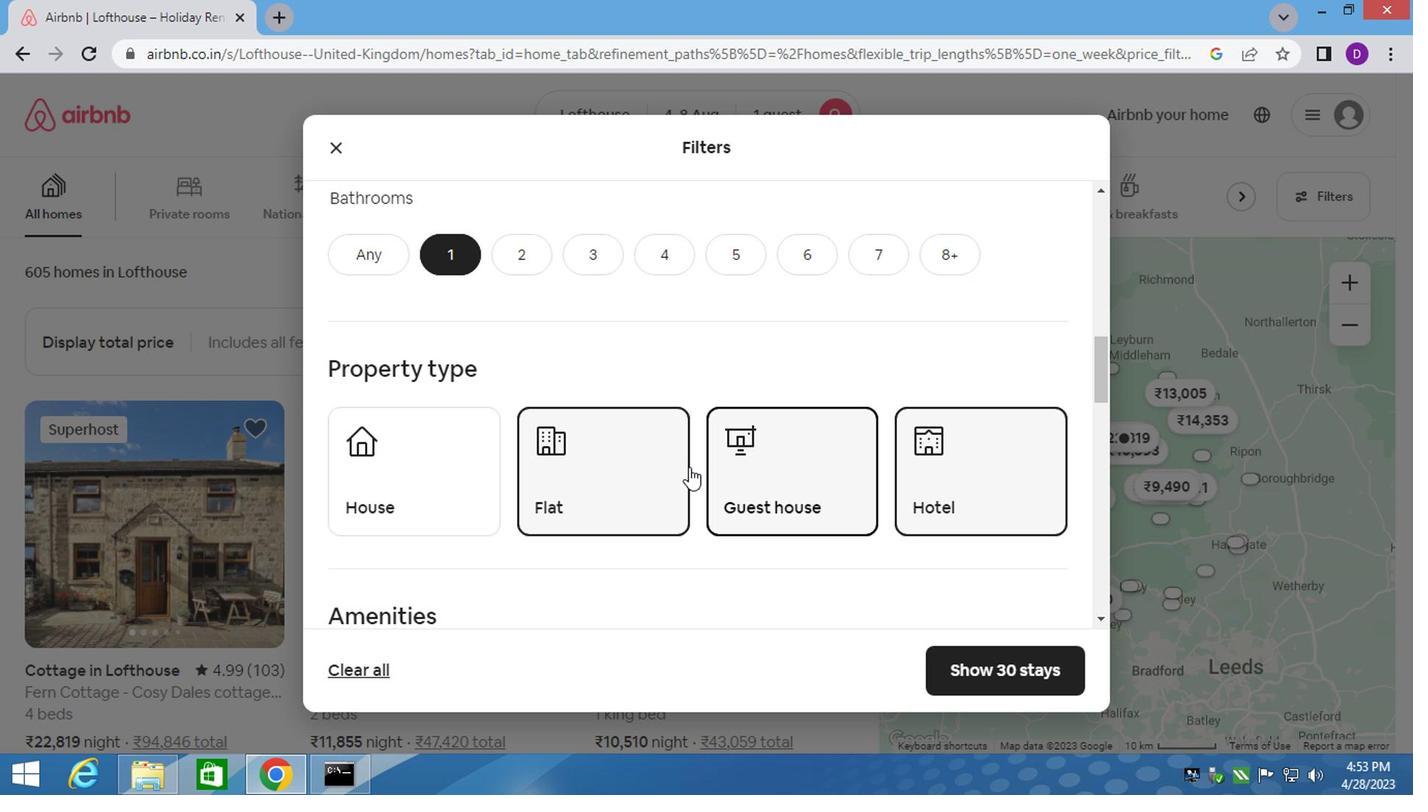 
Action: Mouse scrolled (660, 475) with delta (0, -1)
Screenshot: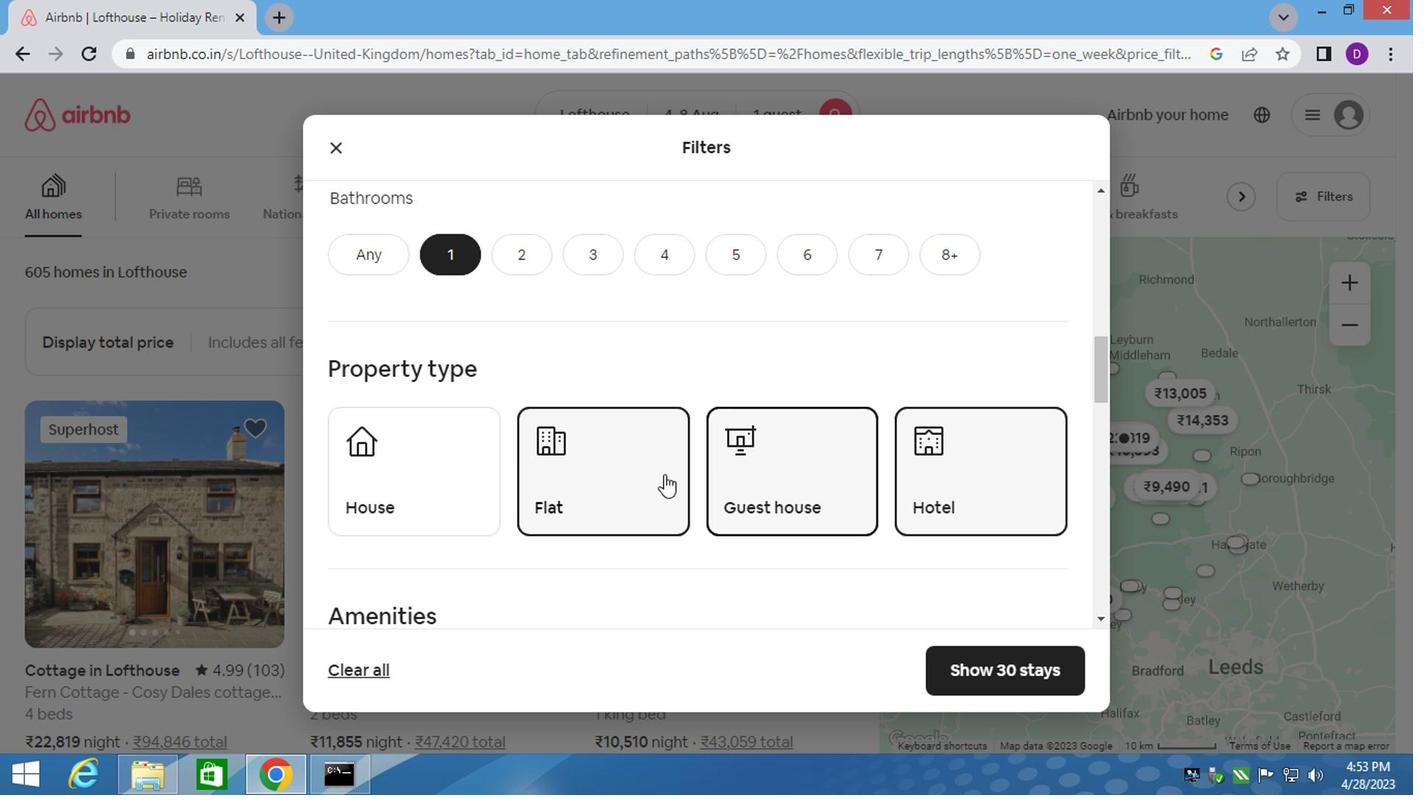 
Action: Mouse scrolled (660, 475) with delta (0, -1)
Screenshot: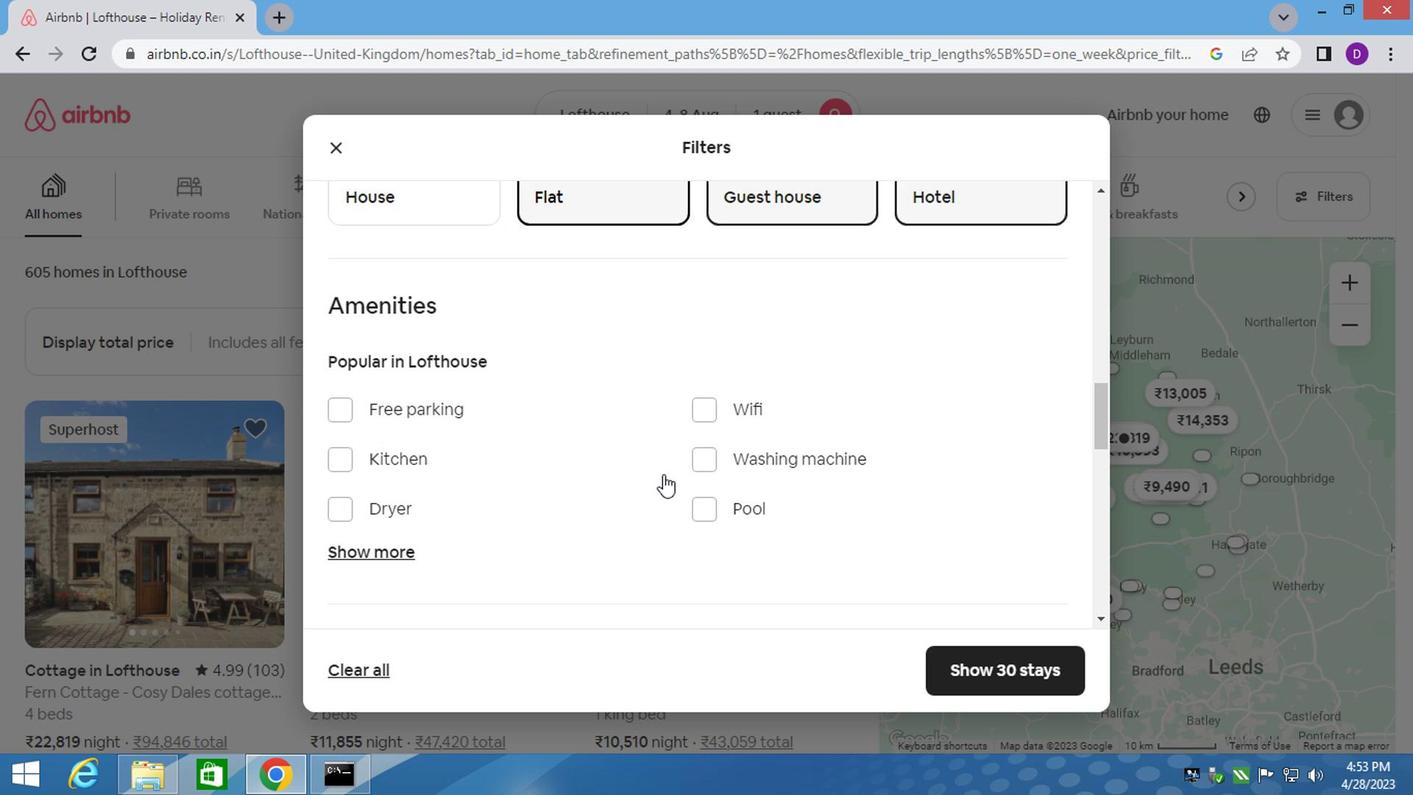 
Action: Mouse scrolled (660, 475) with delta (0, -1)
Screenshot: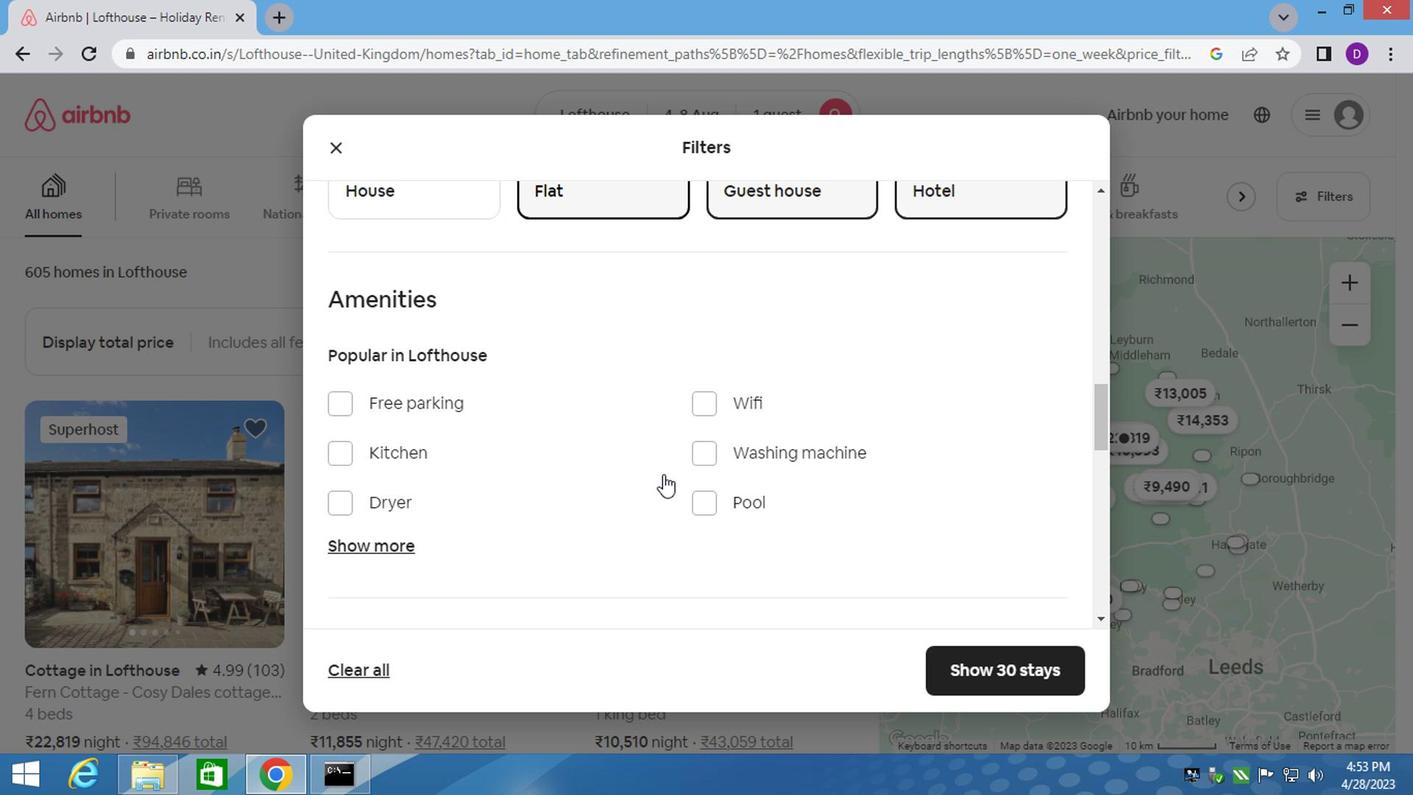 
Action: Mouse moved to (528, 438)
Screenshot: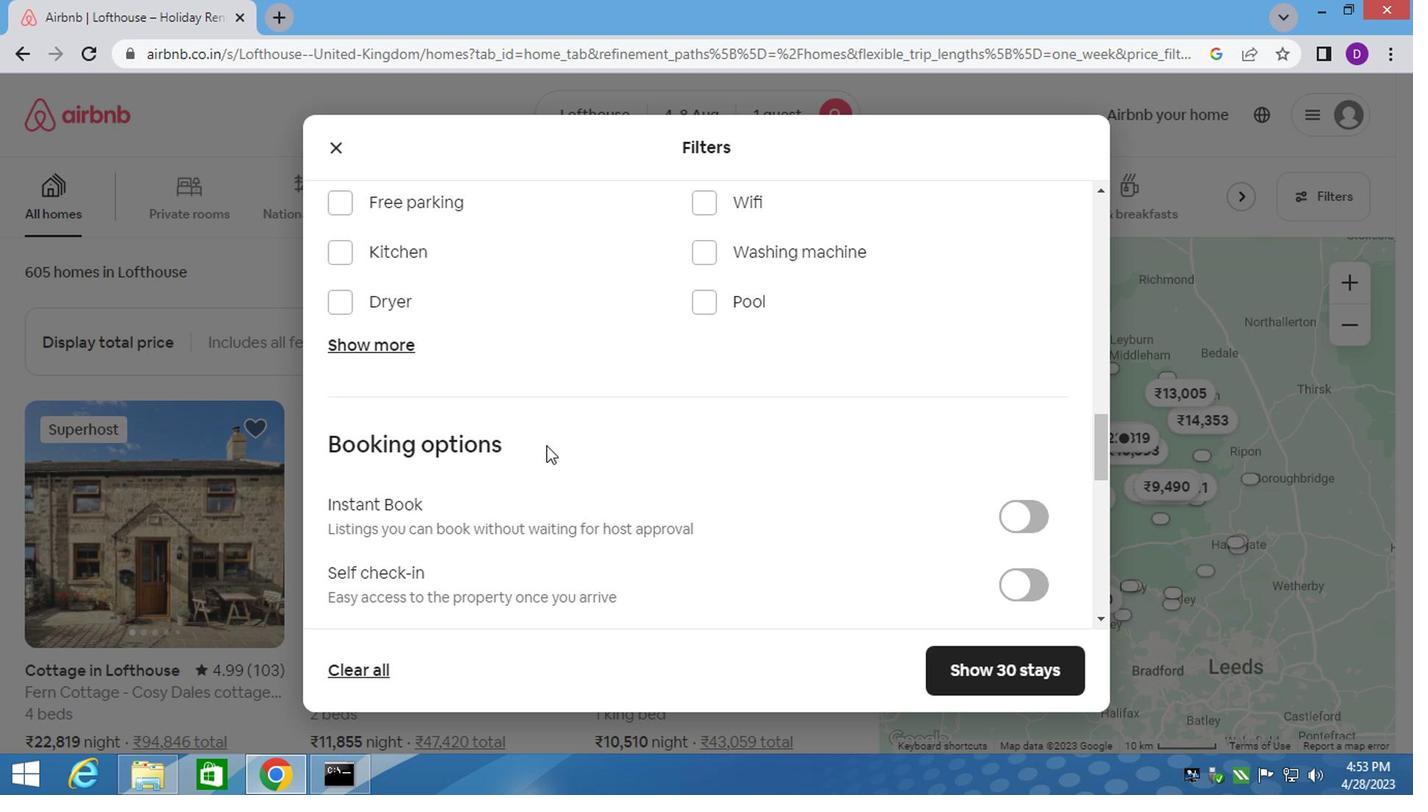 
Action: Mouse scrolled (528, 438) with delta (0, 0)
Screenshot: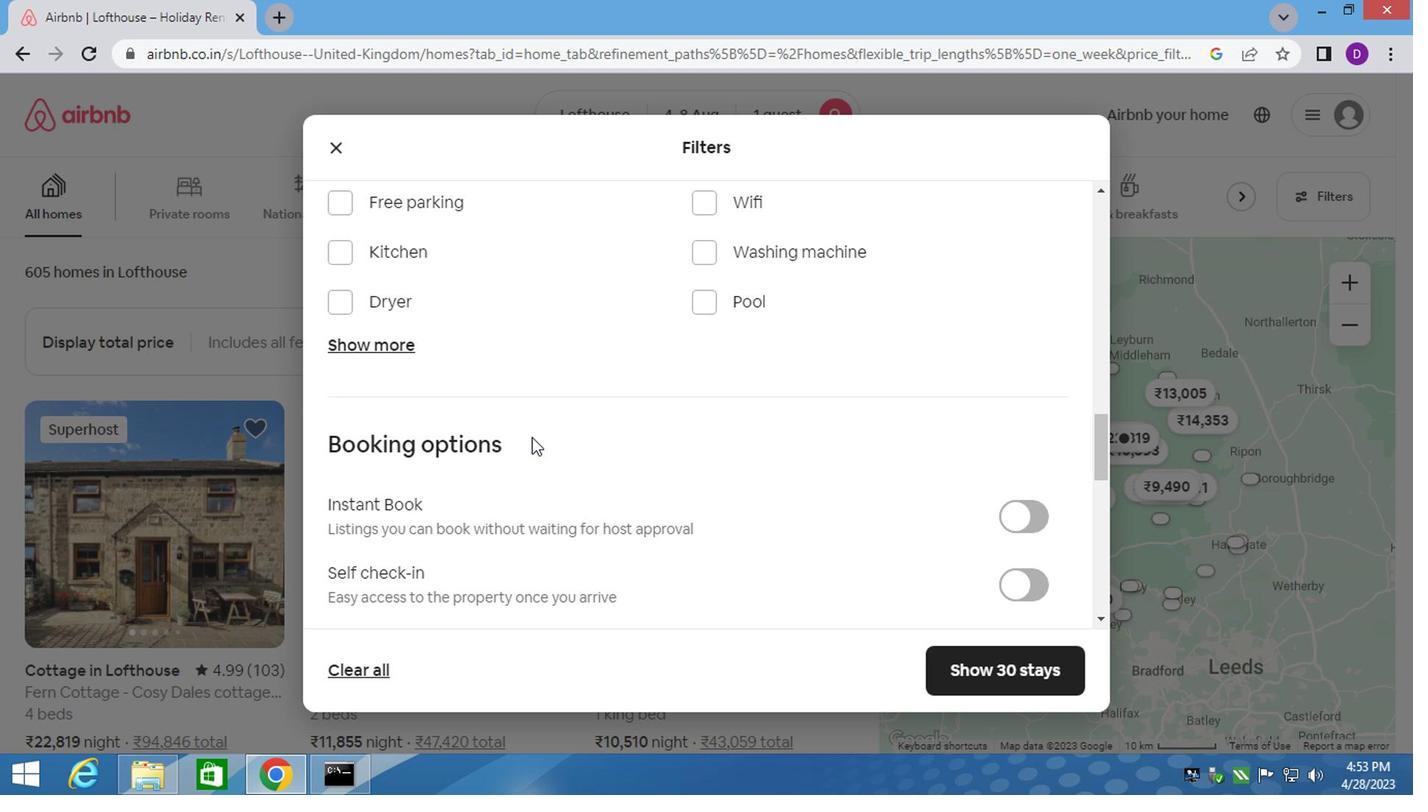 
Action: Mouse moved to (696, 316)
Screenshot: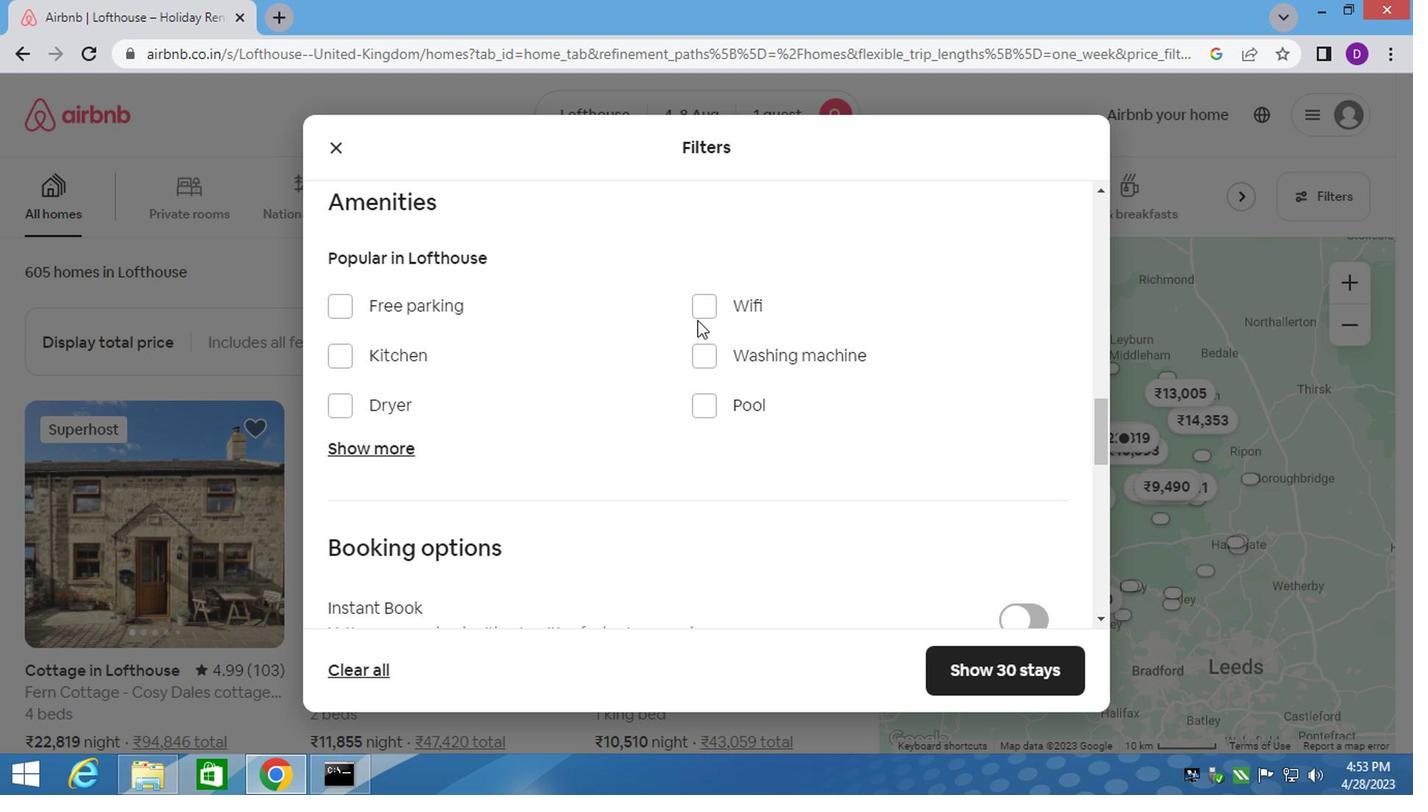 
Action: Mouse pressed left at (696, 316)
Screenshot: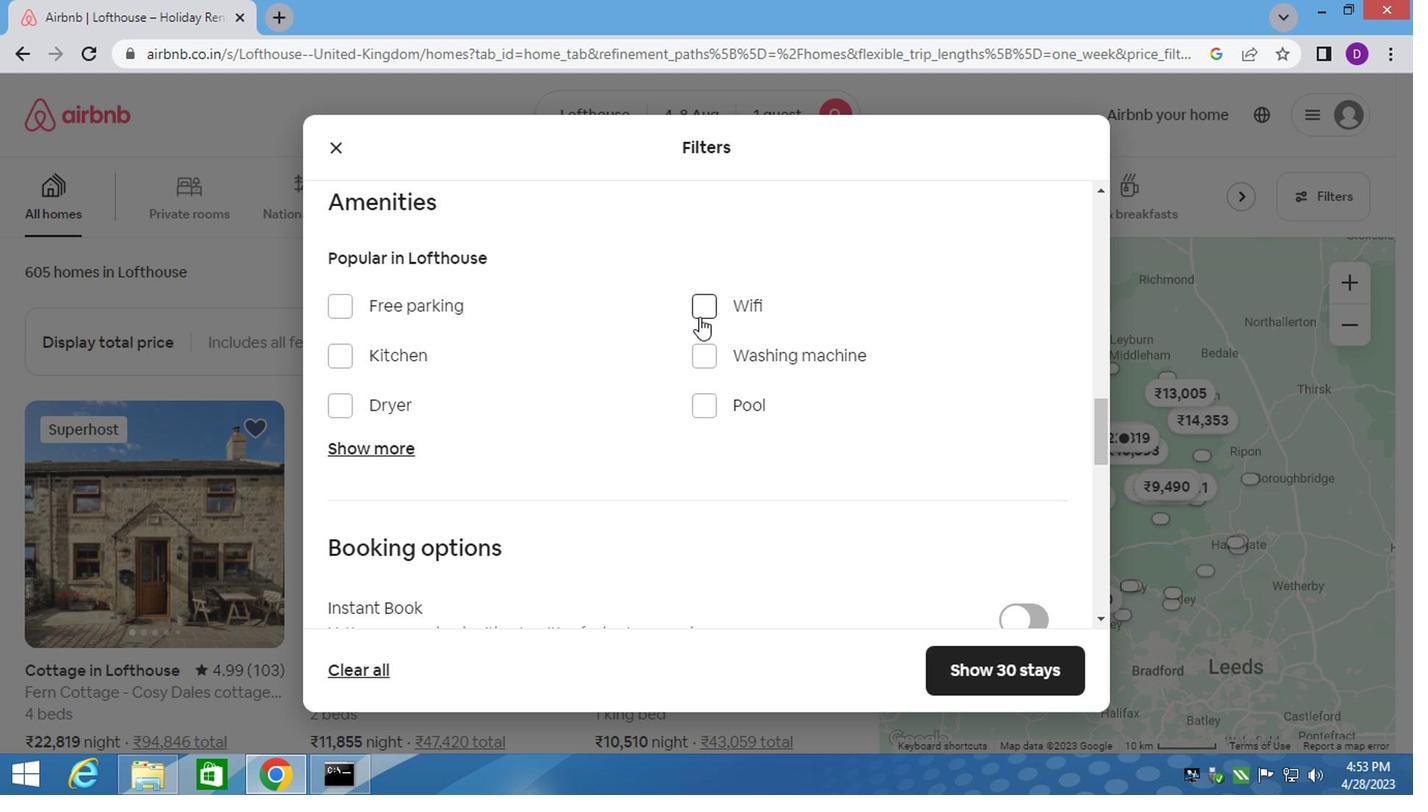 
Action: Mouse moved to (700, 452)
Screenshot: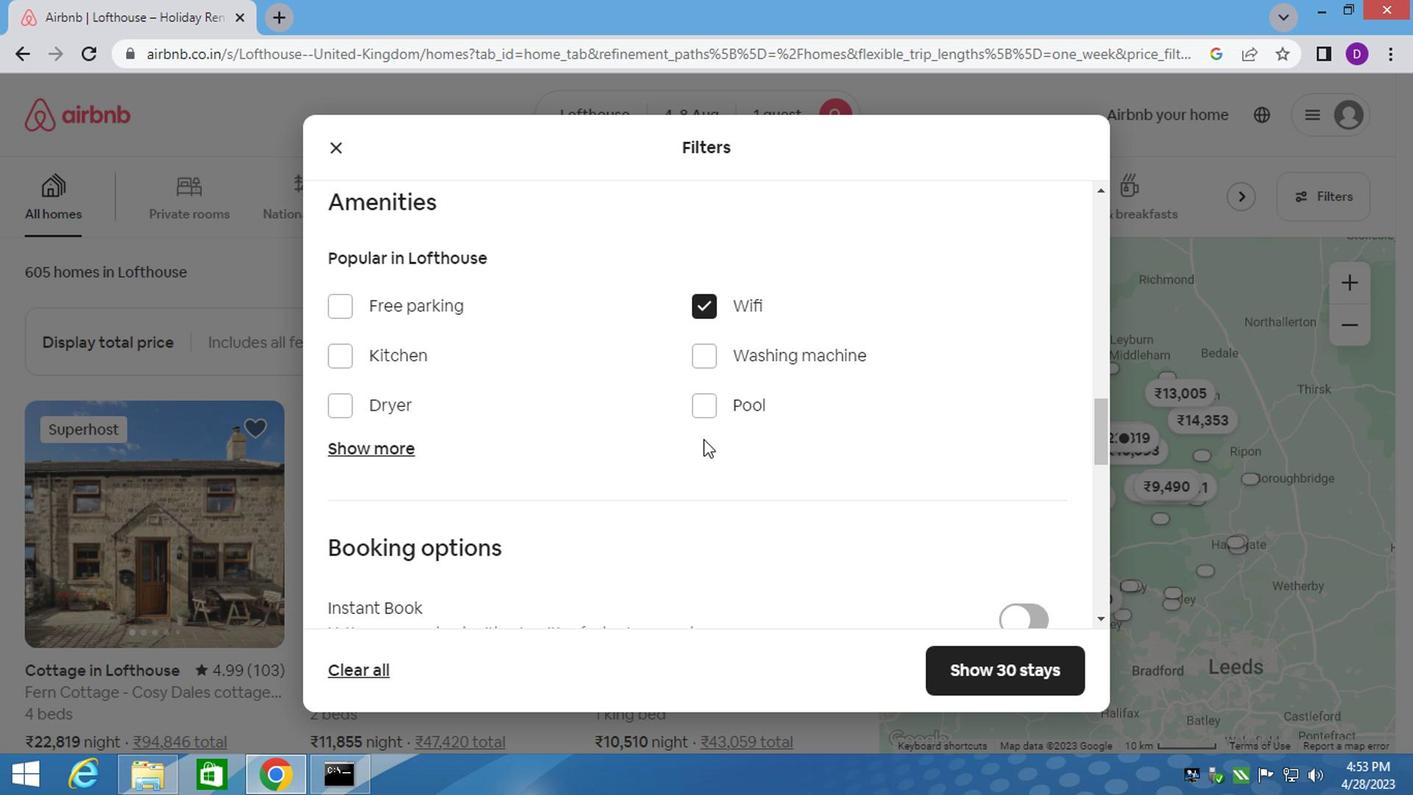 
Action: Mouse scrolled (700, 451) with delta (0, -1)
Screenshot: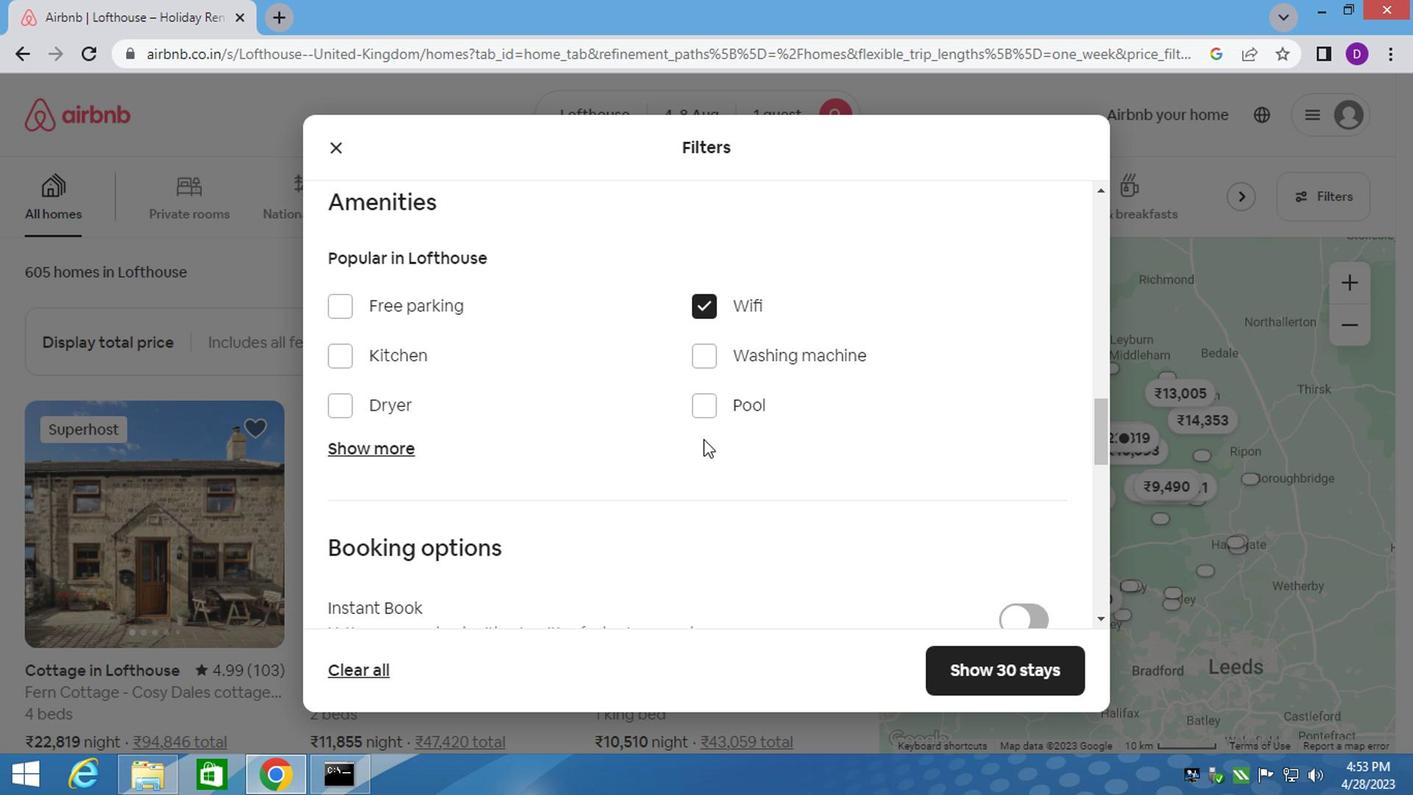 
Action: Mouse moved to (697, 463)
Screenshot: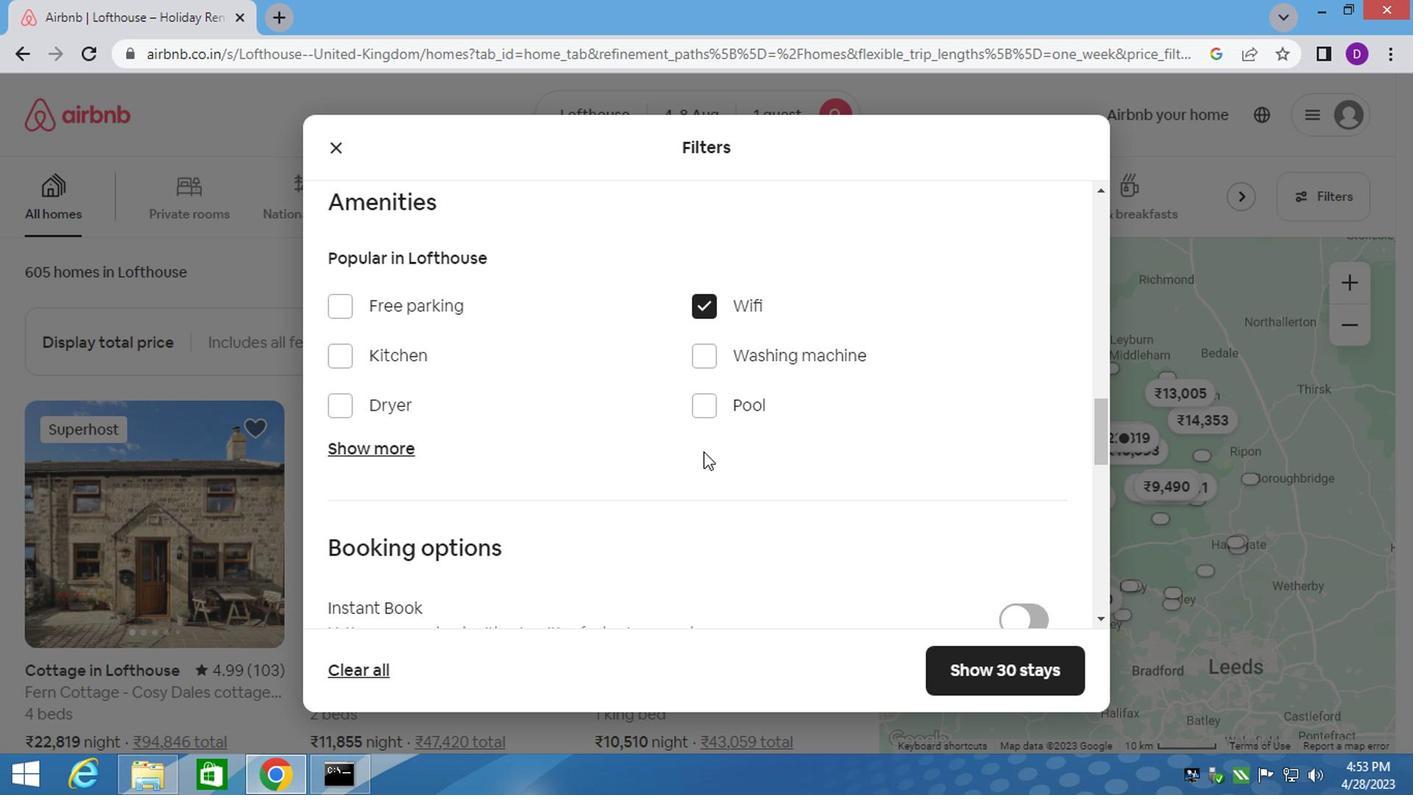 
Action: Mouse scrolled (697, 462) with delta (0, 0)
Screenshot: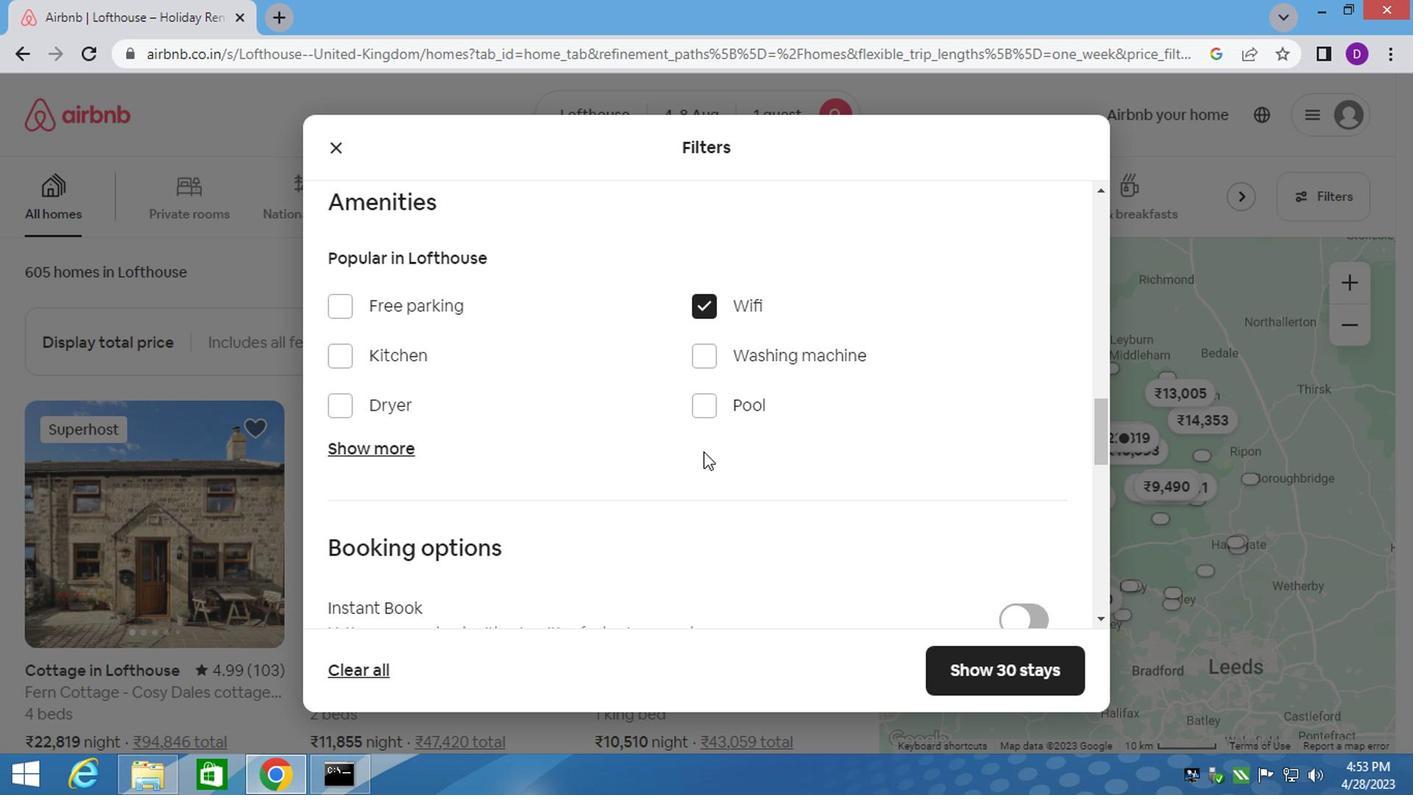 
Action: Mouse moved to (1010, 480)
Screenshot: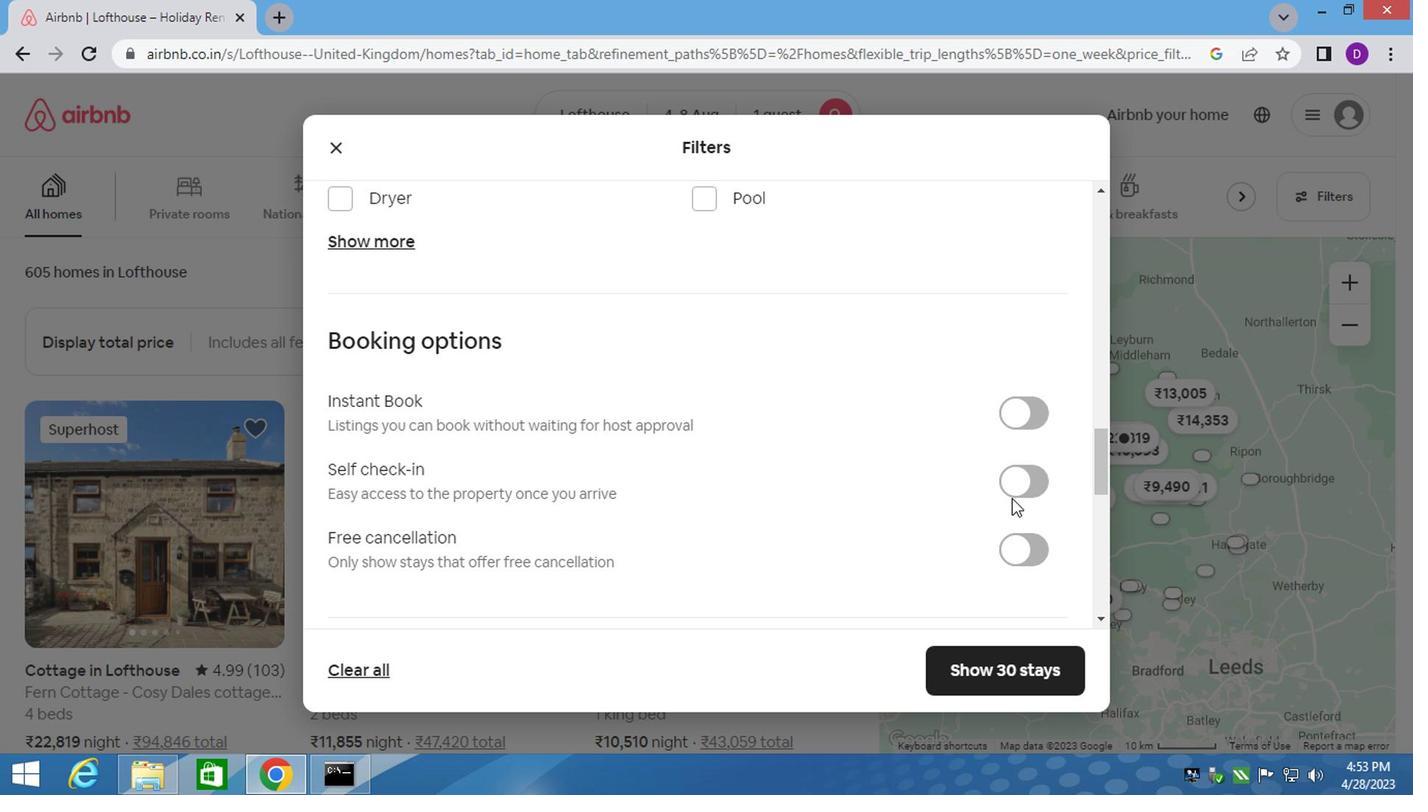 
Action: Mouse pressed left at (1010, 480)
Screenshot: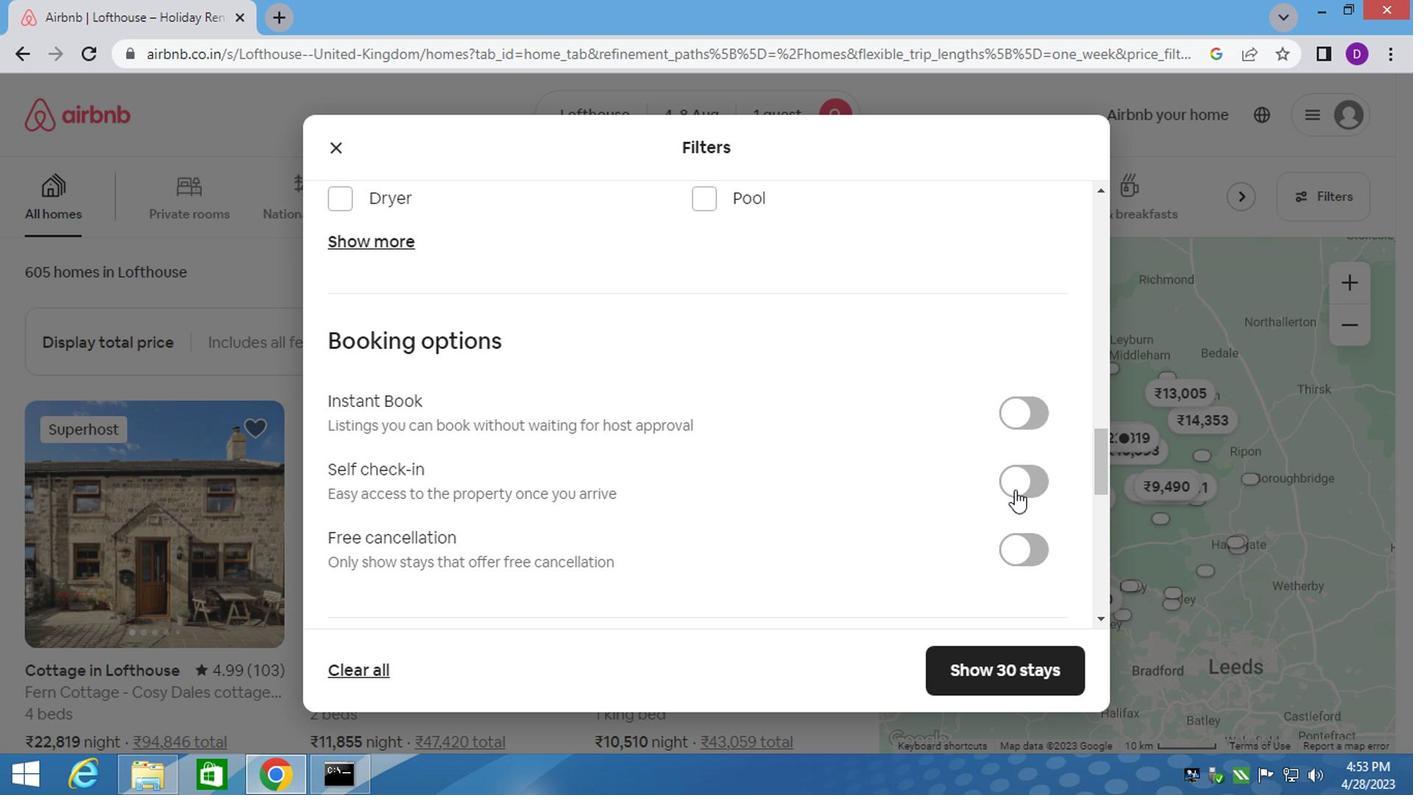 
Action: Mouse moved to (632, 482)
Screenshot: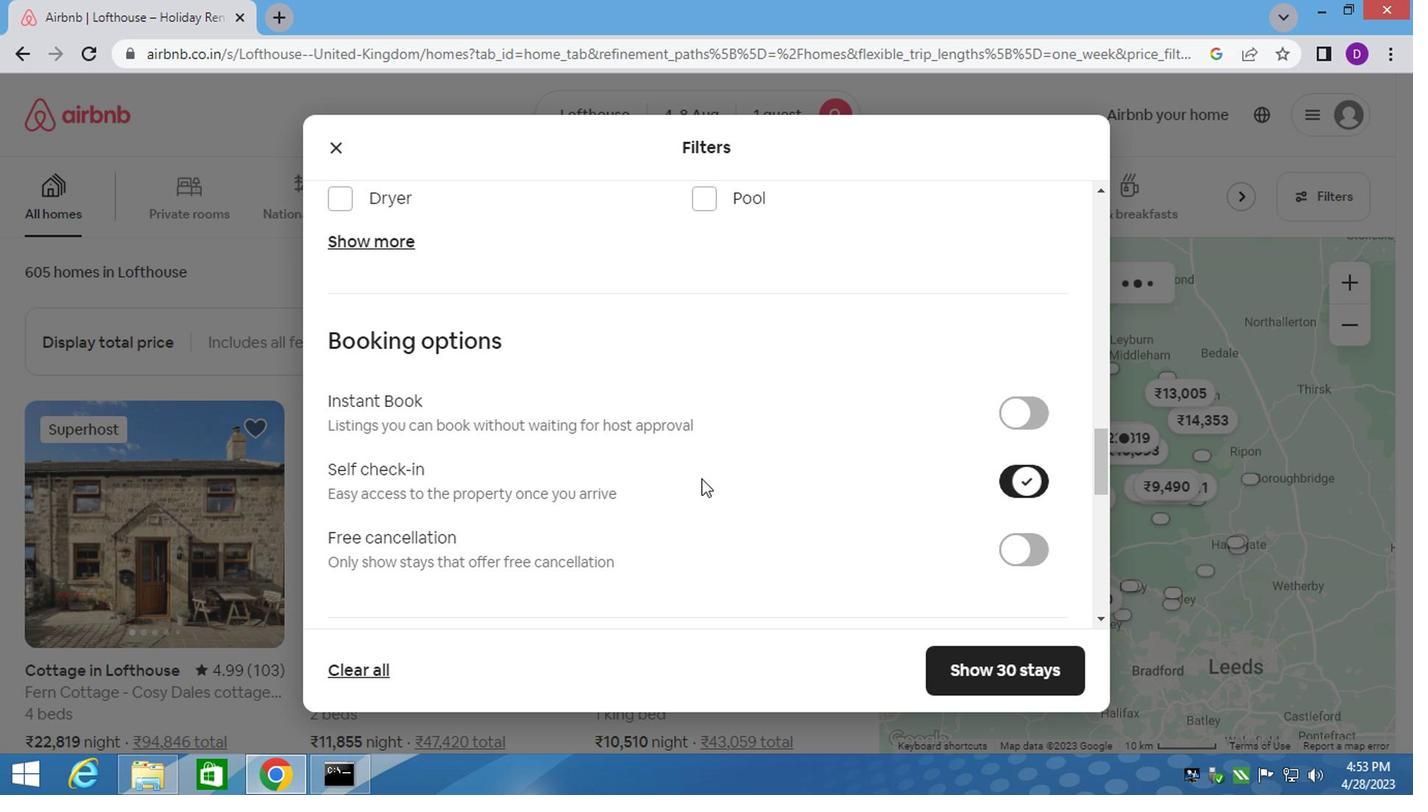 
Action: Mouse scrolled (632, 482) with delta (0, 0)
Screenshot: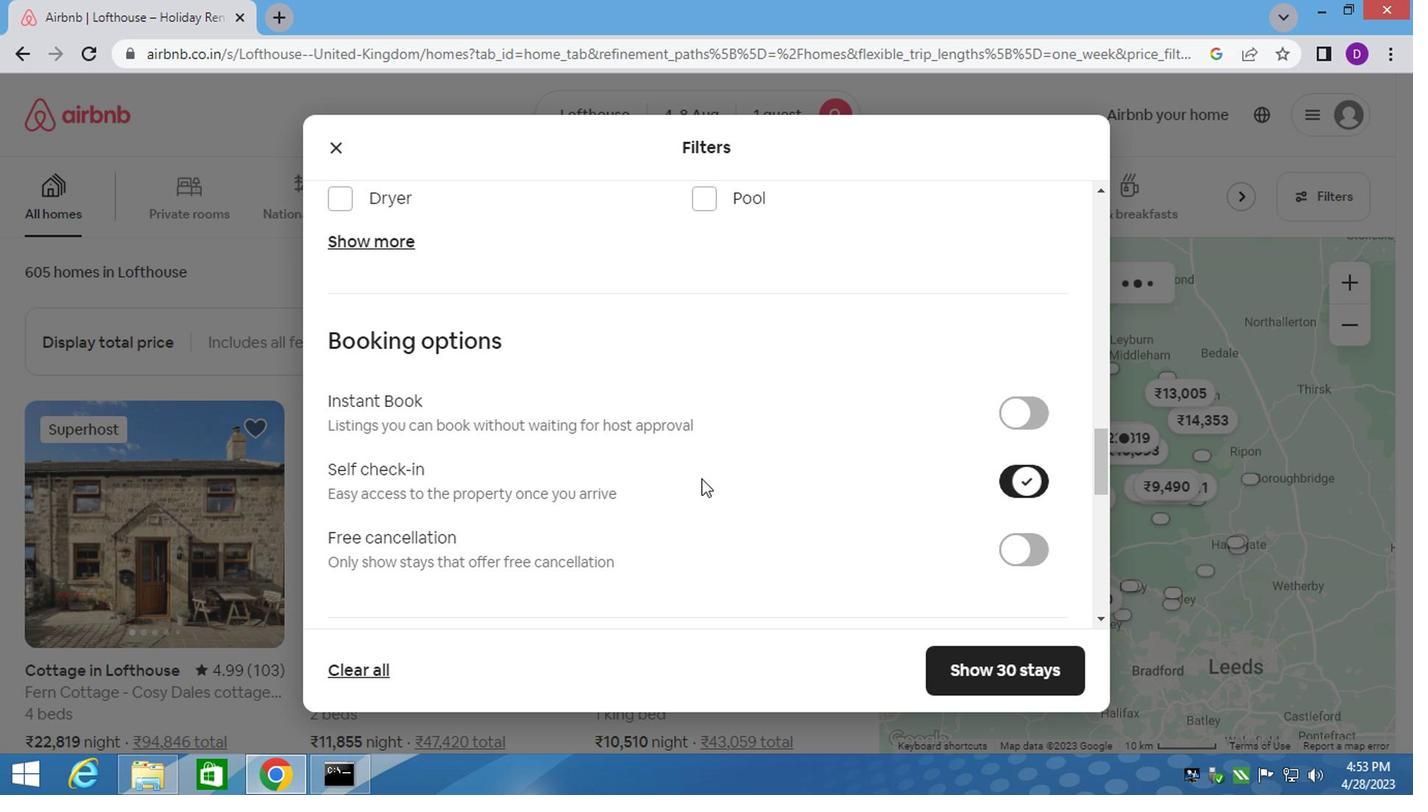 
Action: Mouse moved to (627, 482)
Screenshot: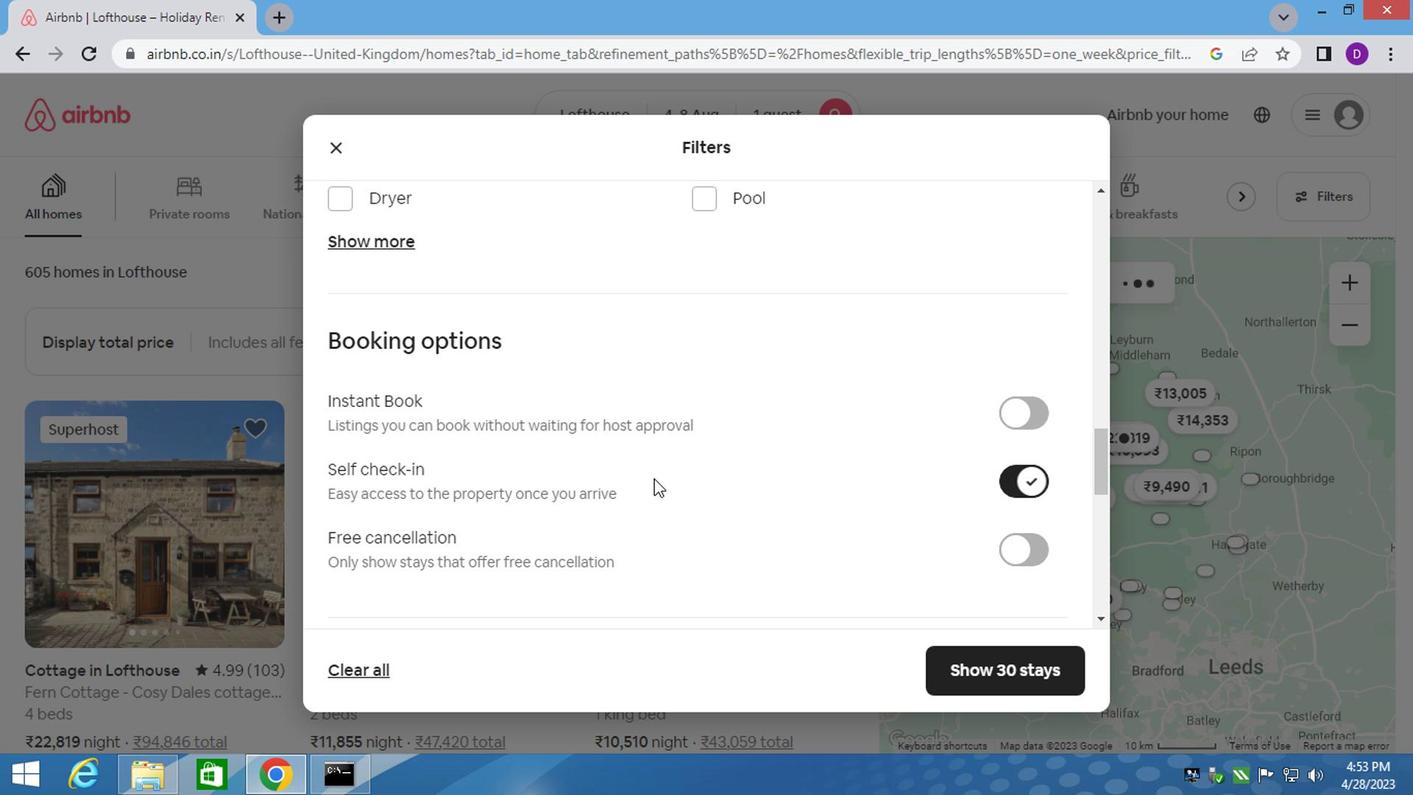 
Action: Mouse scrolled (627, 482) with delta (0, 0)
Screenshot: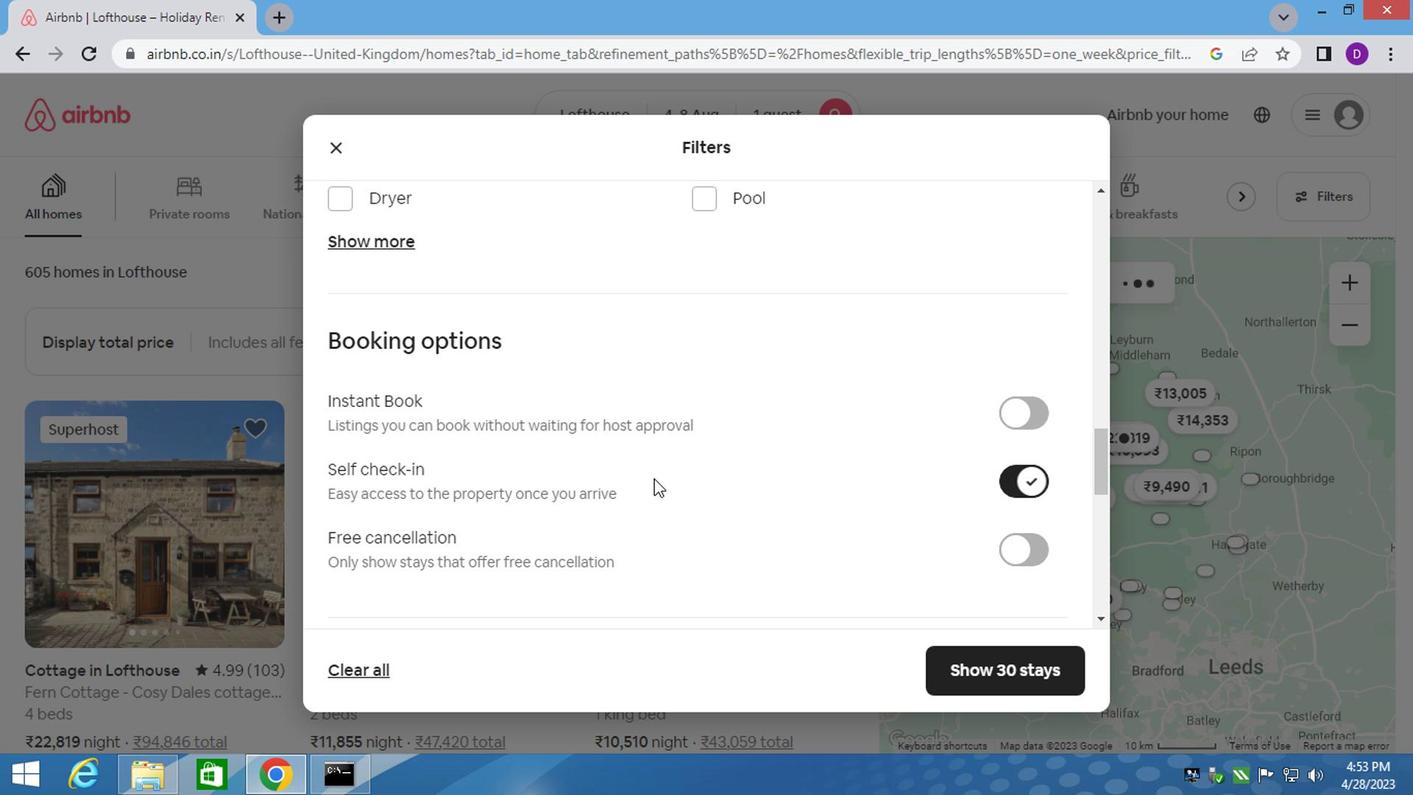 
Action: Mouse scrolled (627, 482) with delta (0, 0)
Screenshot: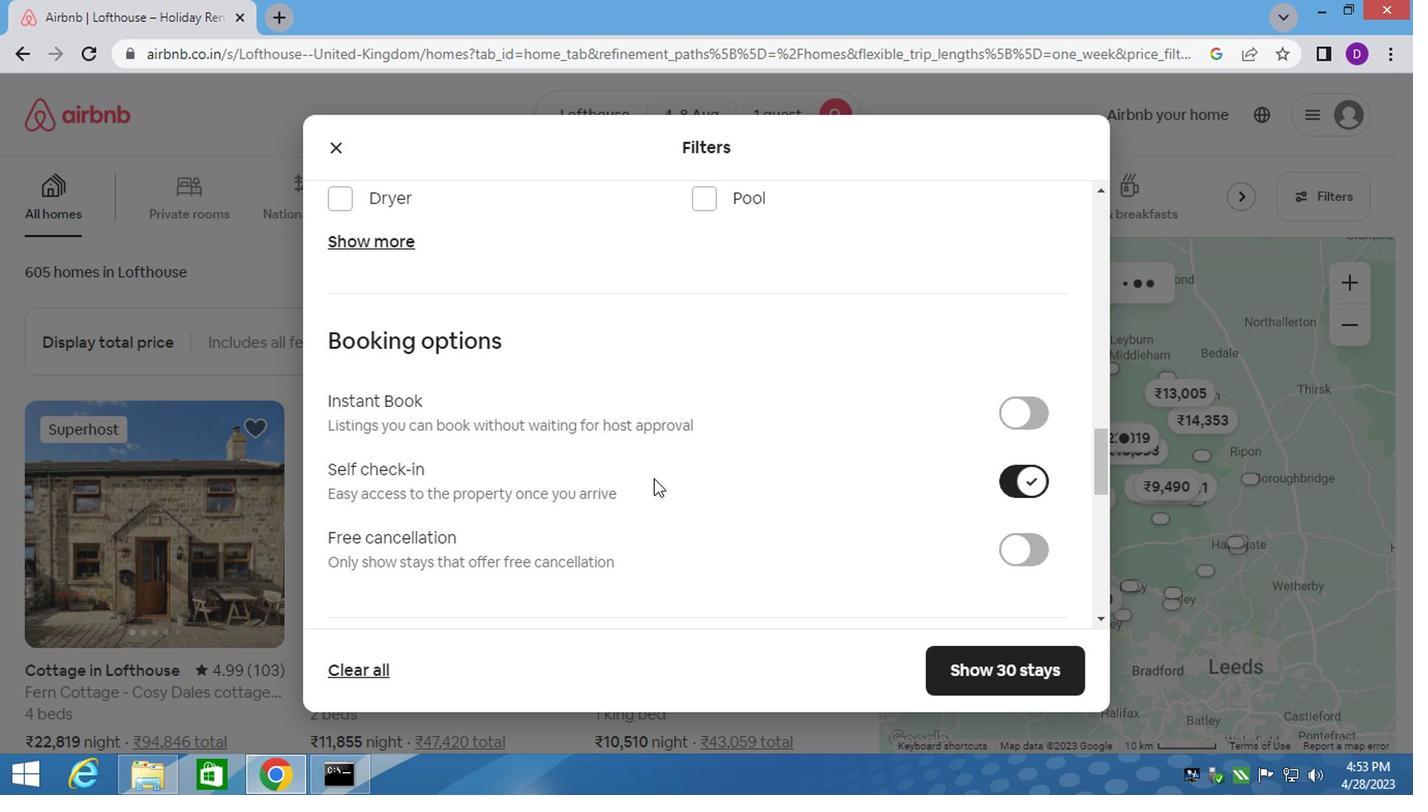 
Action: Mouse scrolled (627, 482) with delta (0, 0)
Screenshot: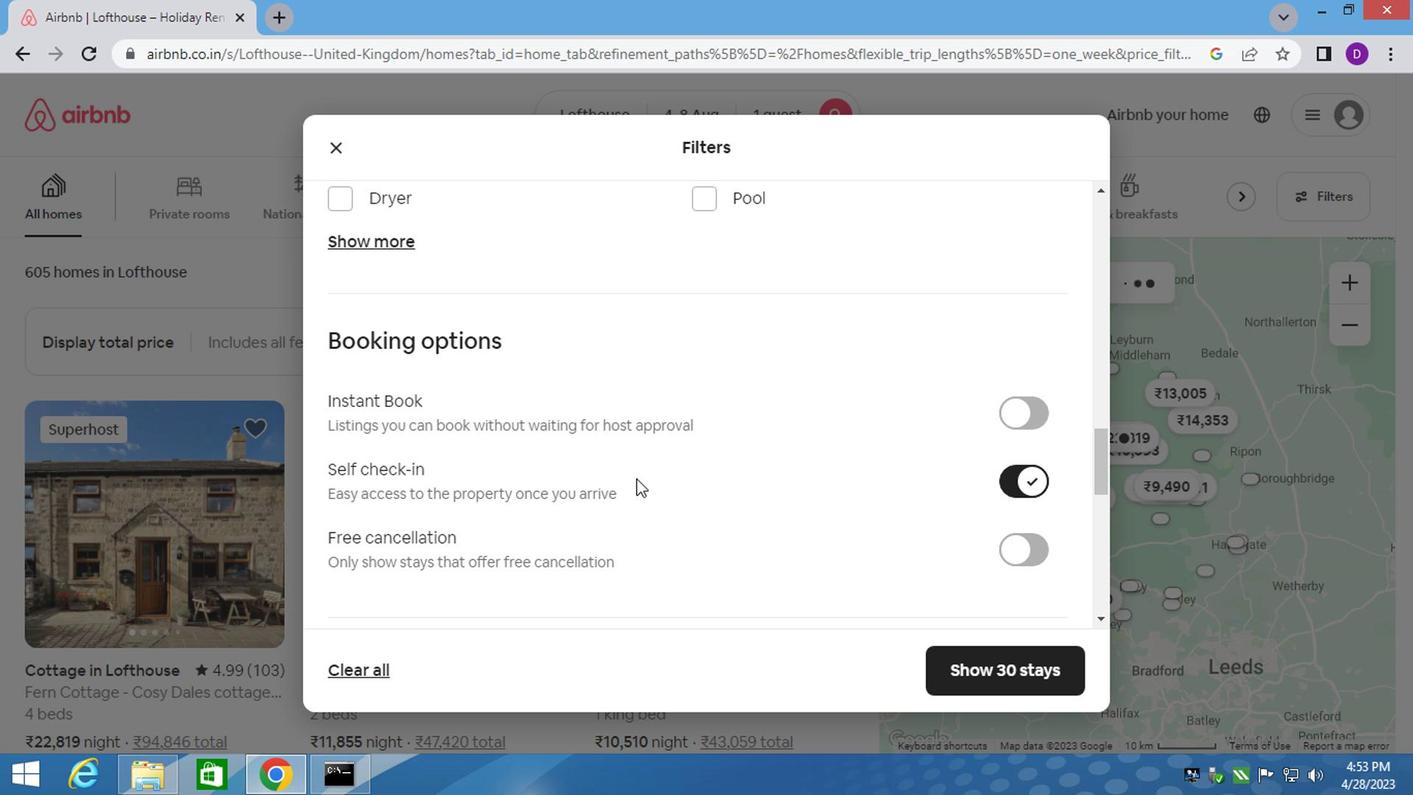 
Action: Mouse moved to (627, 484)
Screenshot: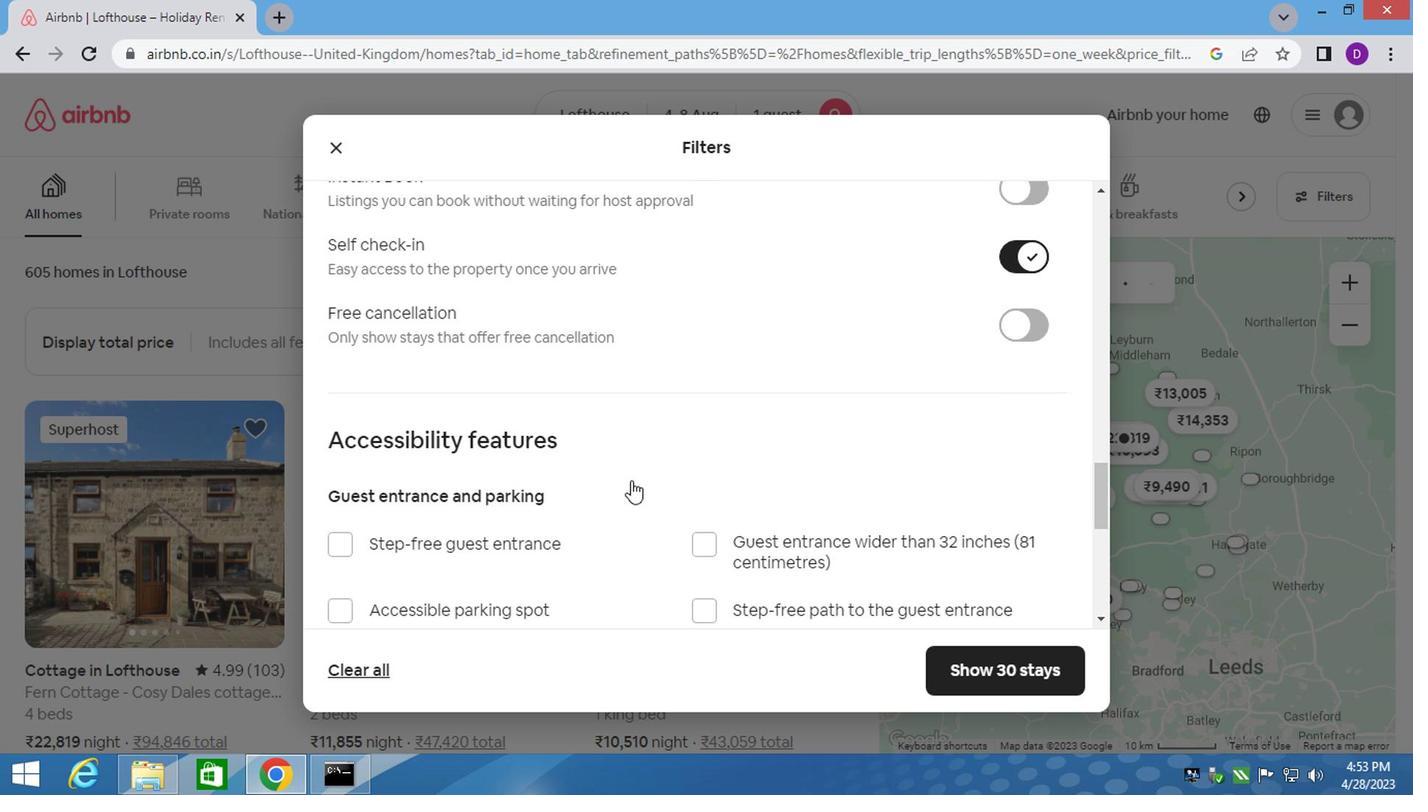
Action: Mouse scrolled (627, 482) with delta (0, -1)
Screenshot: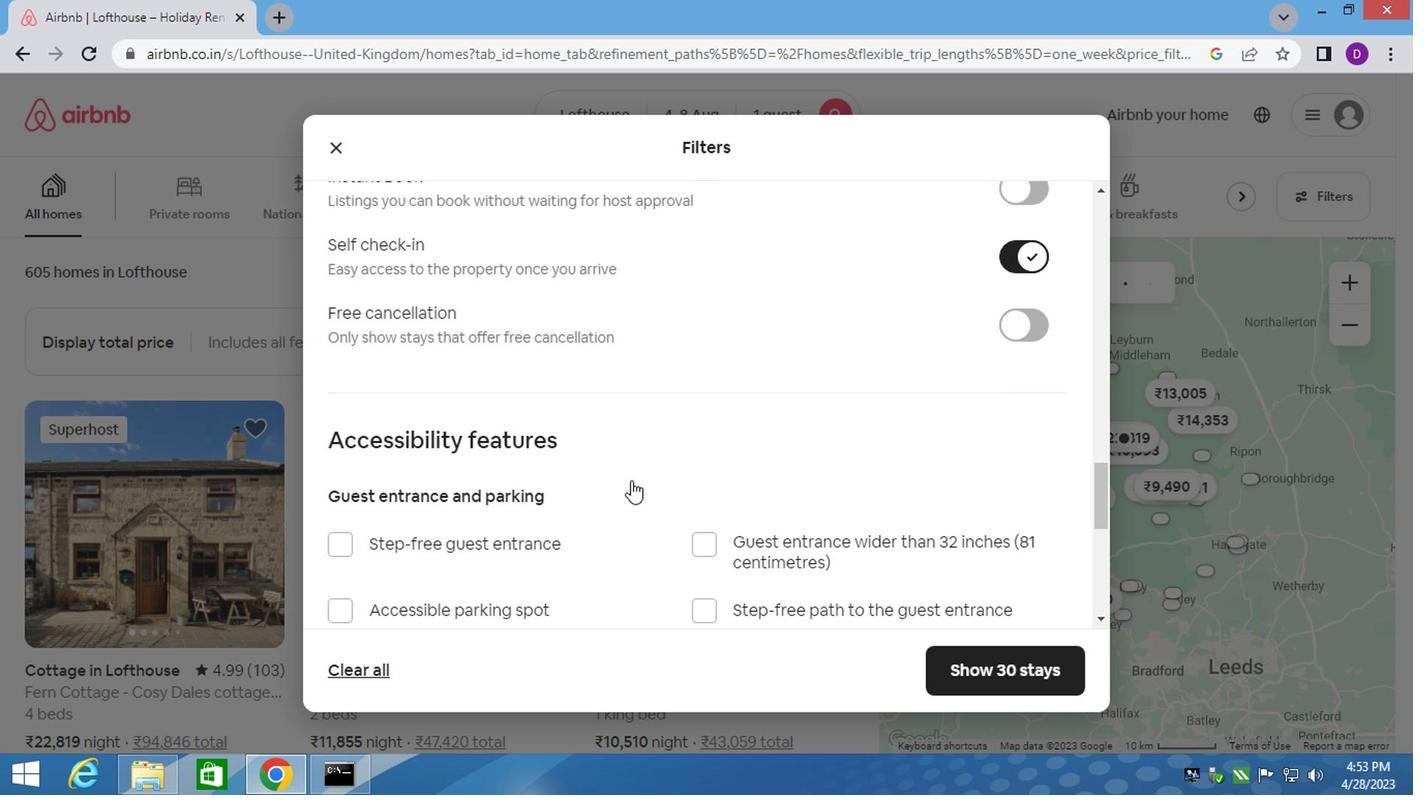 
Action: Mouse moved to (626, 484)
Screenshot: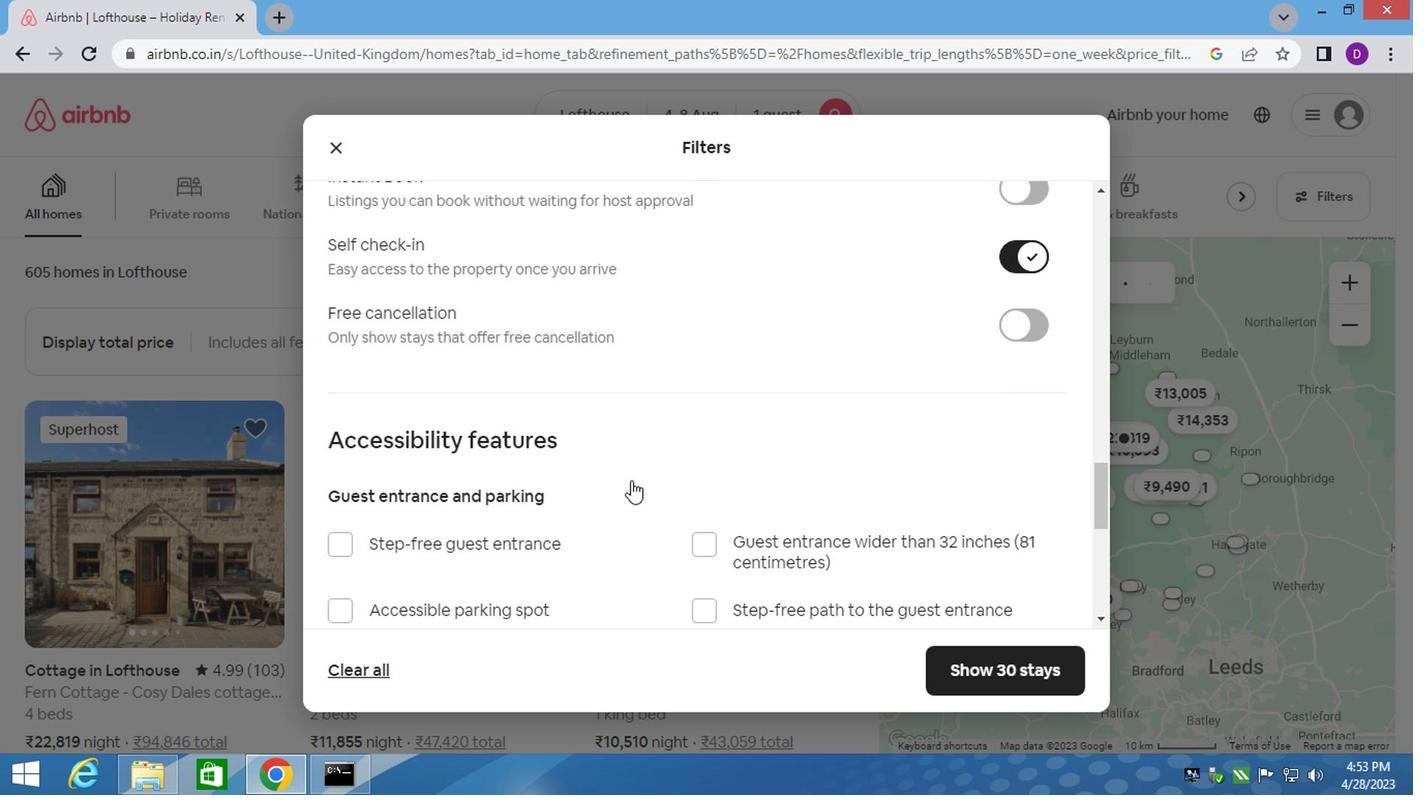 
Action: Mouse scrolled (626, 482) with delta (0, -1)
Screenshot: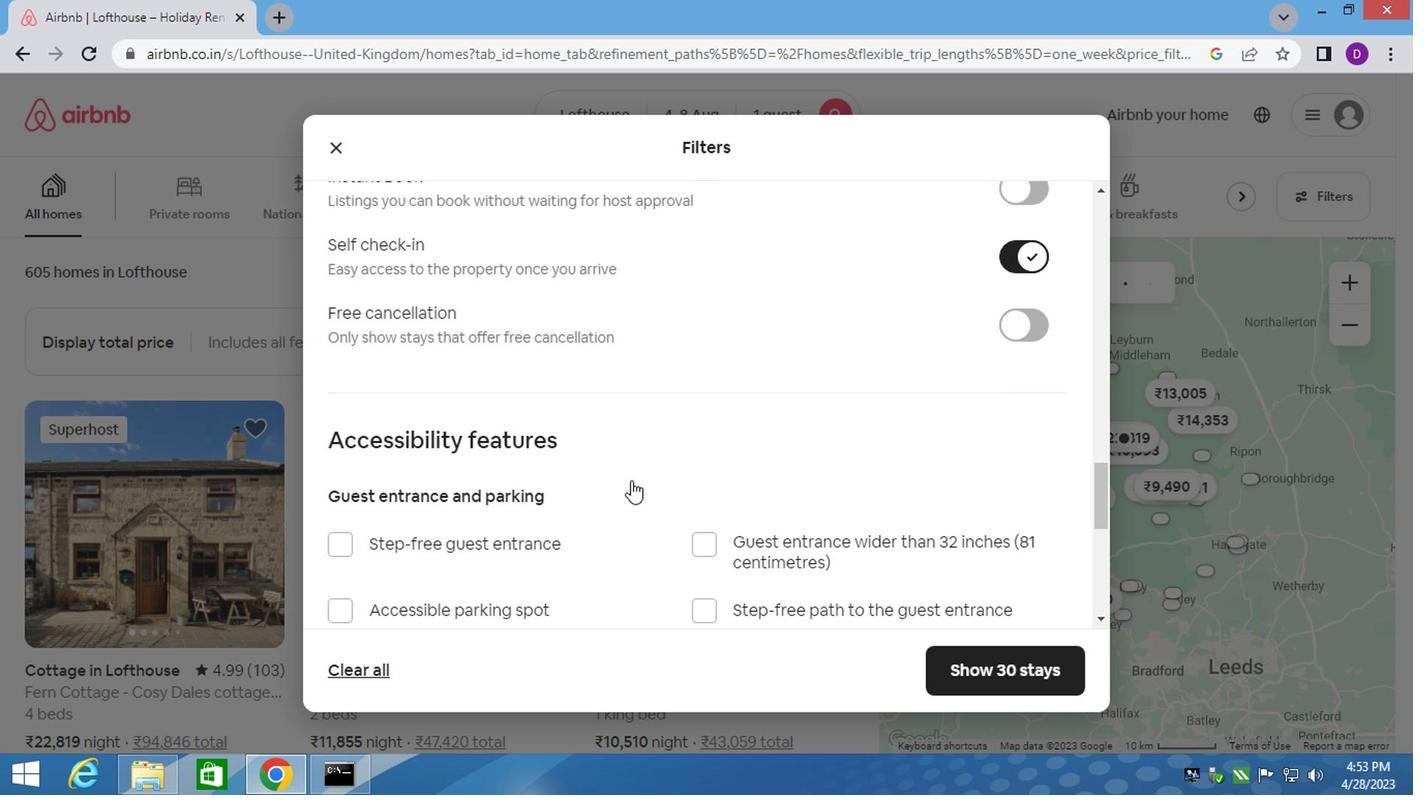 
Action: Mouse moved to (621, 488)
Screenshot: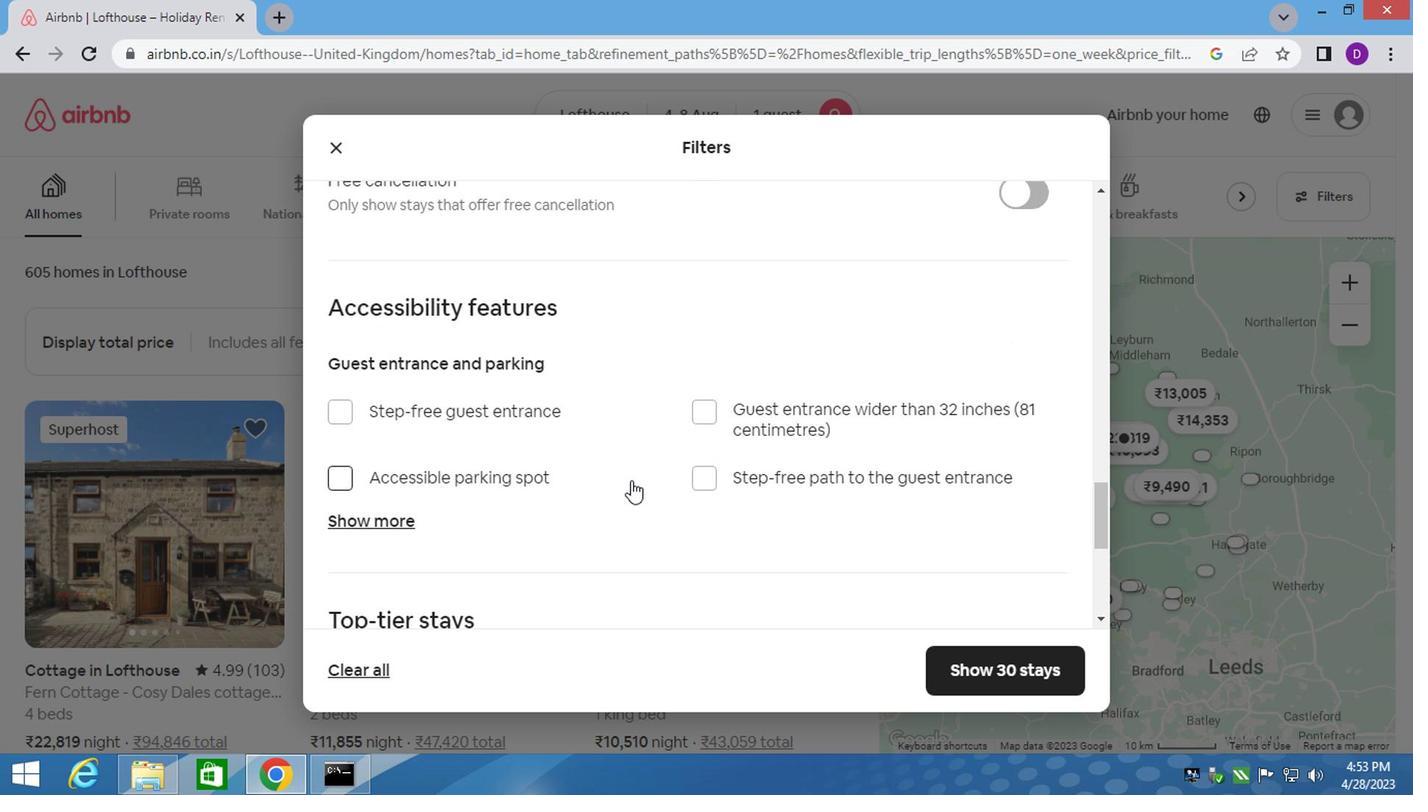 
Action: Mouse scrolled (622, 486) with delta (0, 0)
Screenshot: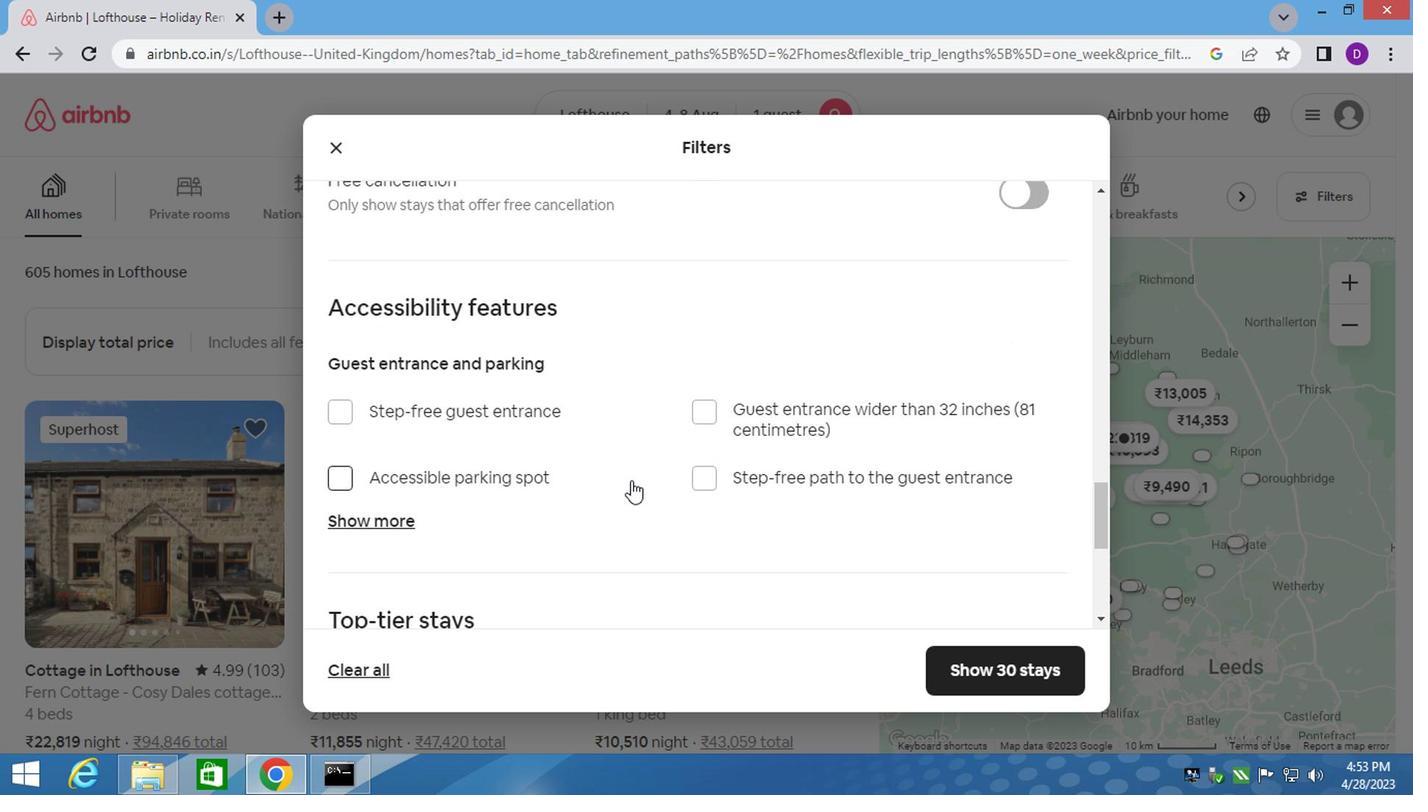 
Action: Mouse moved to (616, 489)
Screenshot: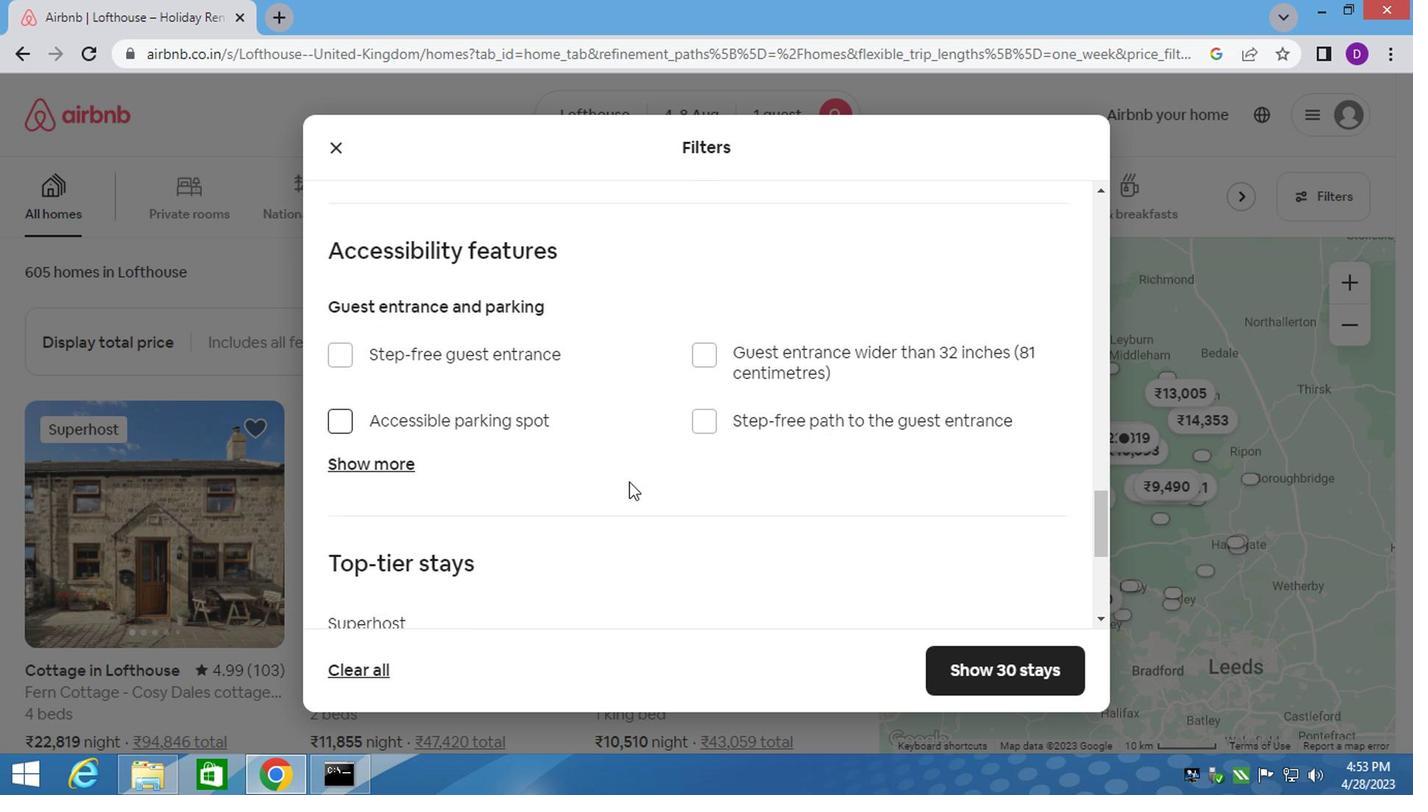 
Action: Mouse scrolled (617, 488) with delta (0, 0)
Screenshot: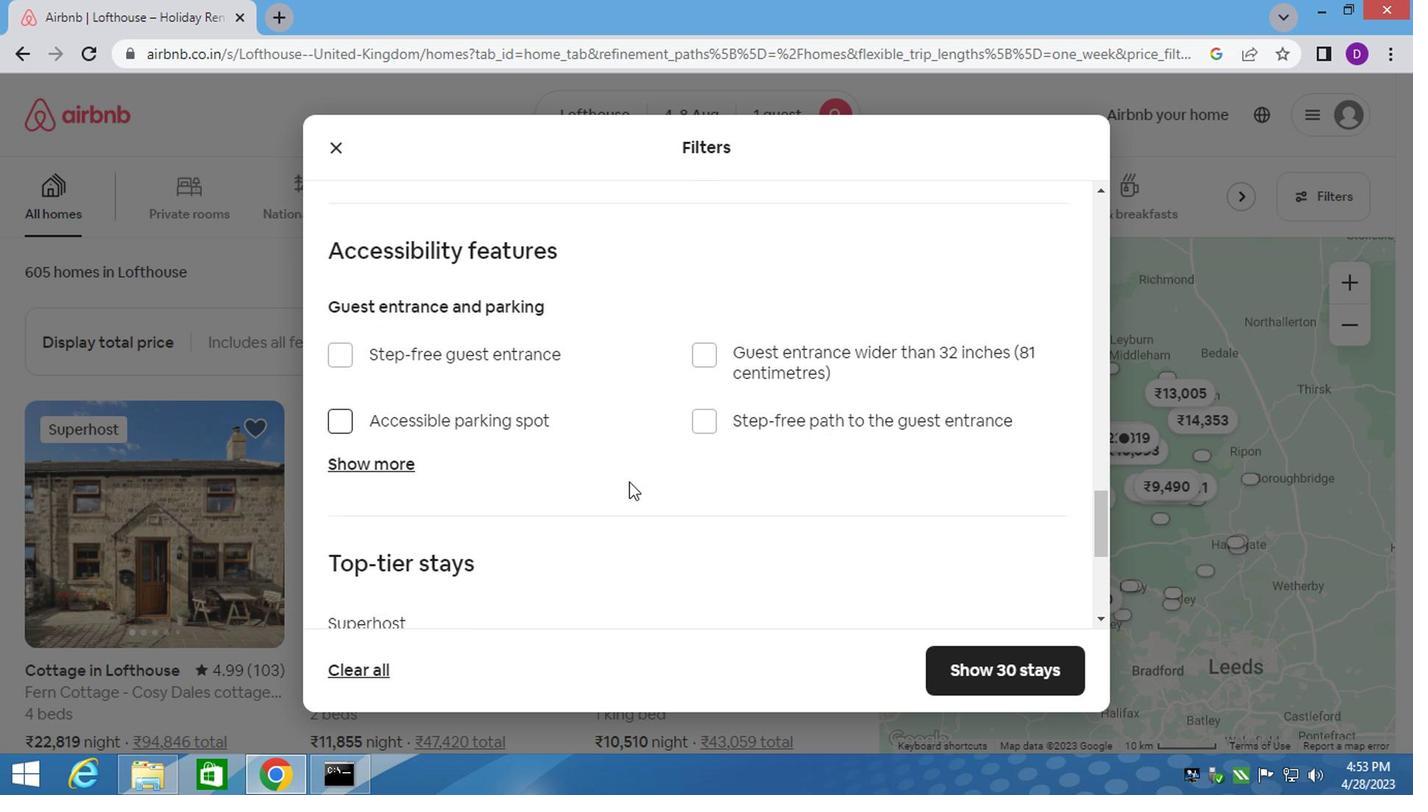 
Action: Mouse moved to (604, 496)
Screenshot: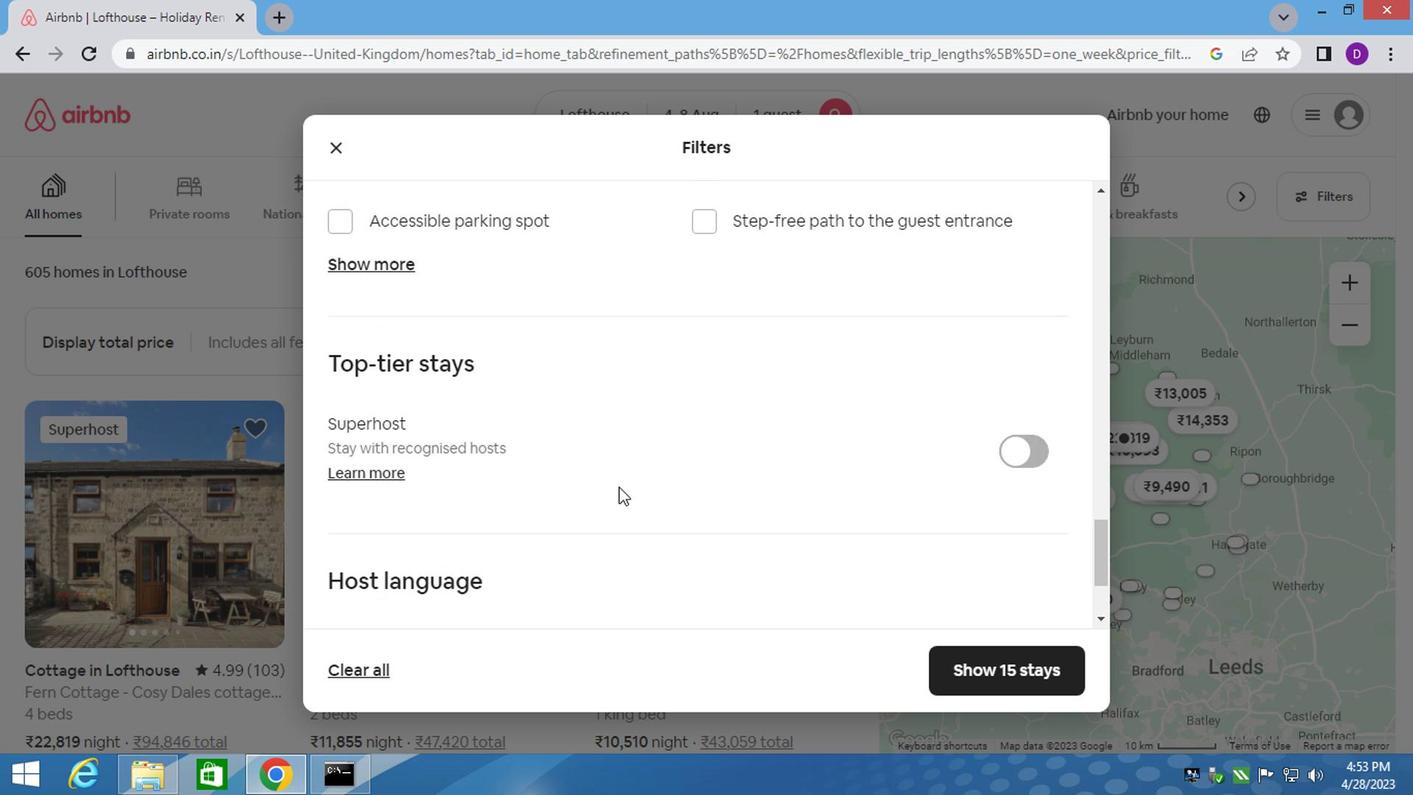 
Action: Mouse scrolled (605, 494) with delta (0, -1)
Screenshot: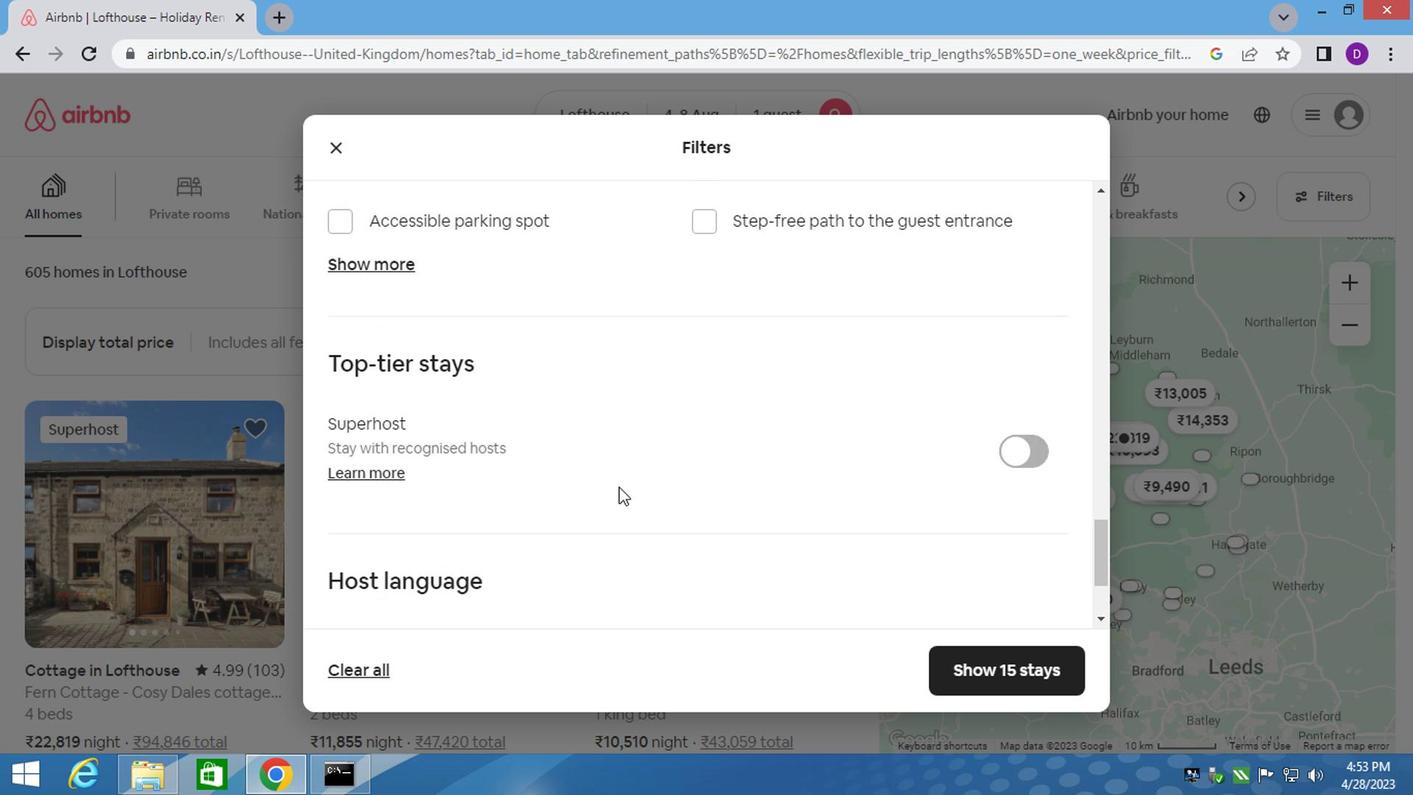 
Action: Mouse moved to (601, 497)
Screenshot: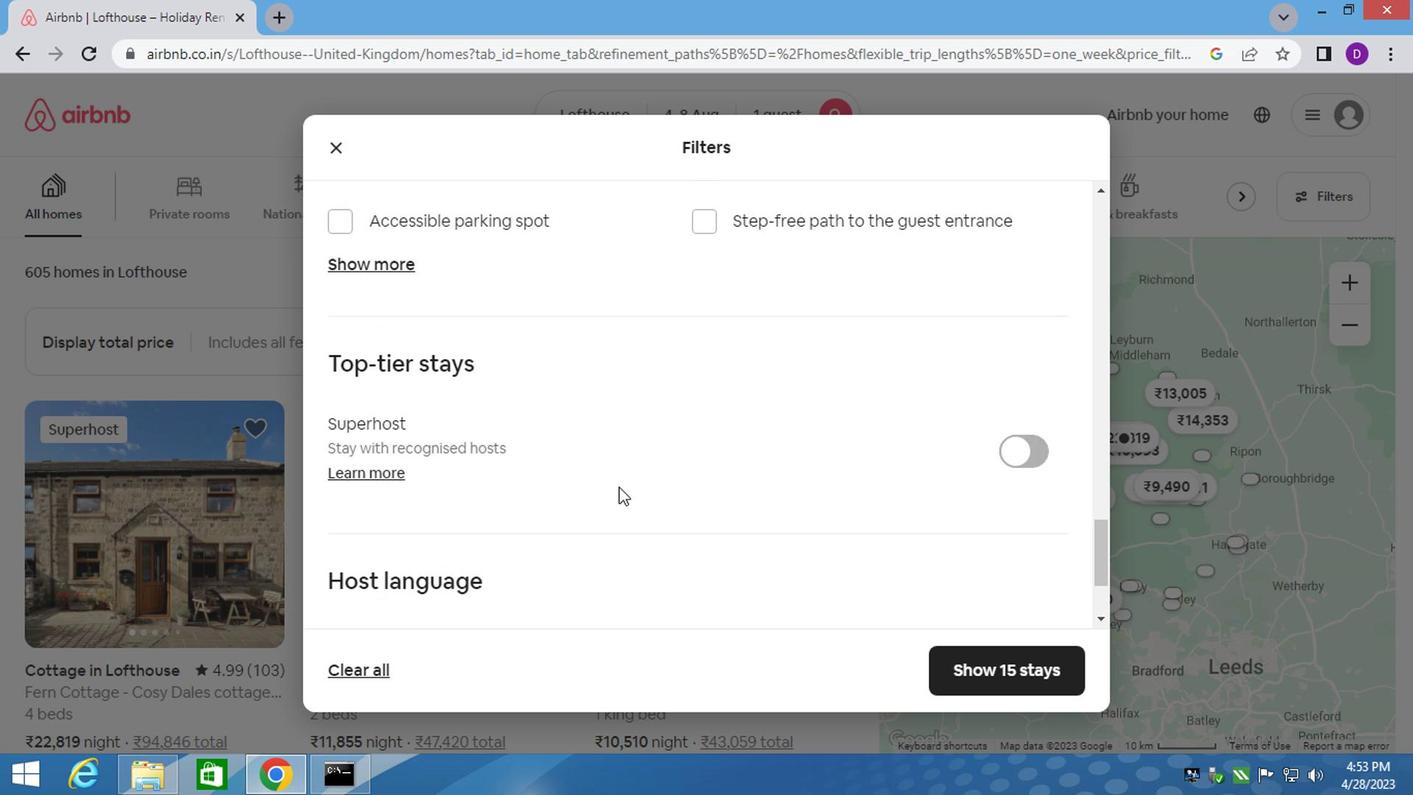 
Action: Mouse scrolled (602, 496) with delta (0, 0)
Screenshot: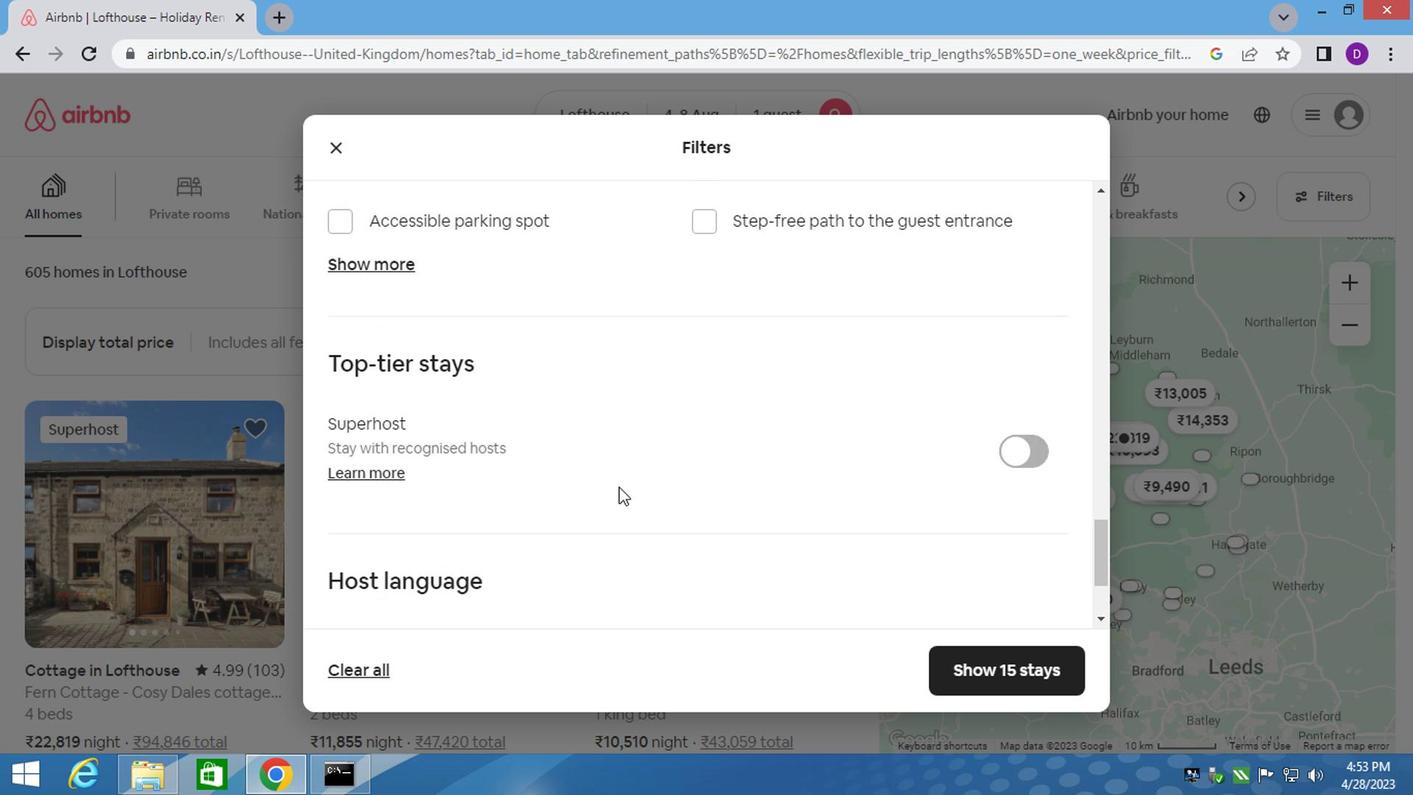 
Action: Mouse moved to (595, 499)
Screenshot: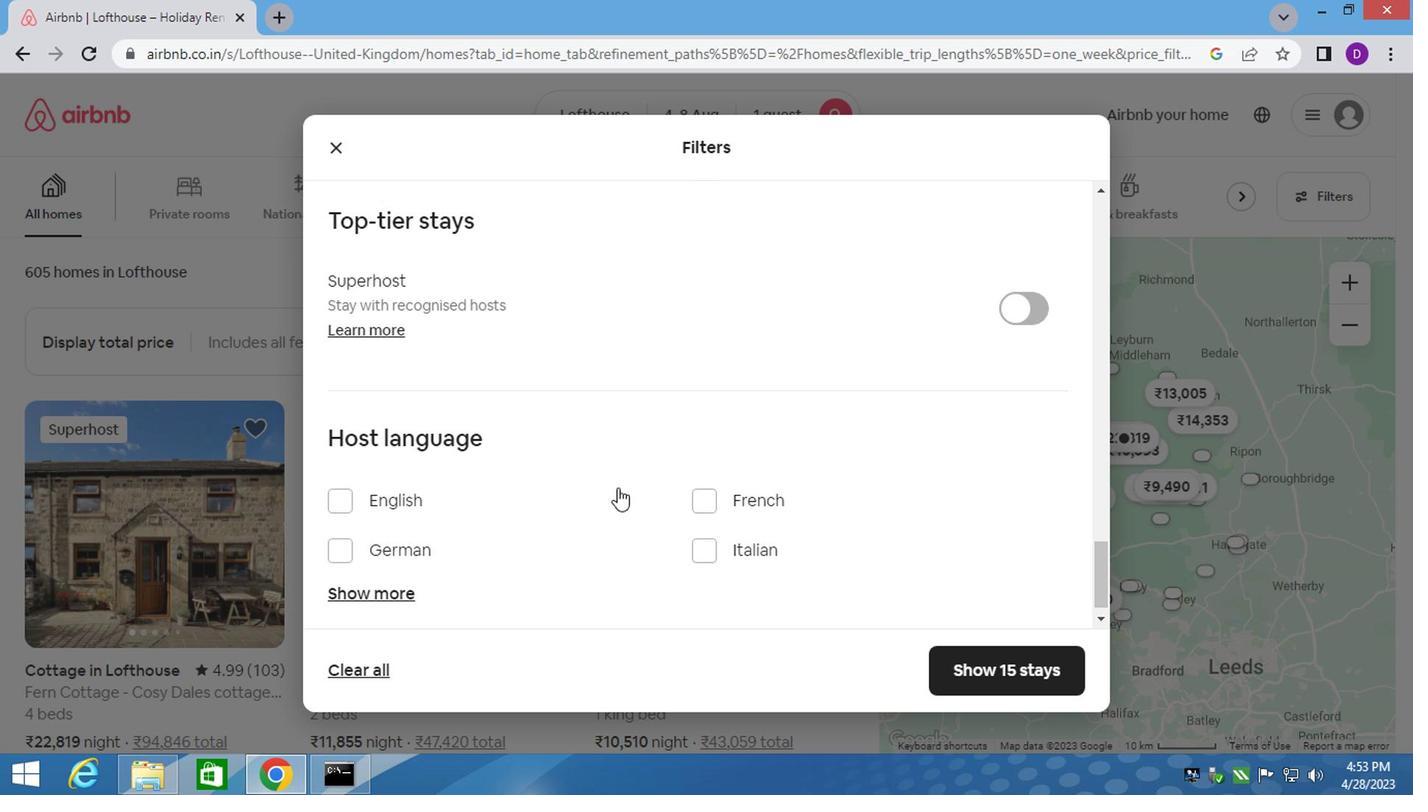 
Action: Mouse scrolled (599, 496) with delta (0, 0)
Screenshot: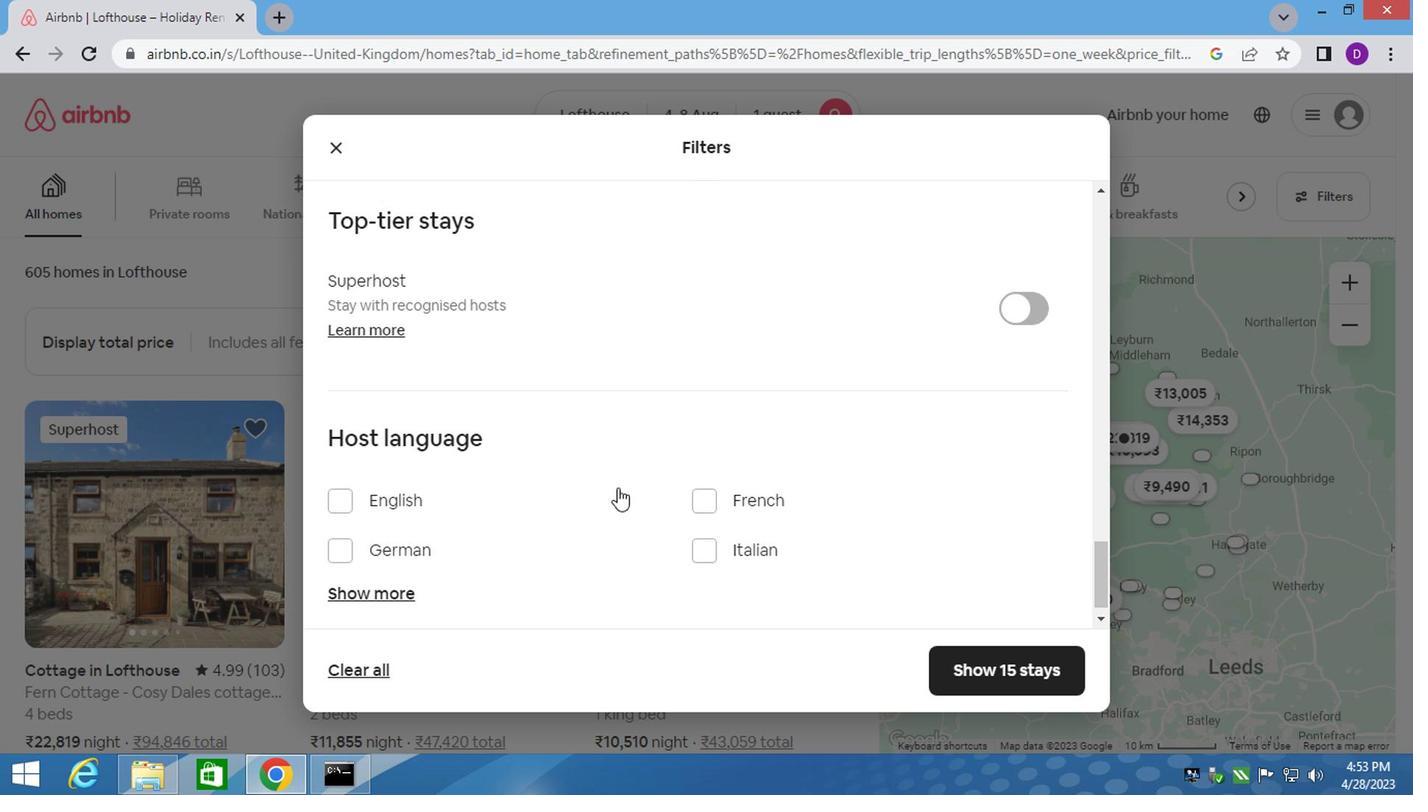 
Action: Mouse moved to (346, 482)
Screenshot: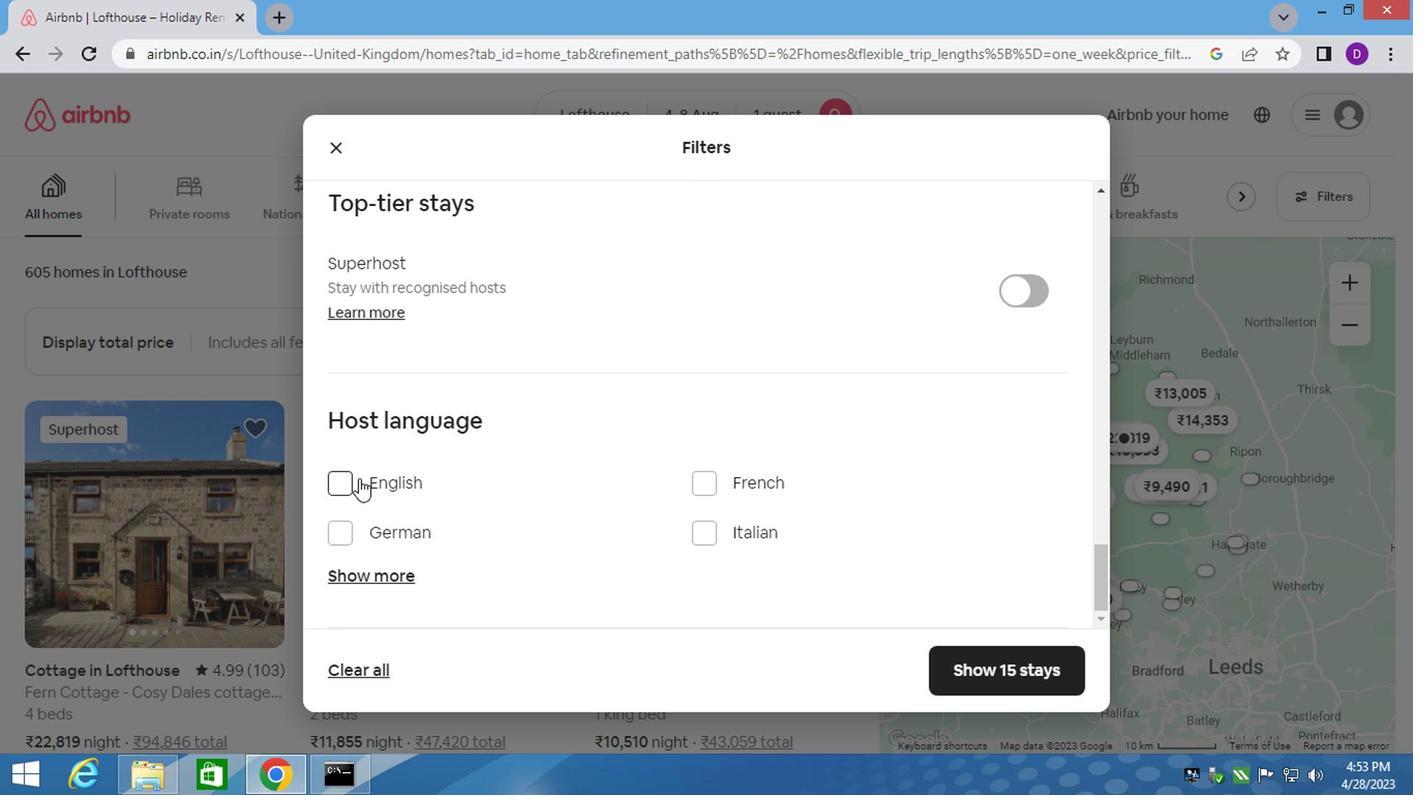 
Action: Mouse pressed left at (346, 482)
Screenshot: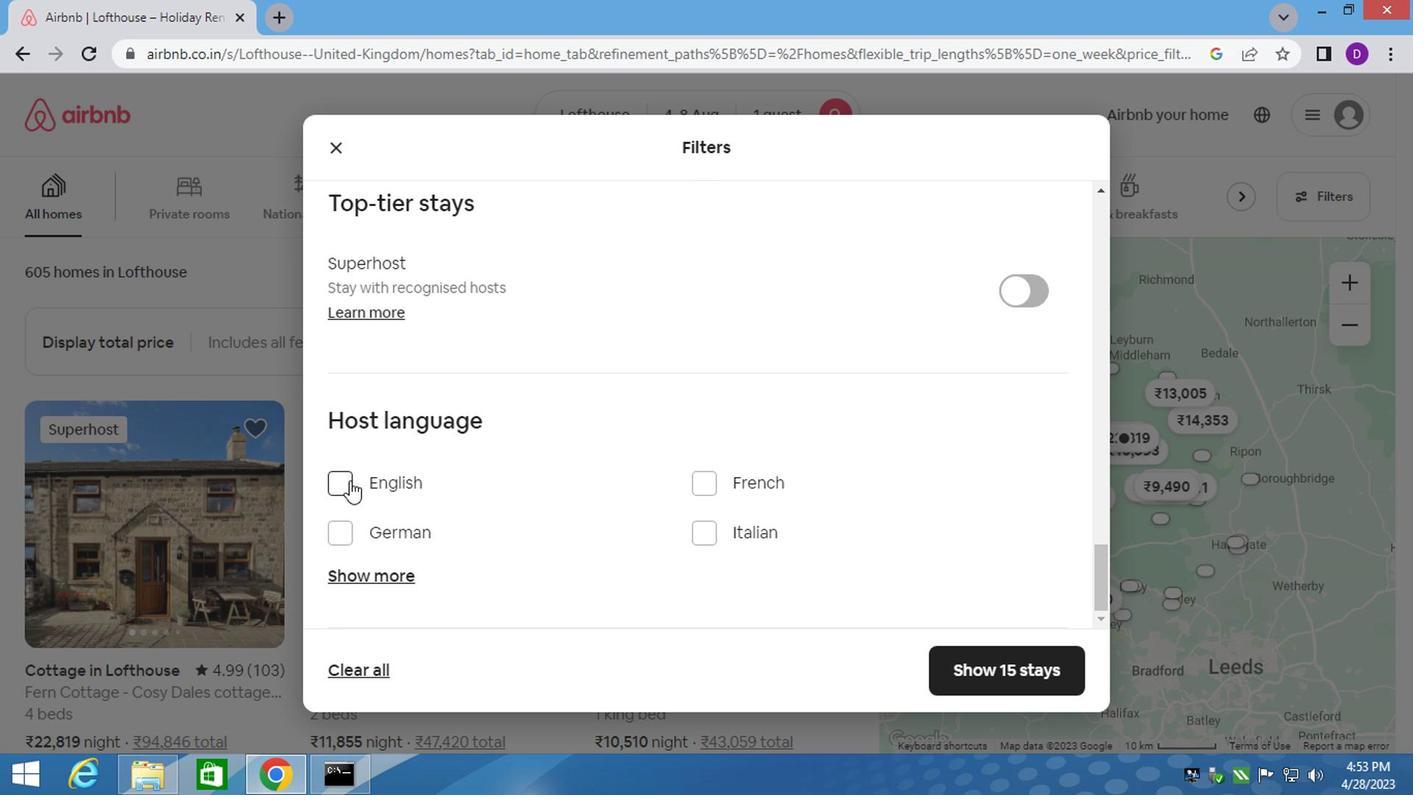
Action: Mouse moved to (969, 663)
Screenshot: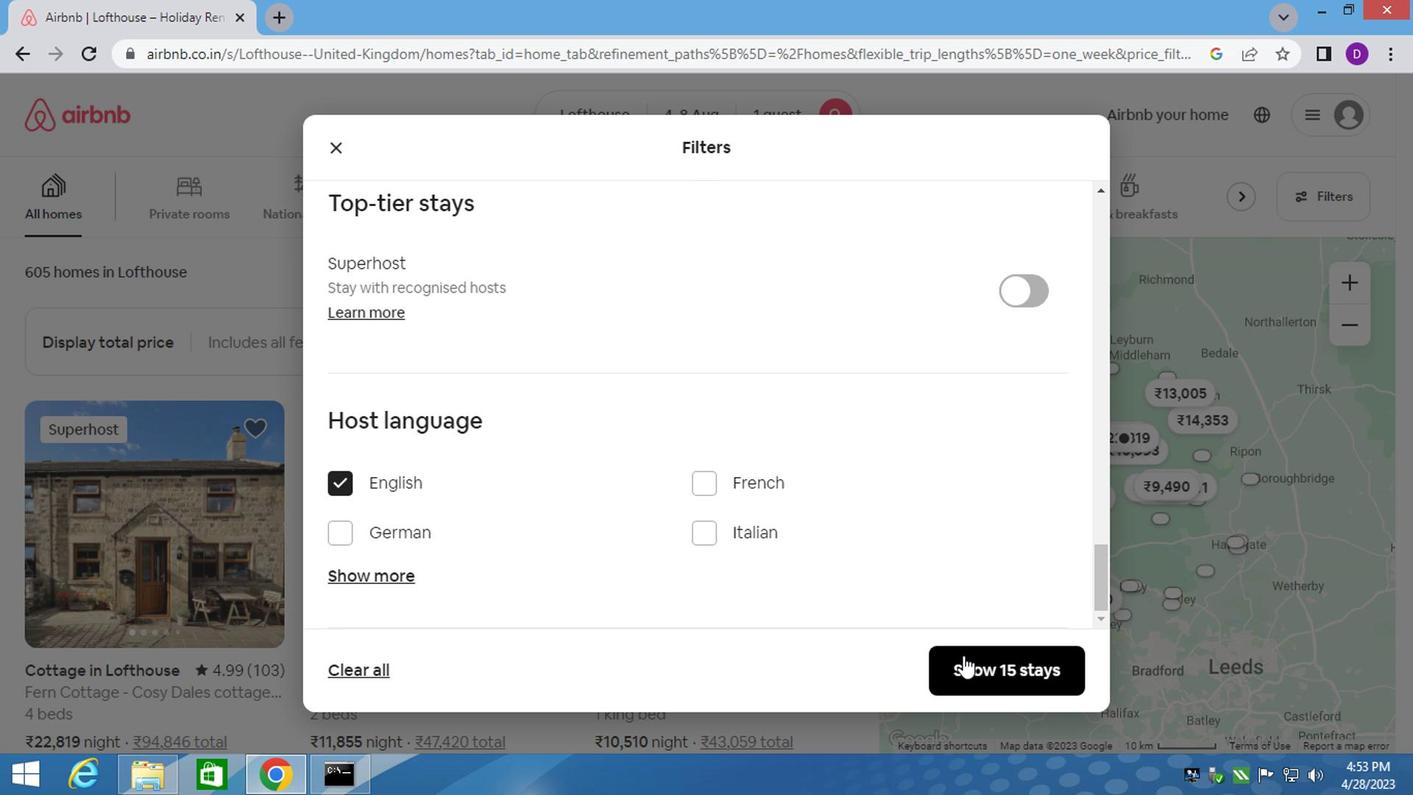 
Action: Mouse pressed left at (969, 663)
Screenshot: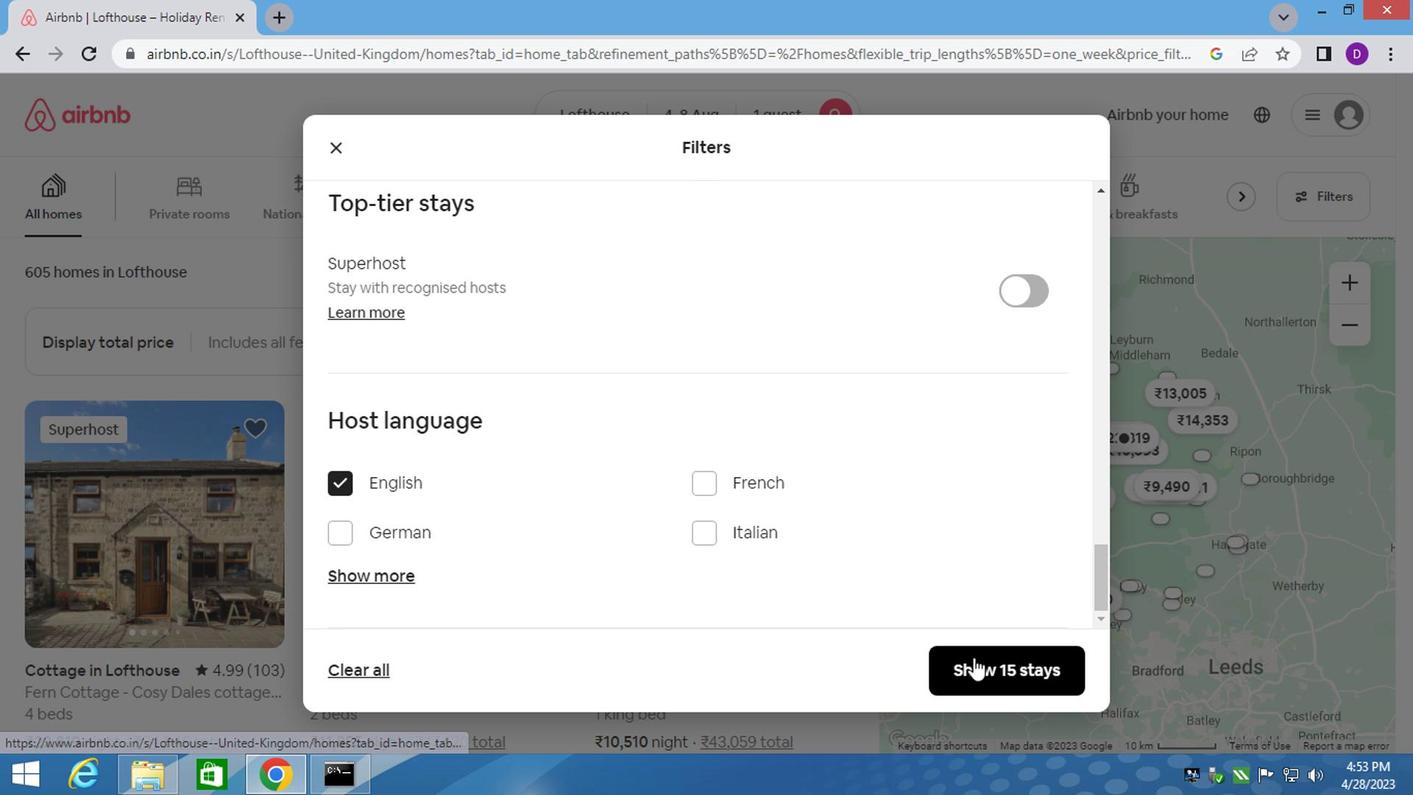 
